 Task: Research Airbnb accommodation in Mvomero, Tanzania from 28th December, 2023 to 30th December, 2023 for 8 adults. Place can be shared room with 5 bedrooms having 8 beds and 5 bathrooms. Property type can be flat. Amenities needed are: wifi, TV, free parkinig on premises, gym, breakfast.
Action: Mouse moved to (545, 141)
Screenshot: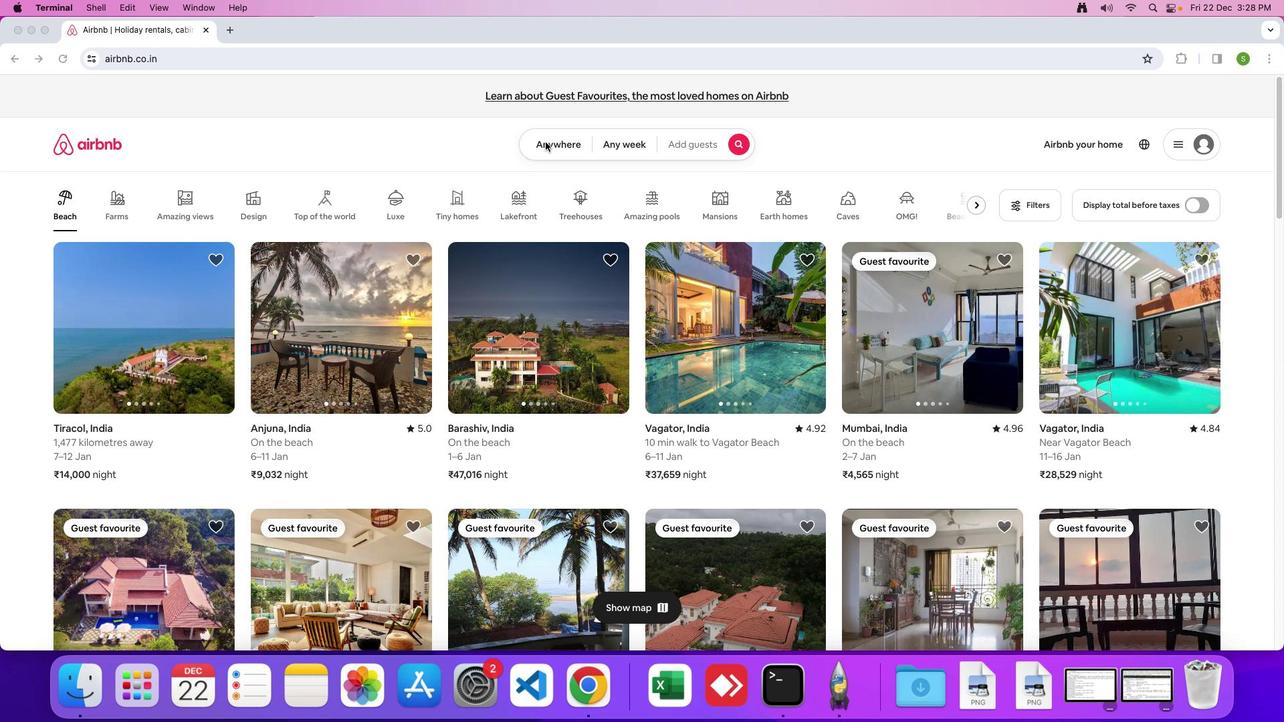 
Action: Mouse pressed left at (545, 141)
Screenshot: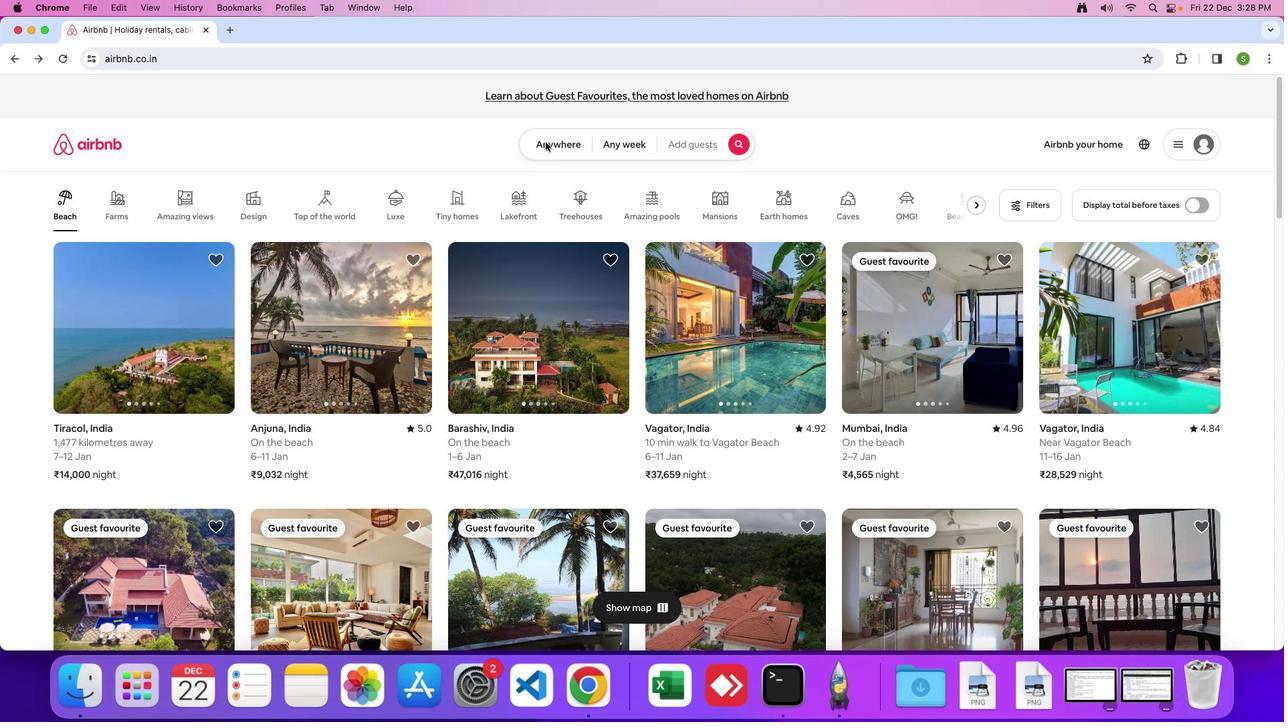 
Action: Mouse moved to (547, 149)
Screenshot: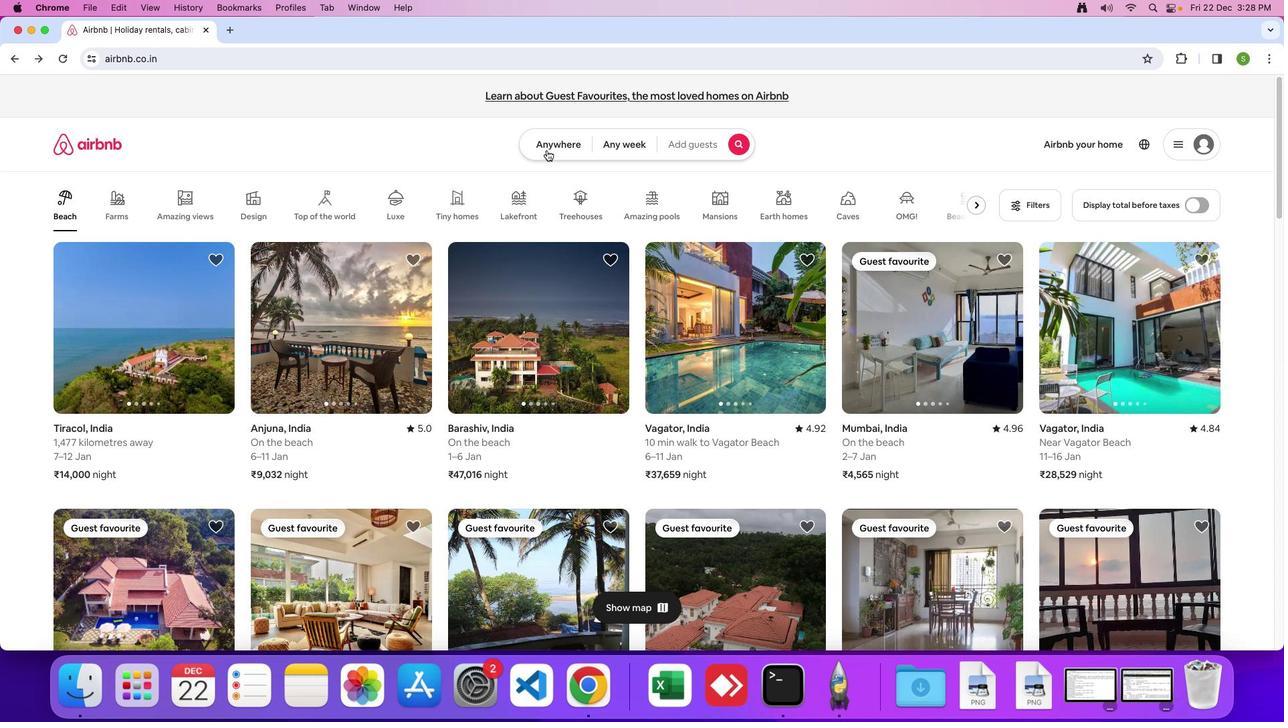 
Action: Mouse pressed left at (547, 149)
Screenshot: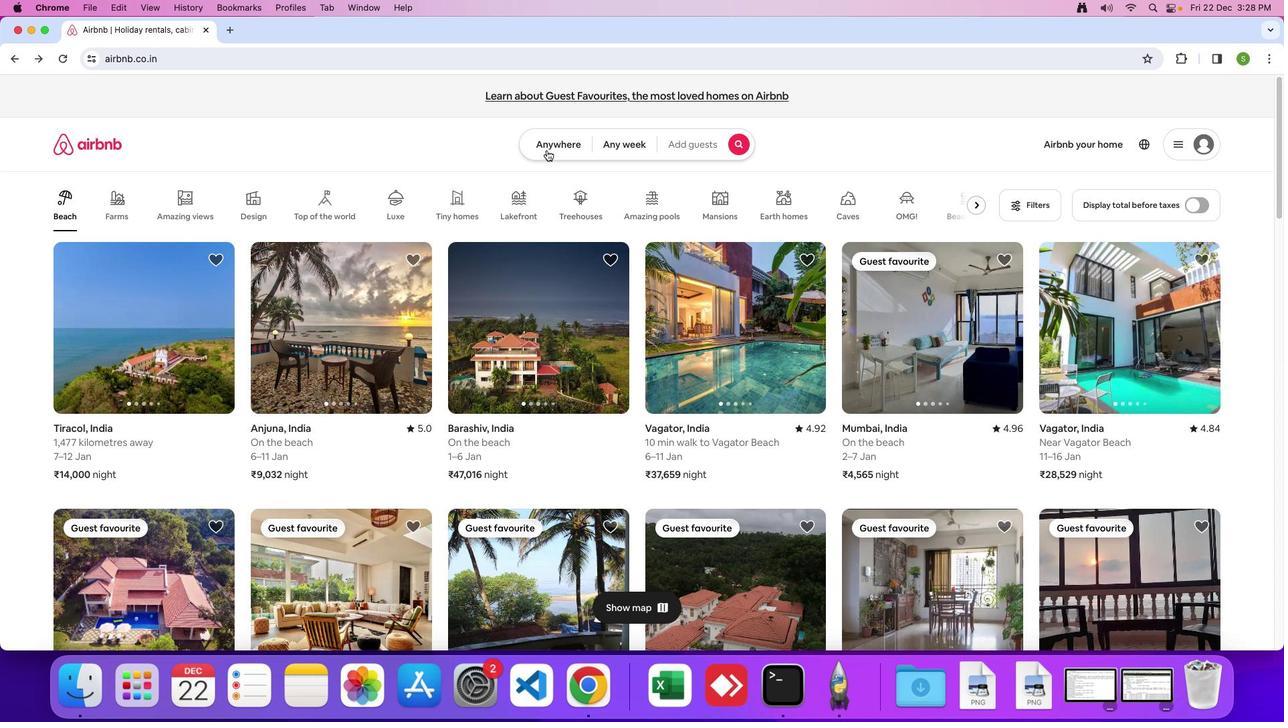 
Action: Mouse moved to (402, 197)
Screenshot: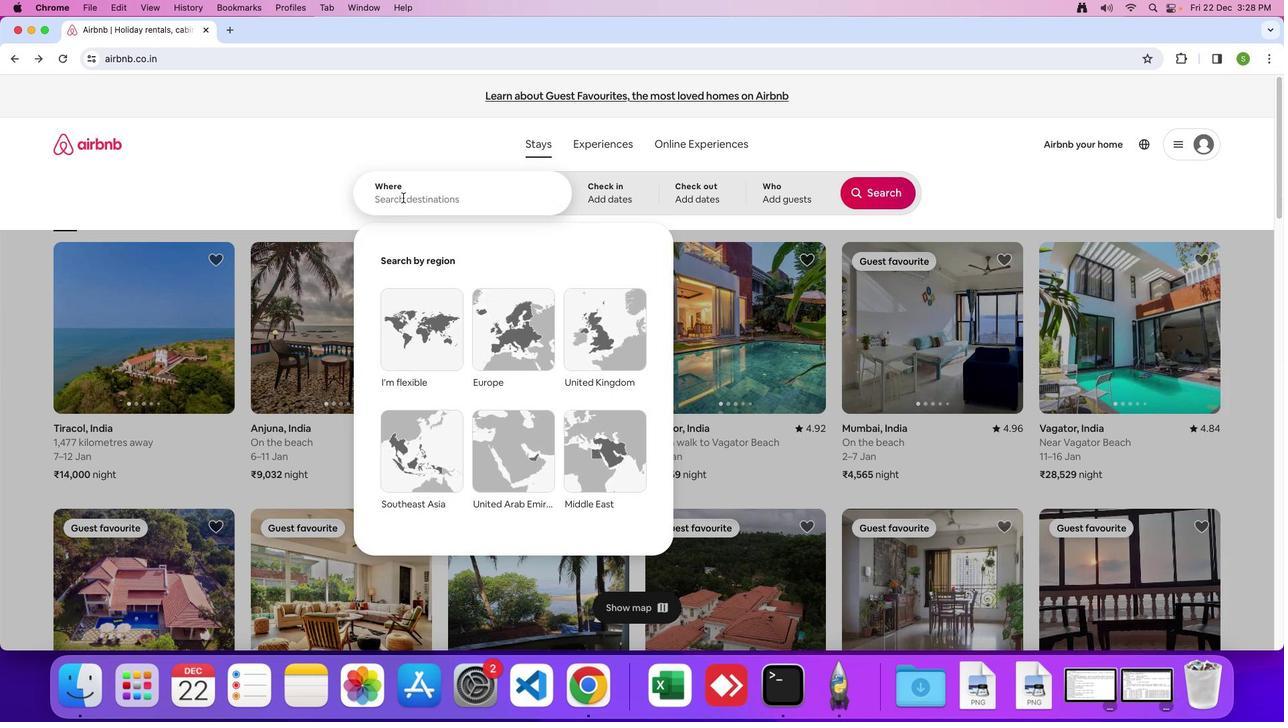 
Action: Mouse pressed left at (402, 197)
Screenshot: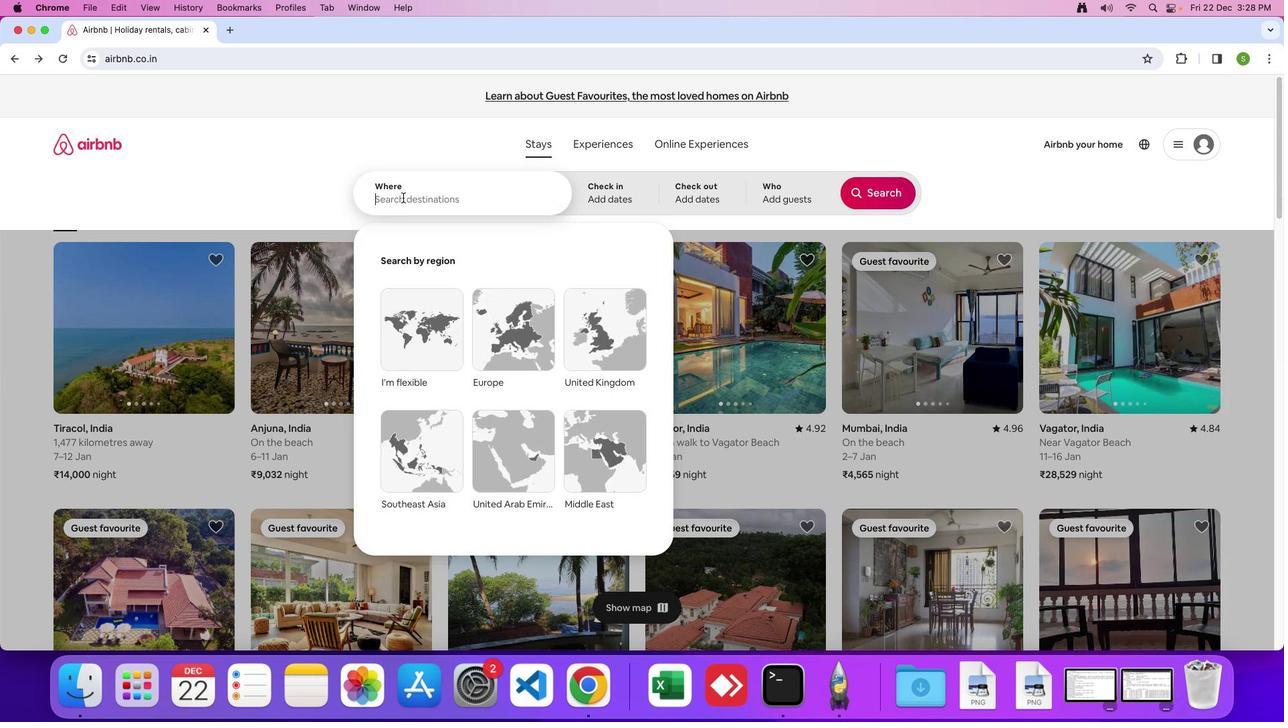 
Action: Mouse moved to (406, 199)
Screenshot: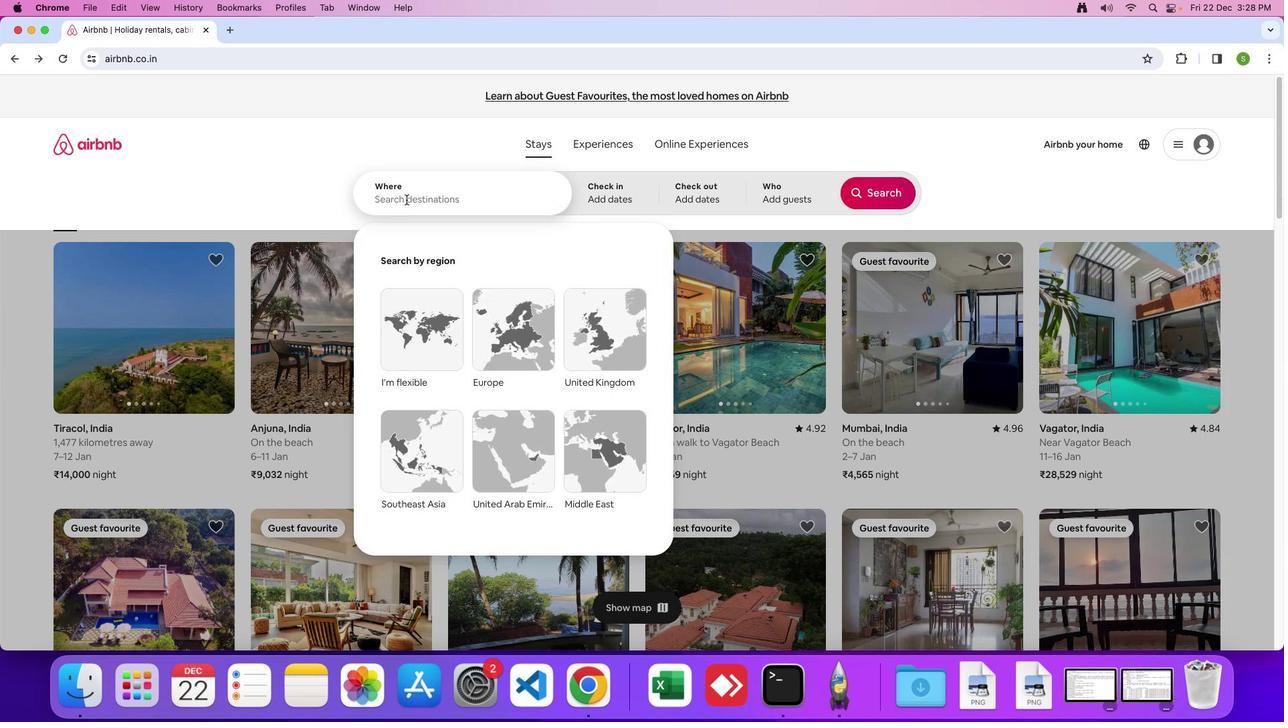 
Action: Key pressed 'M'Key.caps_lock'v''o''m''e''r''o'','Key.spaceKey.shift'T''a''n''z''a''n''i''a'Key.enter
Screenshot: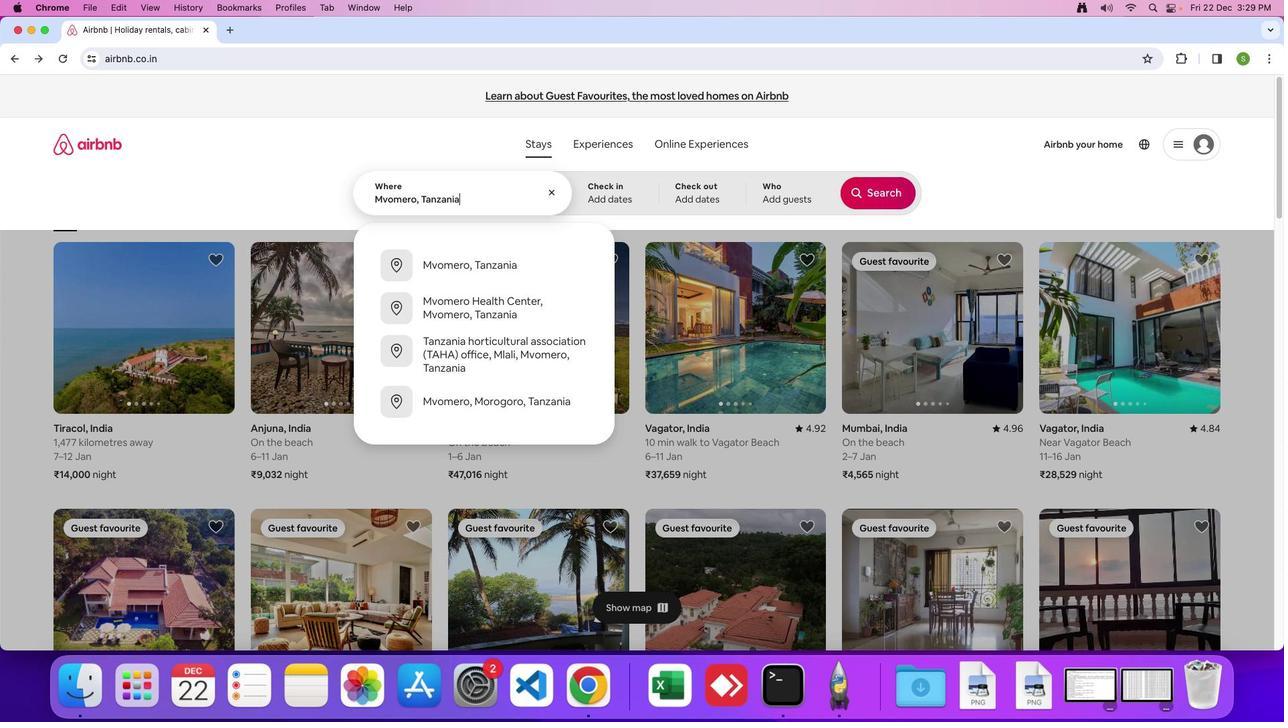 
Action: Mouse moved to (533, 492)
Screenshot: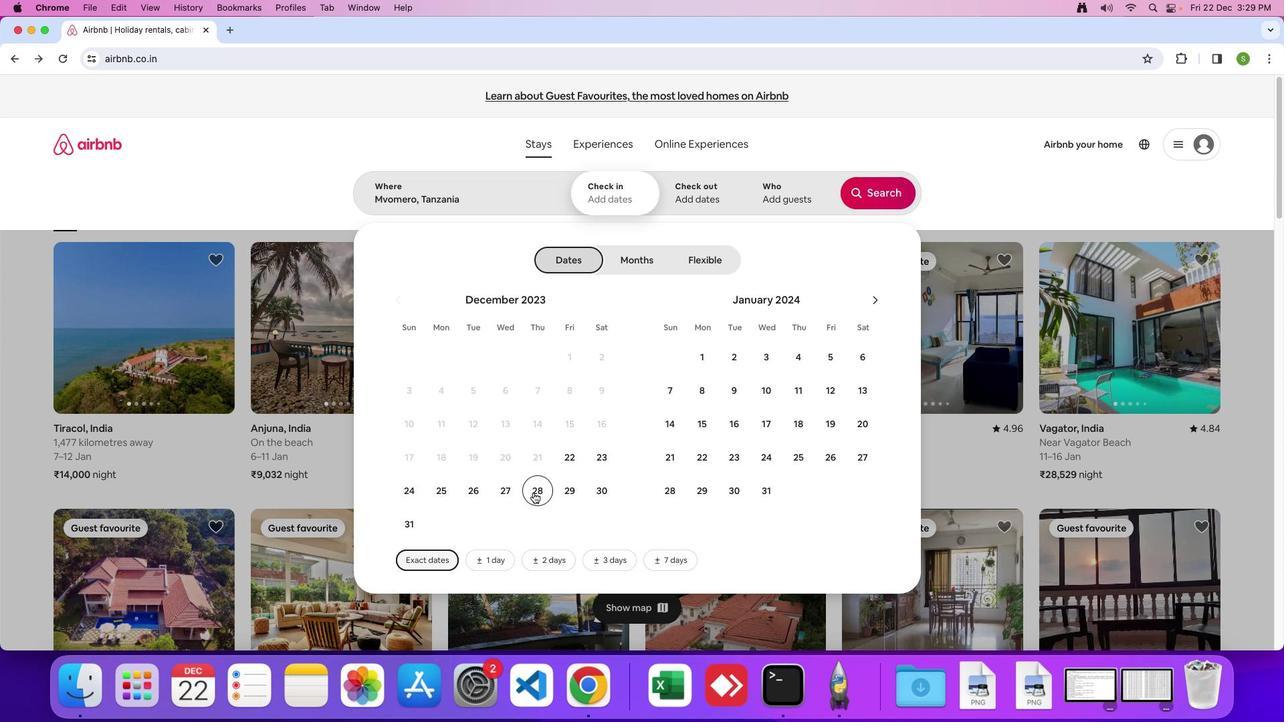 
Action: Mouse pressed left at (533, 492)
Screenshot: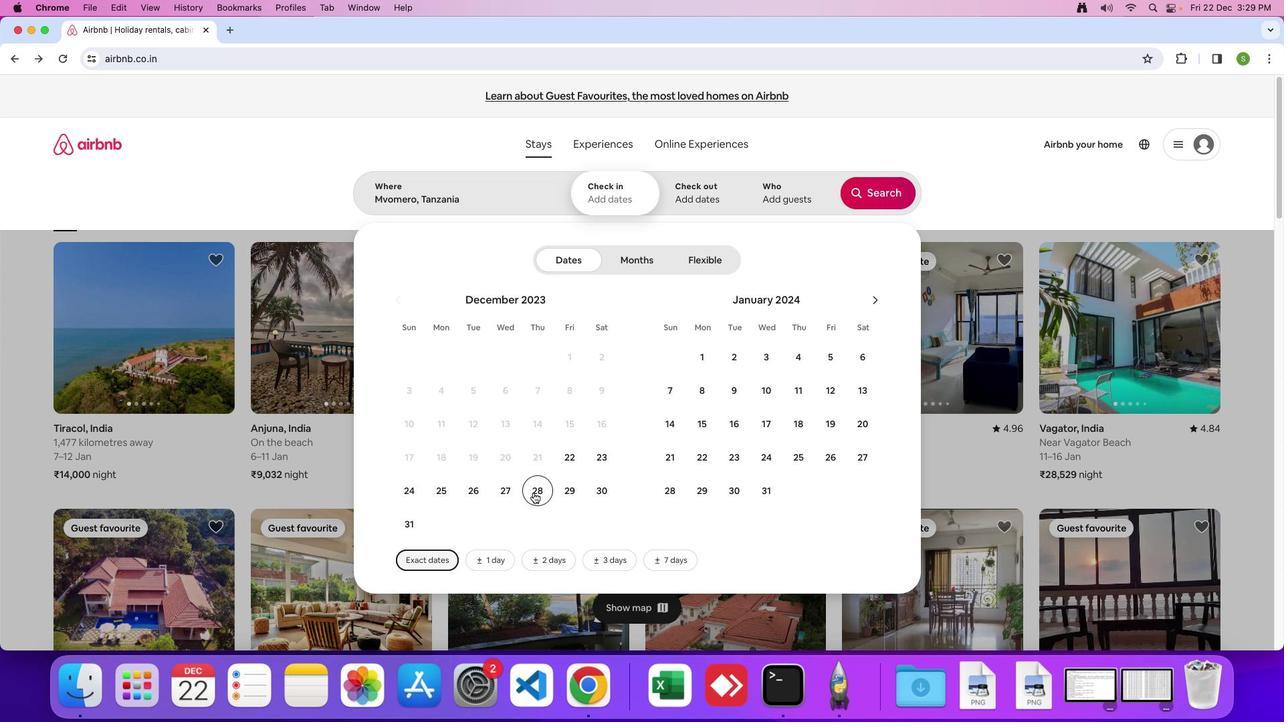 
Action: Mouse moved to (606, 495)
Screenshot: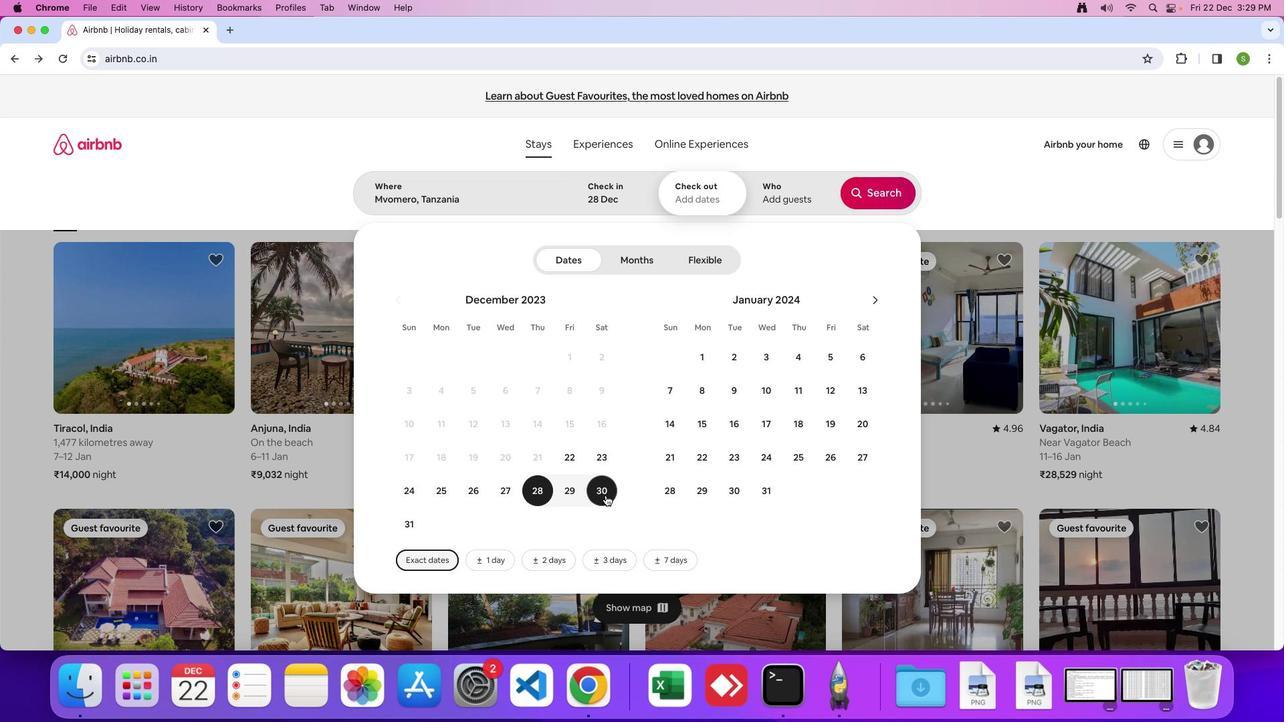 
Action: Mouse pressed left at (606, 495)
Screenshot: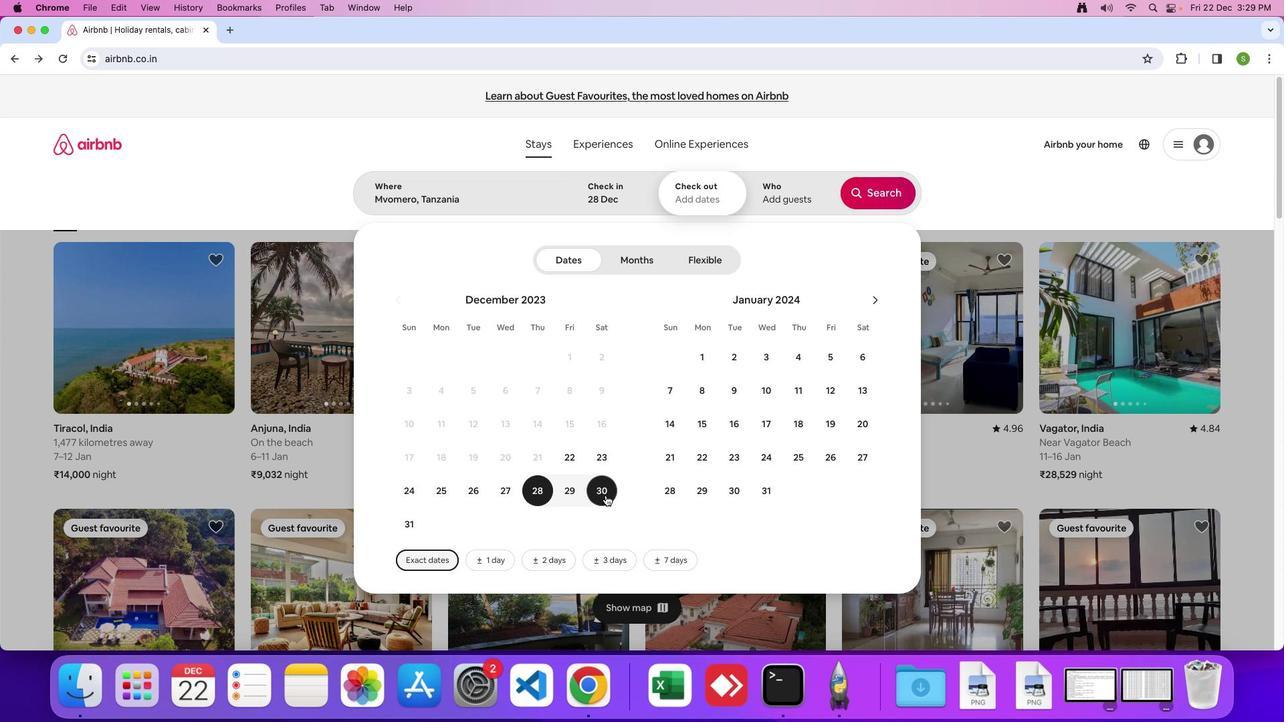 
Action: Mouse moved to (789, 198)
Screenshot: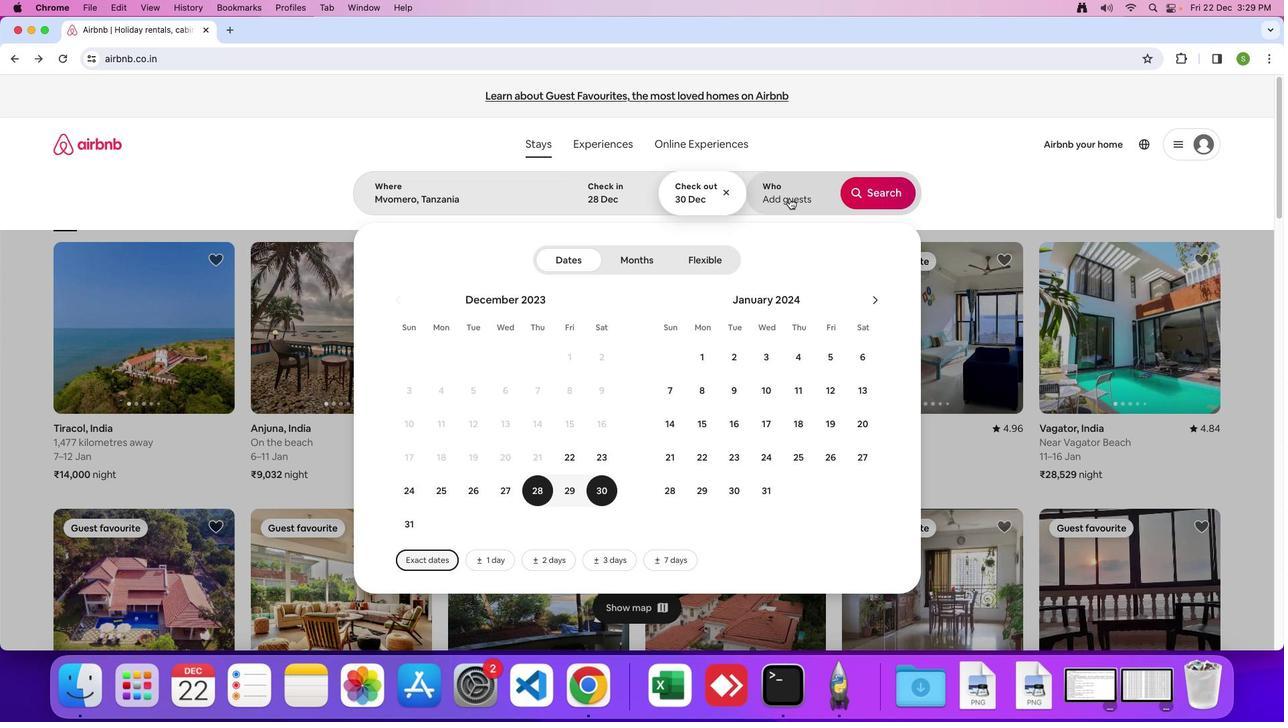 
Action: Mouse pressed left at (789, 198)
Screenshot: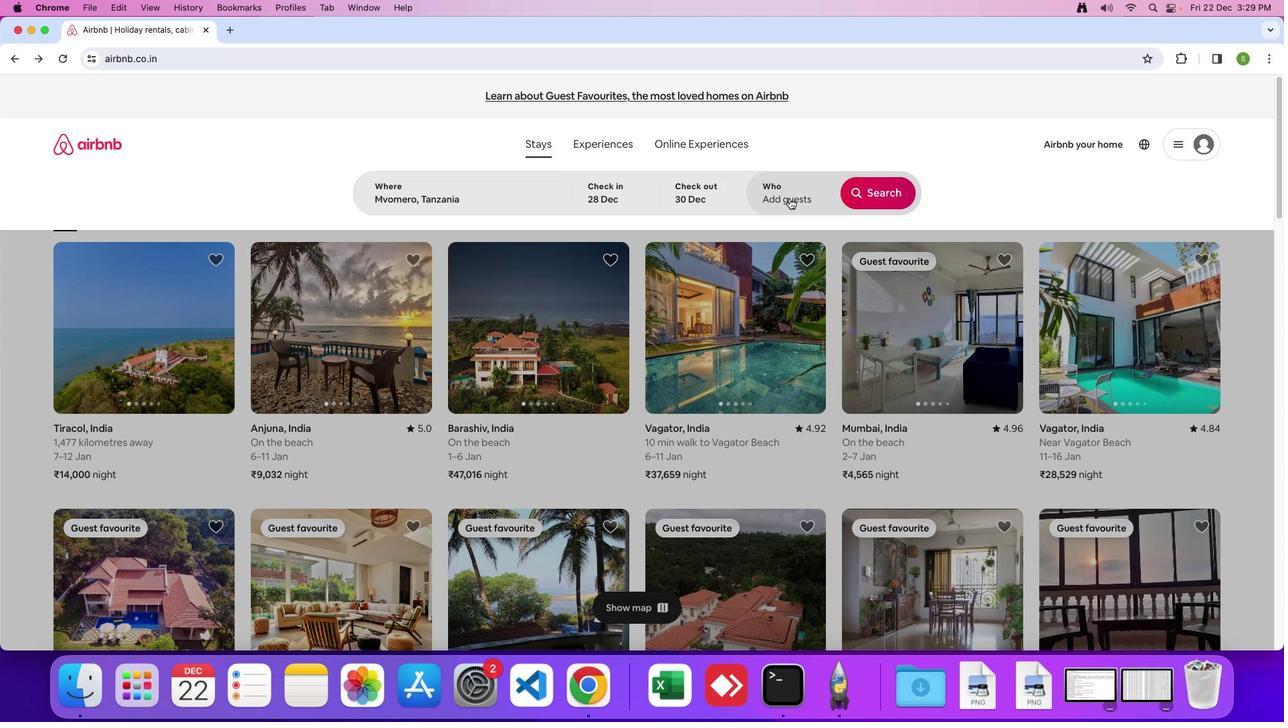 
Action: Mouse moved to (876, 260)
Screenshot: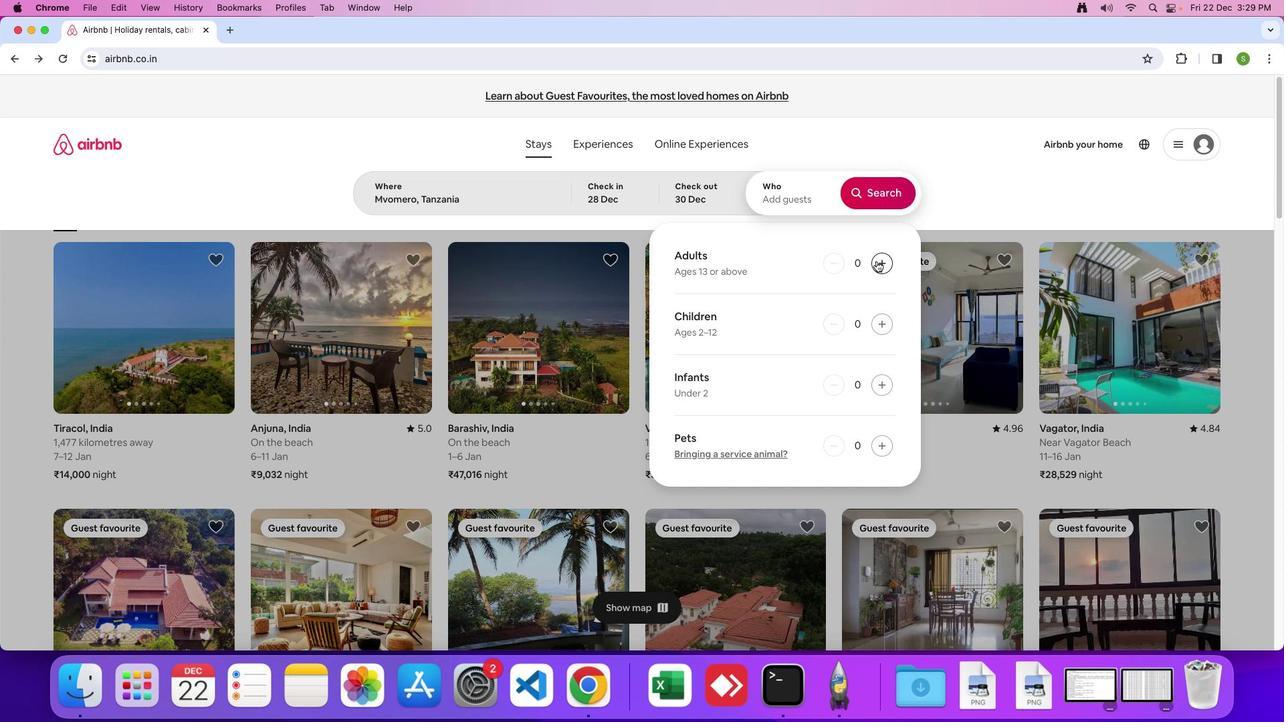 
Action: Mouse pressed left at (876, 260)
Screenshot: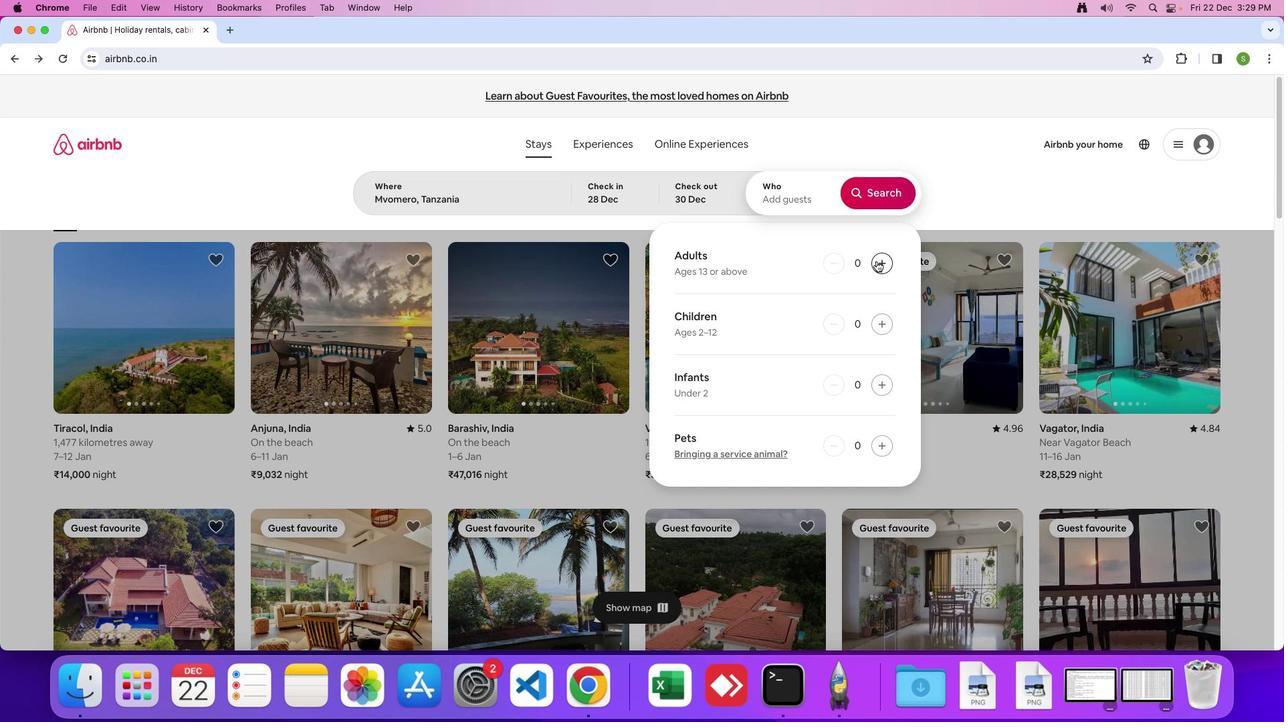 
Action: Mouse pressed left at (876, 260)
Screenshot: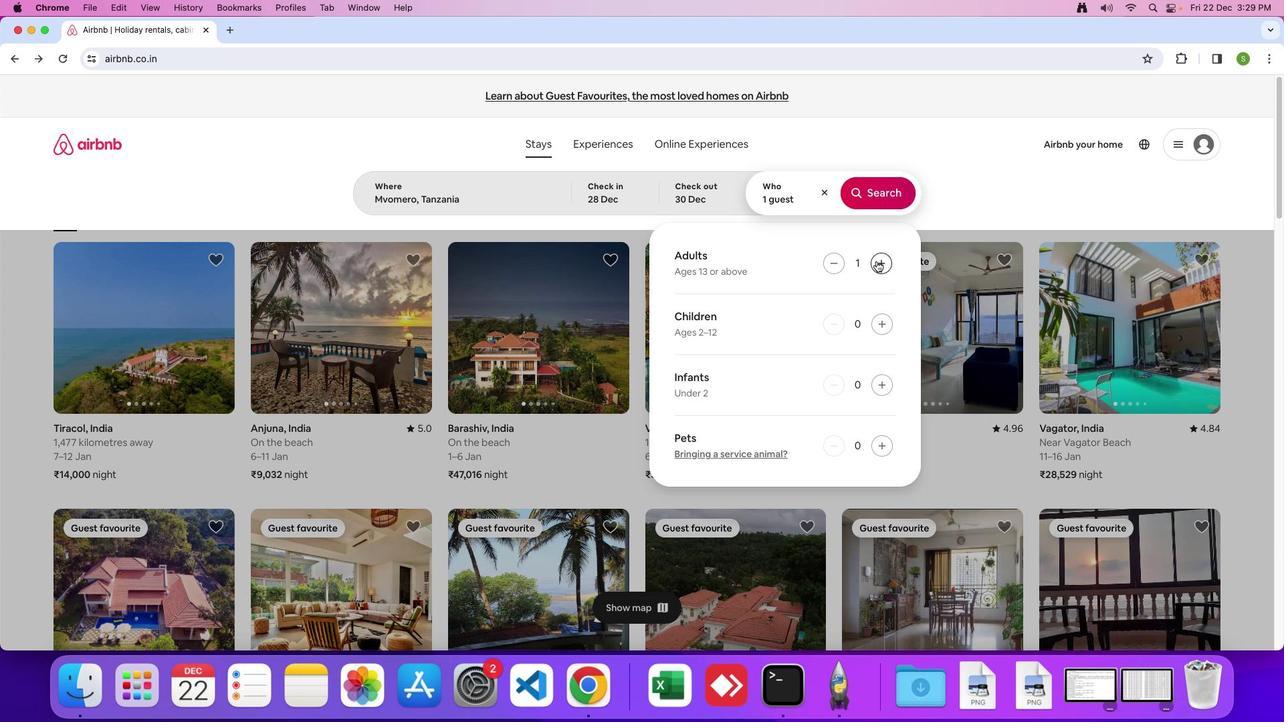 
Action: Mouse pressed left at (876, 260)
Screenshot: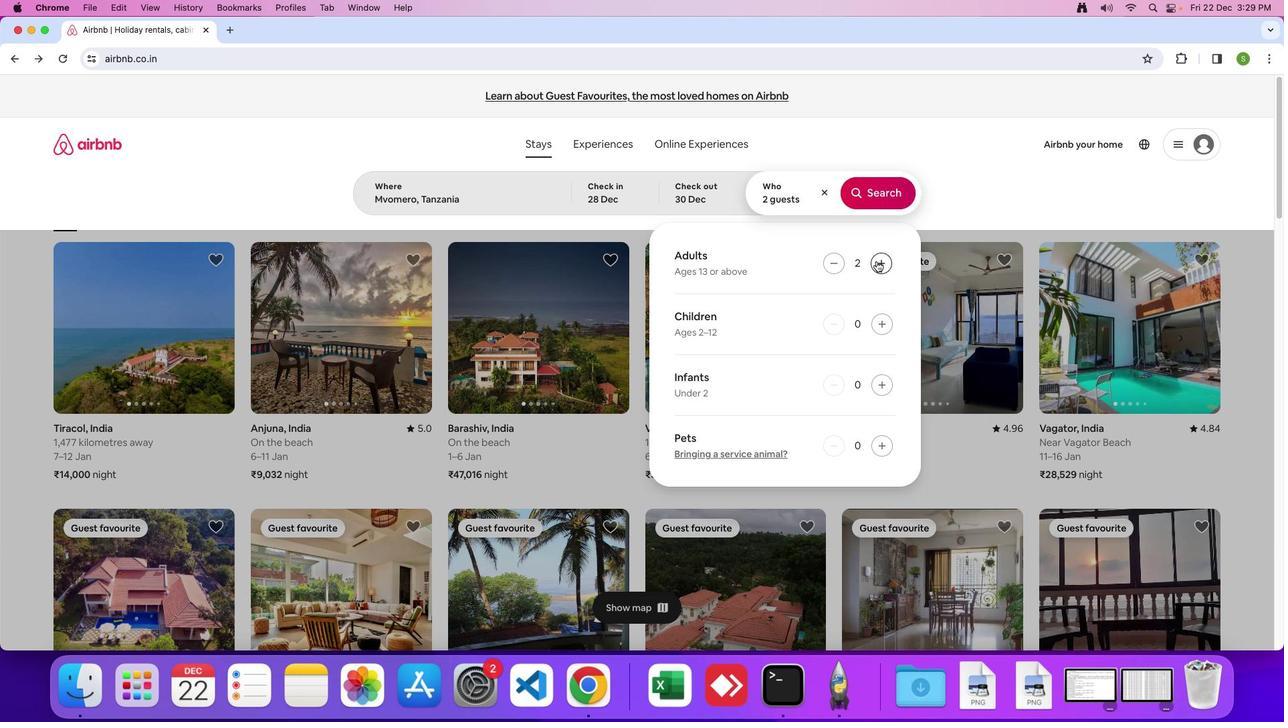 
Action: Mouse pressed left at (876, 260)
Screenshot: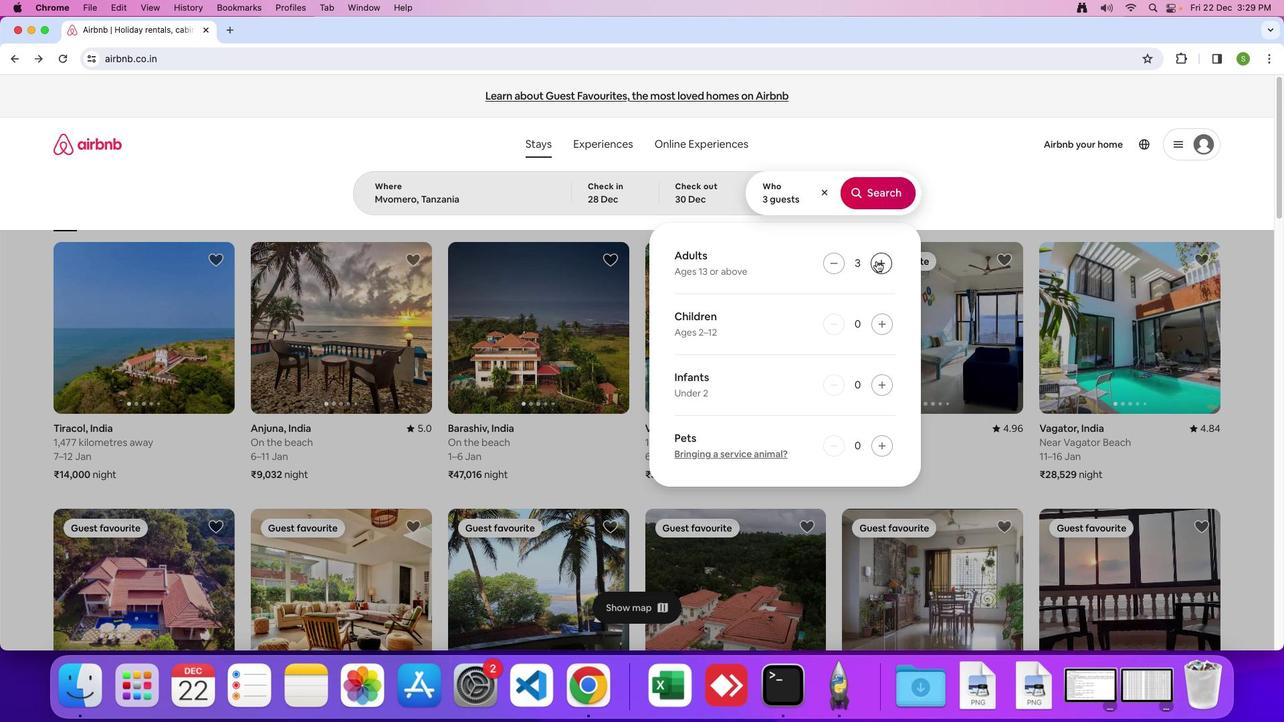 
Action: Mouse pressed left at (876, 260)
Screenshot: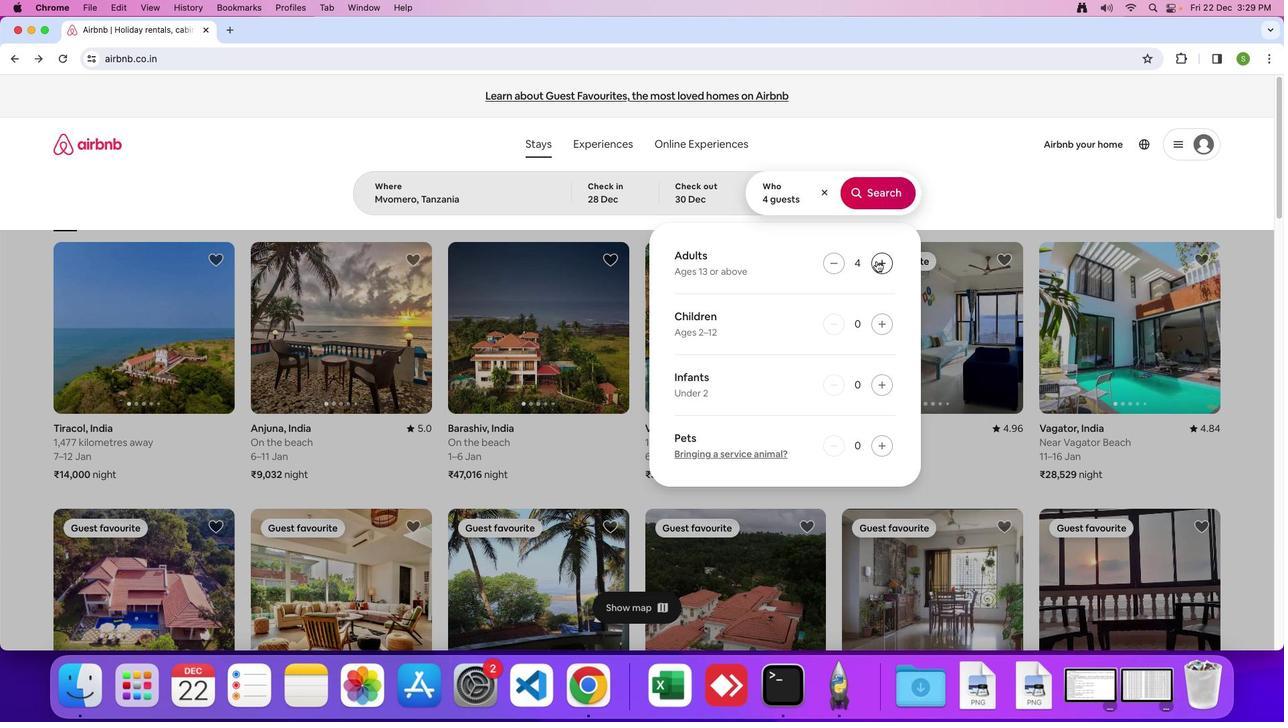 
Action: Mouse pressed left at (876, 260)
Screenshot: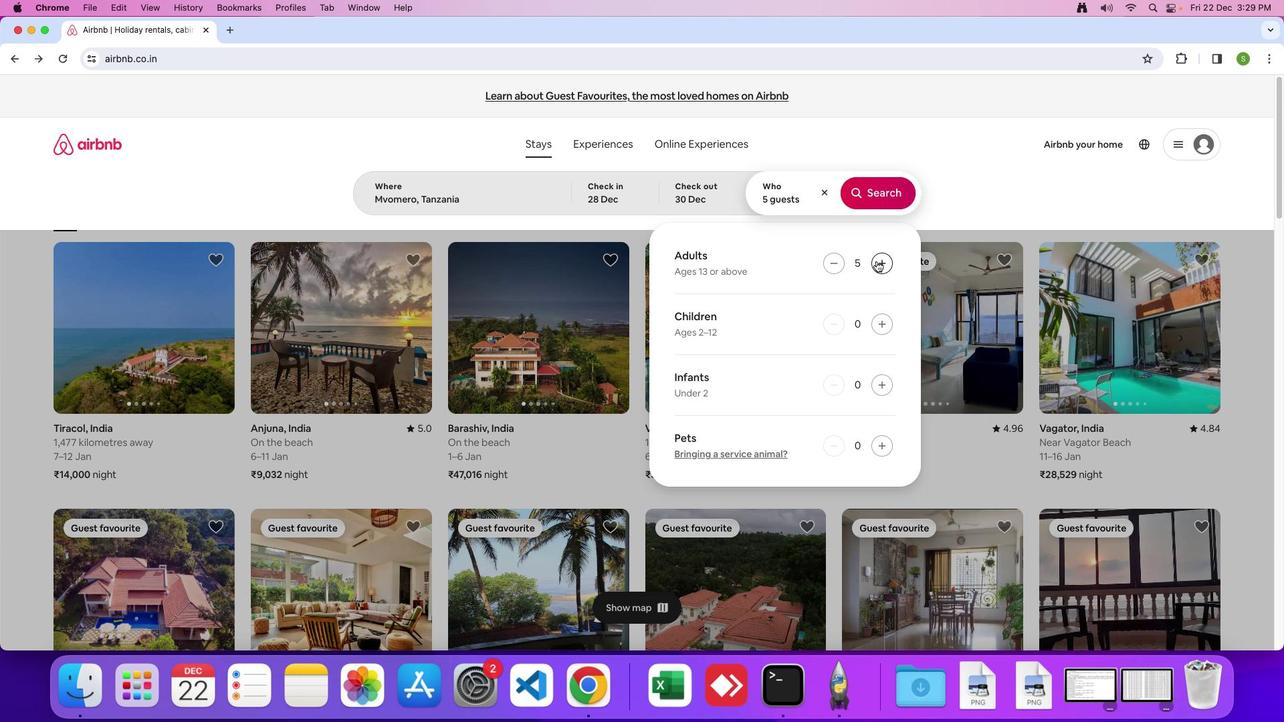 
Action: Mouse pressed left at (876, 260)
Screenshot: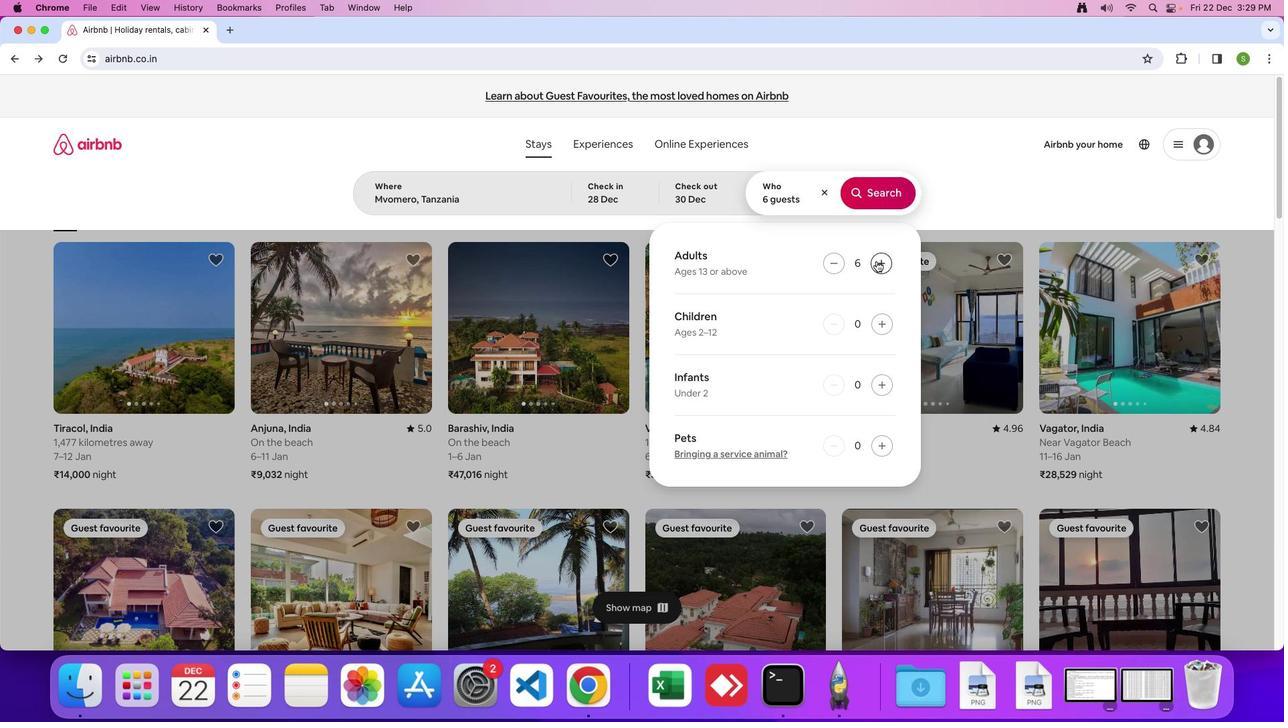 
Action: Mouse pressed left at (876, 260)
Screenshot: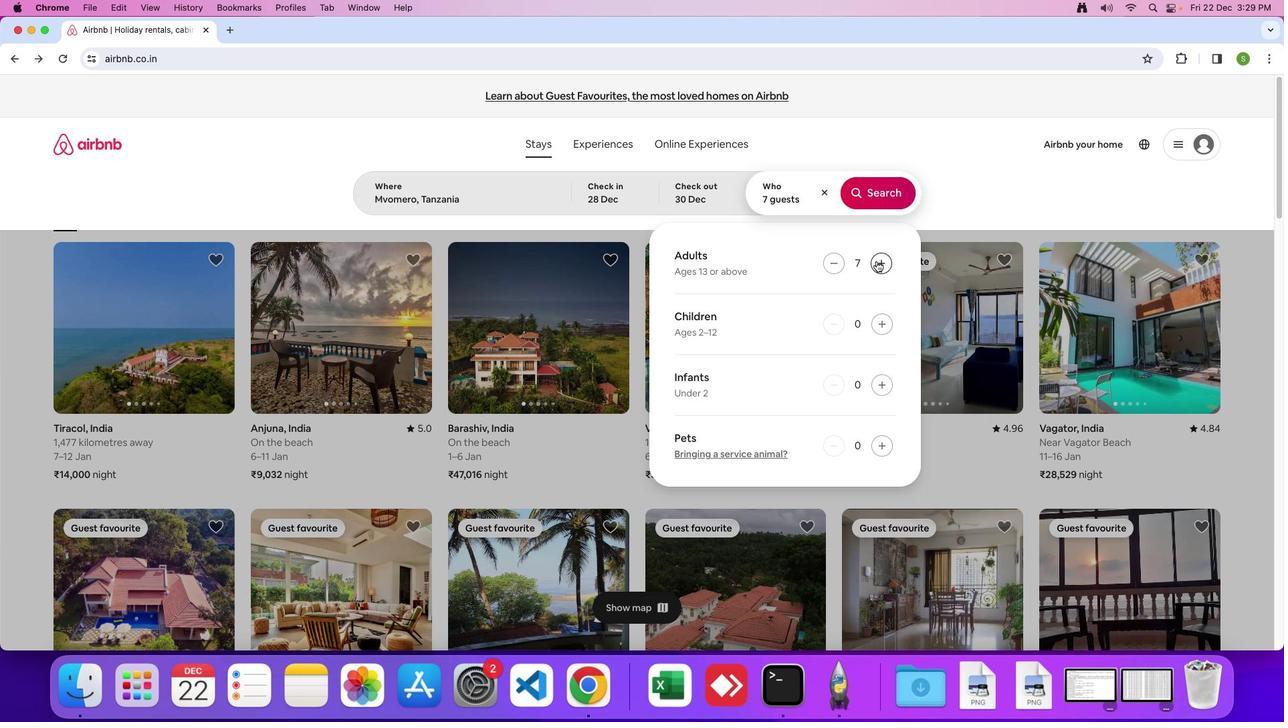 
Action: Mouse moved to (884, 191)
Screenshot: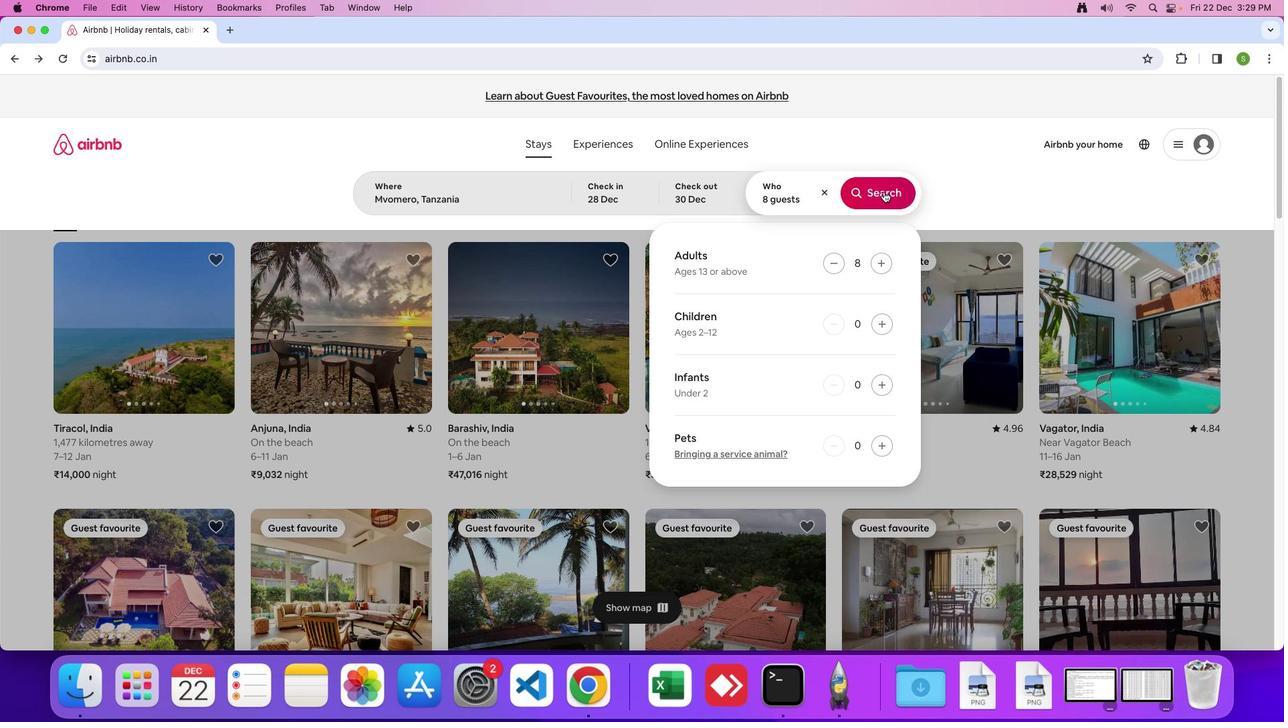 
Action: Mouse pressed left at (884, 191)
Screenshot: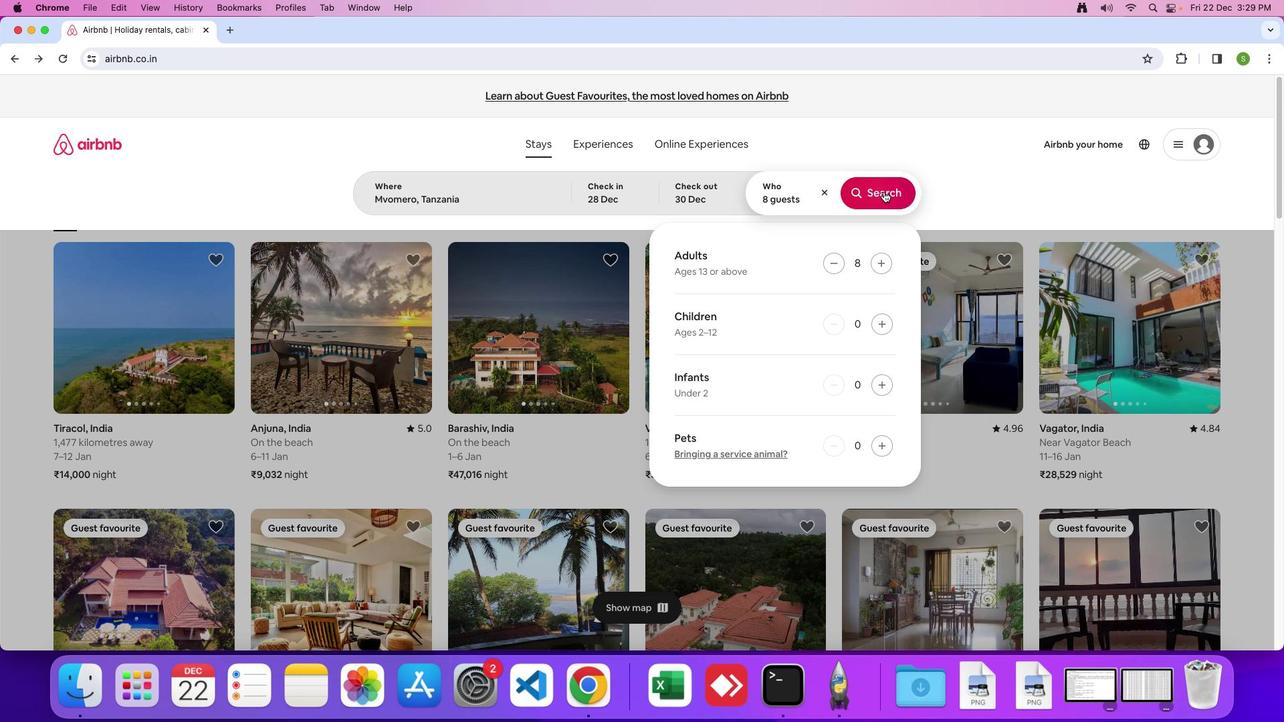 
Action: Mouse moved to (1062, 163)
Screenshot: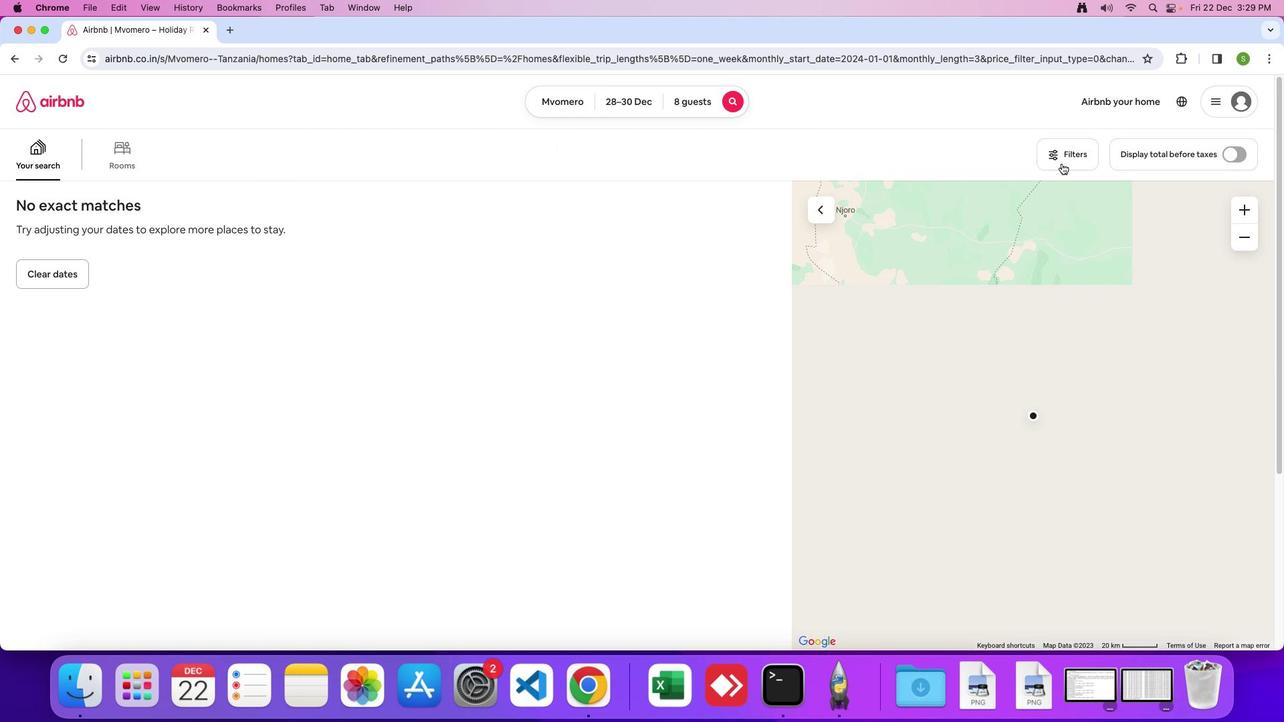 
Action: Mouse pressed left at (1062, 163)
Screenshot: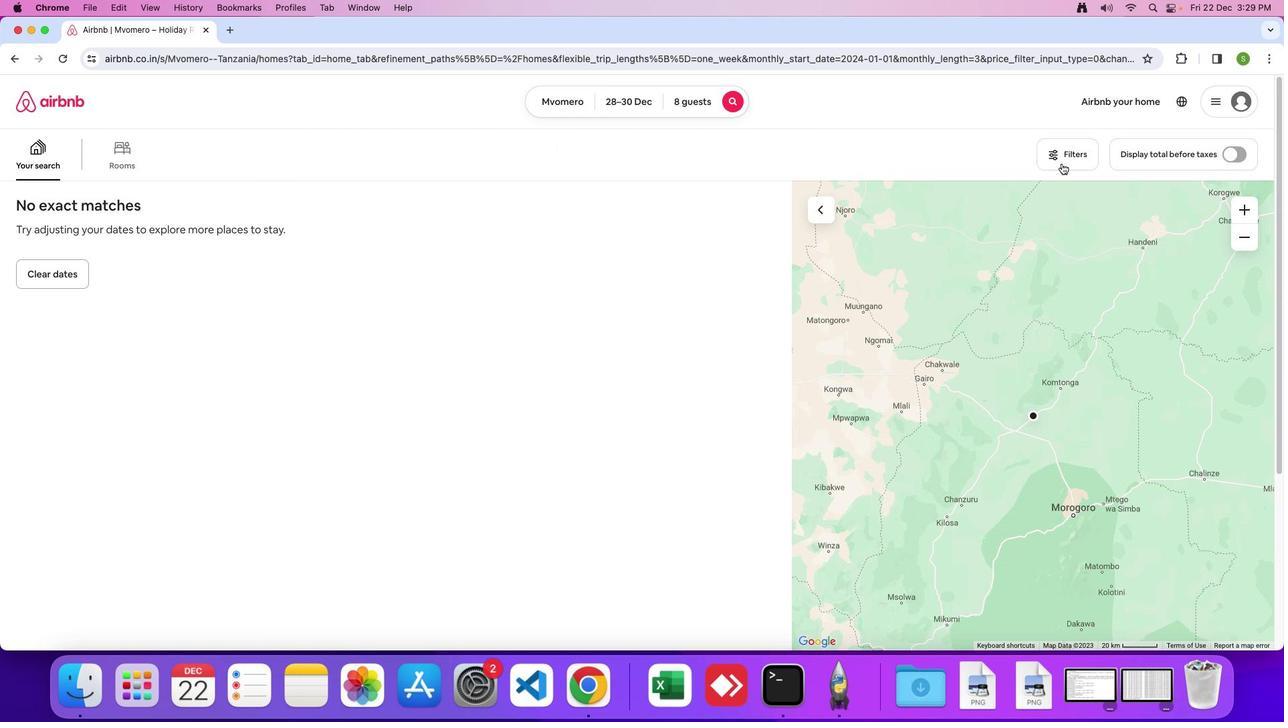 
Action: Mouse moved to (652, 319)
Screenshot: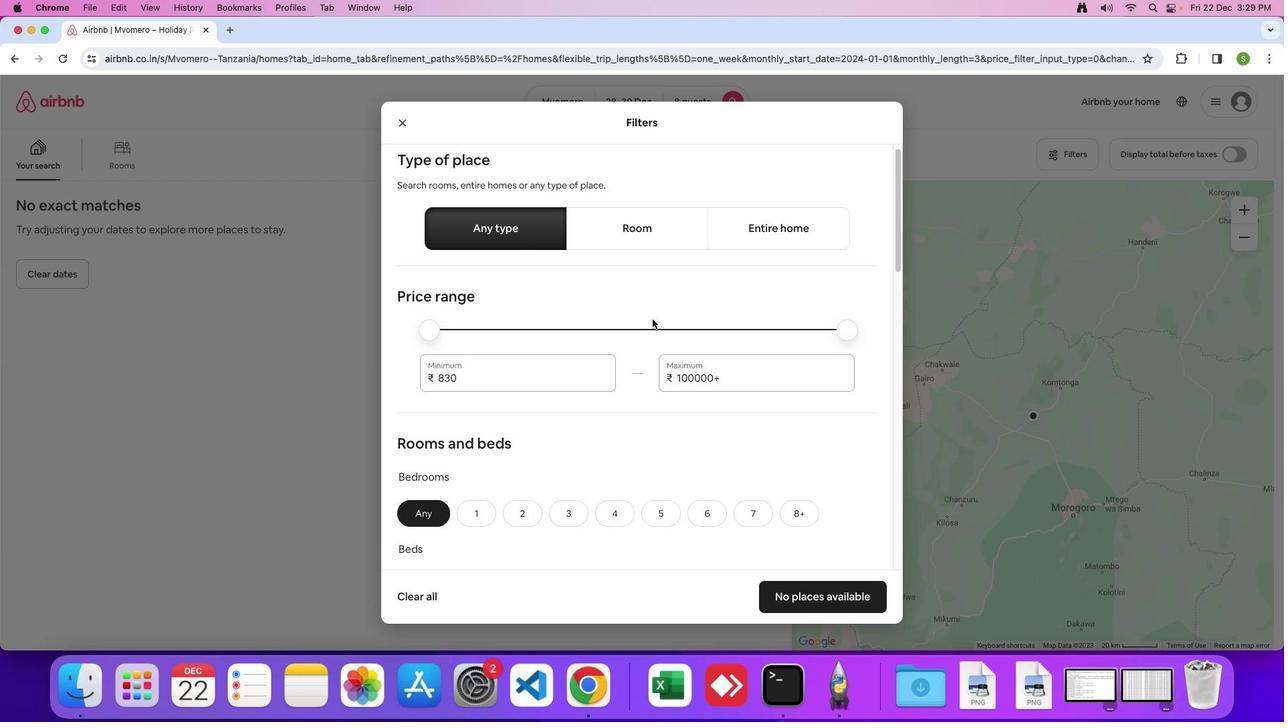 
Action: Mouse scrolled (652, 319) with delta (0, 0)
Screenshot: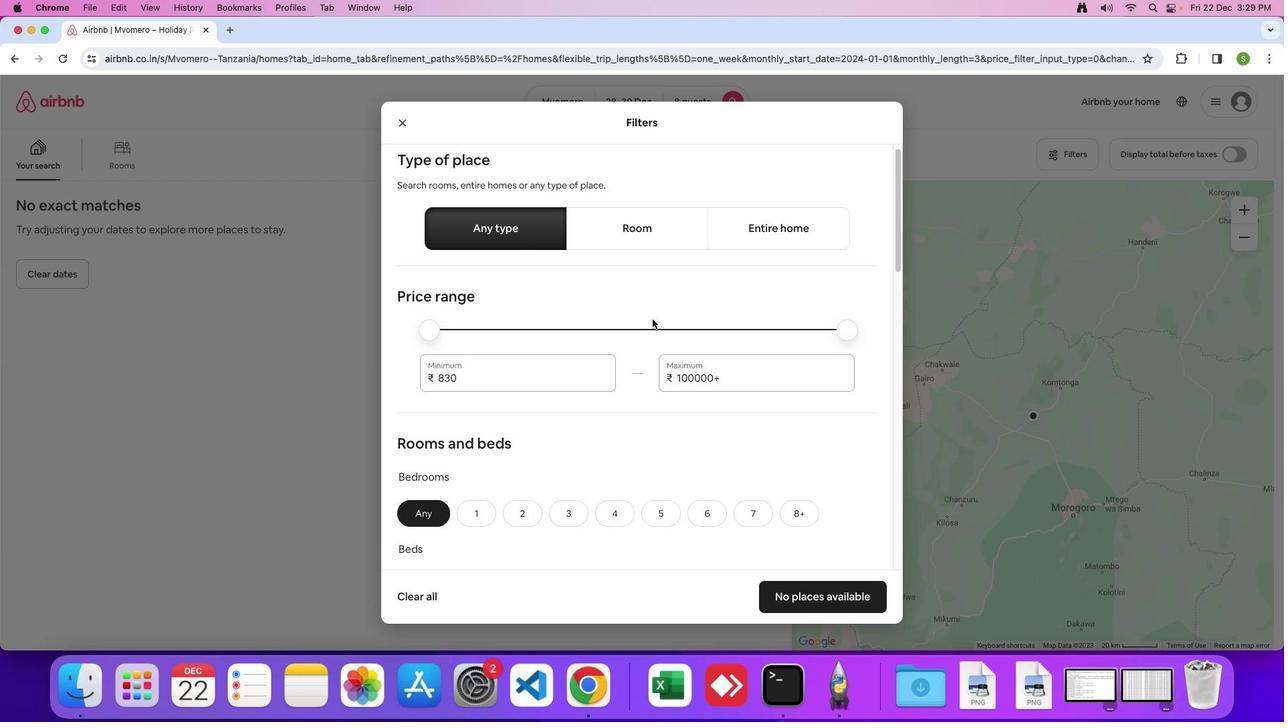 
Action: Mouse scrolled (652, 319) with delta (0, 0)
Screenshot: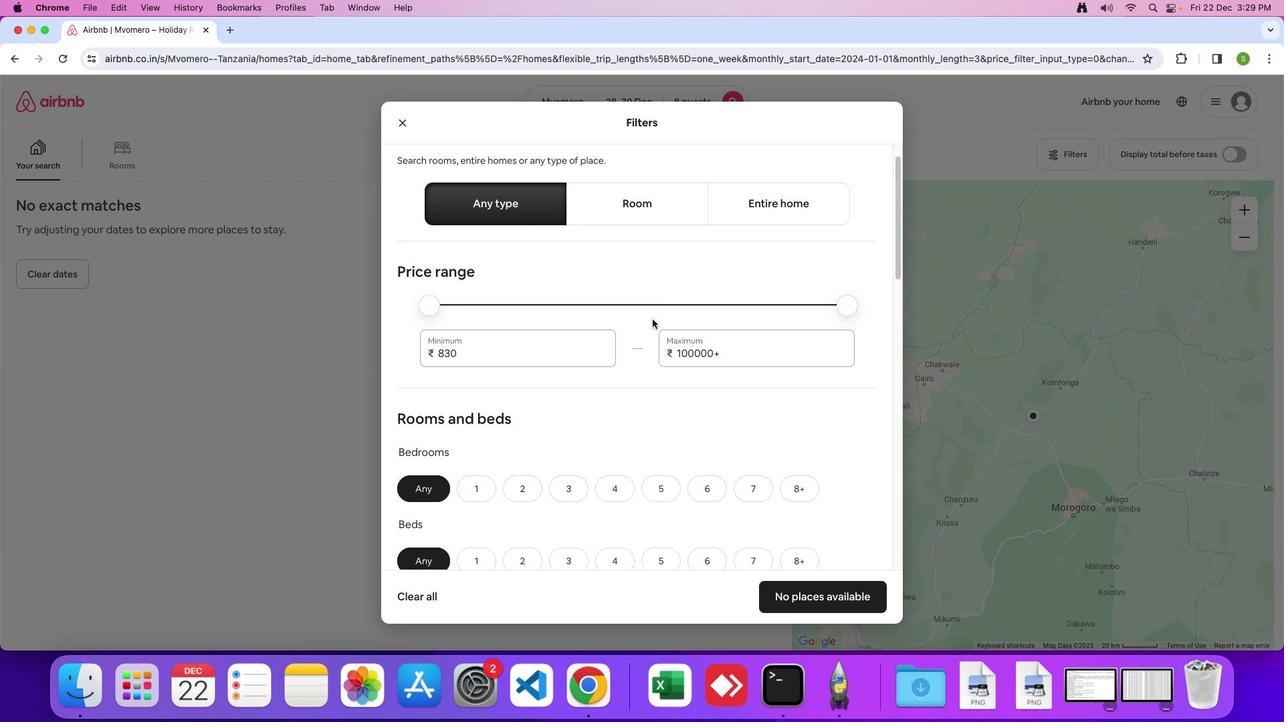 
Action: Mouse scrolled (652, 319) with delta (0, -2)
Screenshot: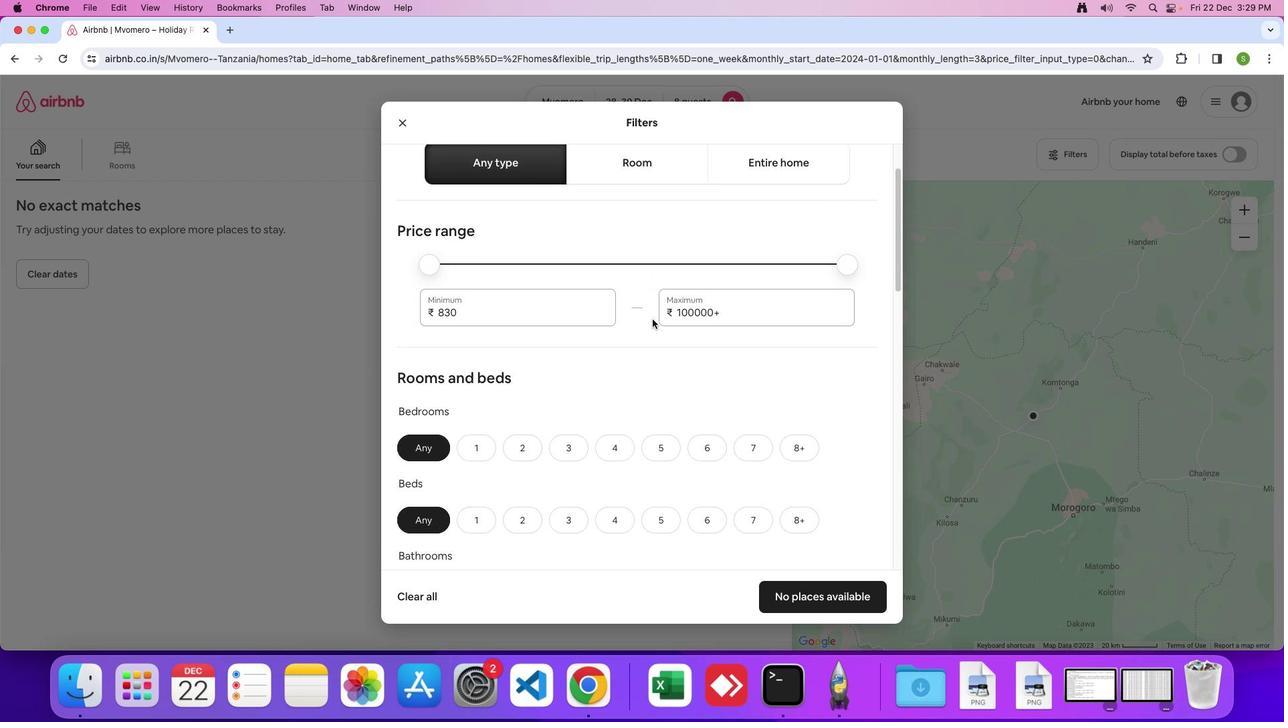 
Action: Mouse scrolled (652, 319) with delta (0, 0)
Screenshot: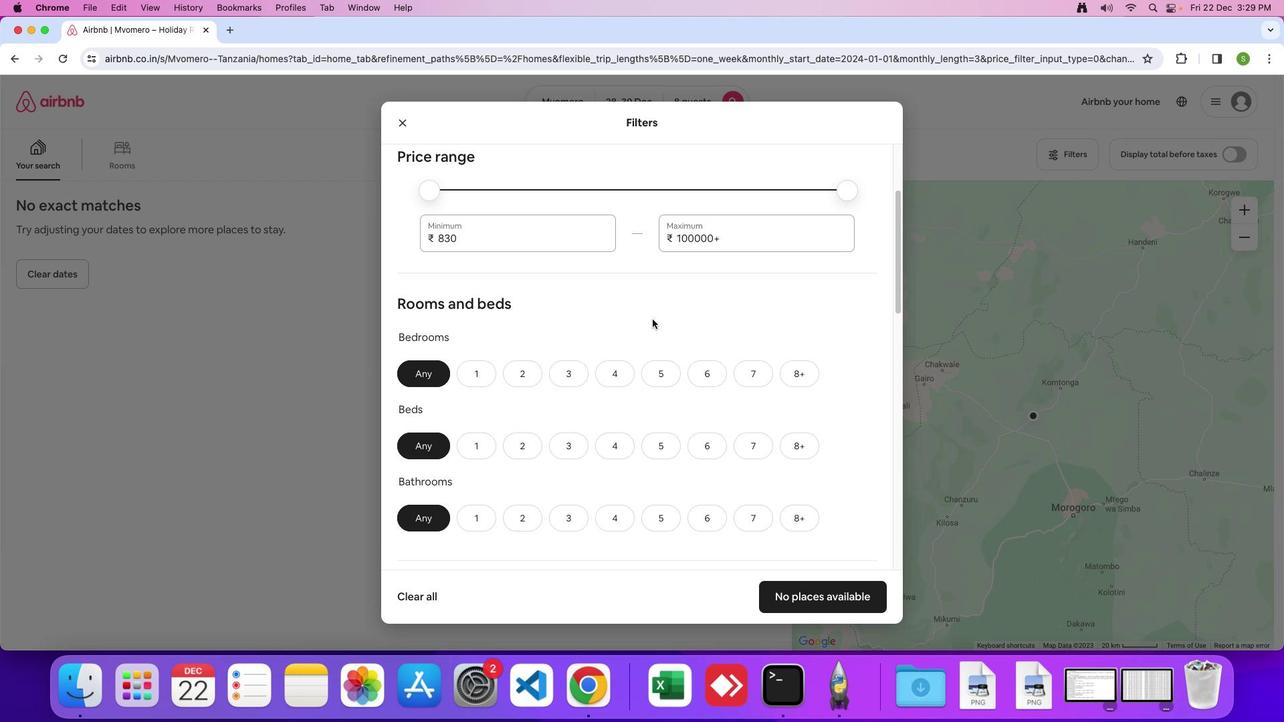 
Action: Mouse scrolled (652, 319) with delta (0, 0)
Screenshot: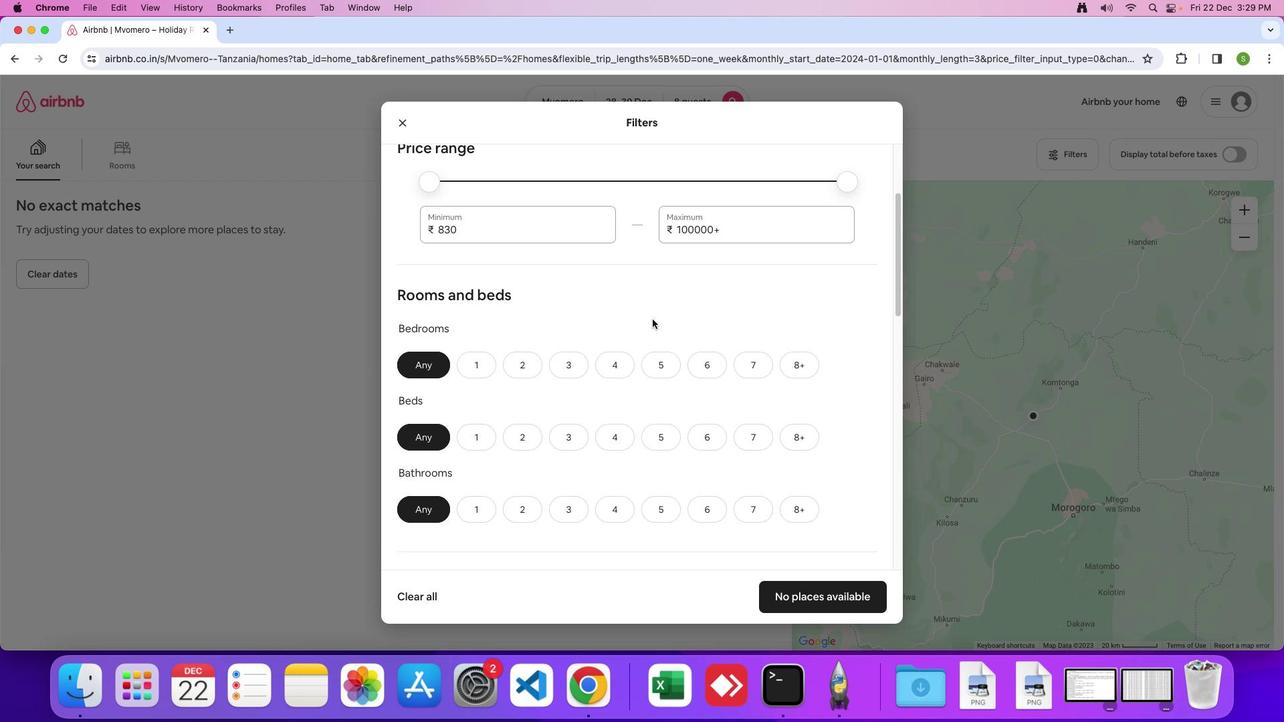 
Action: Mouse scrolled (652, 319) with delta (0, 0)
Screenshot: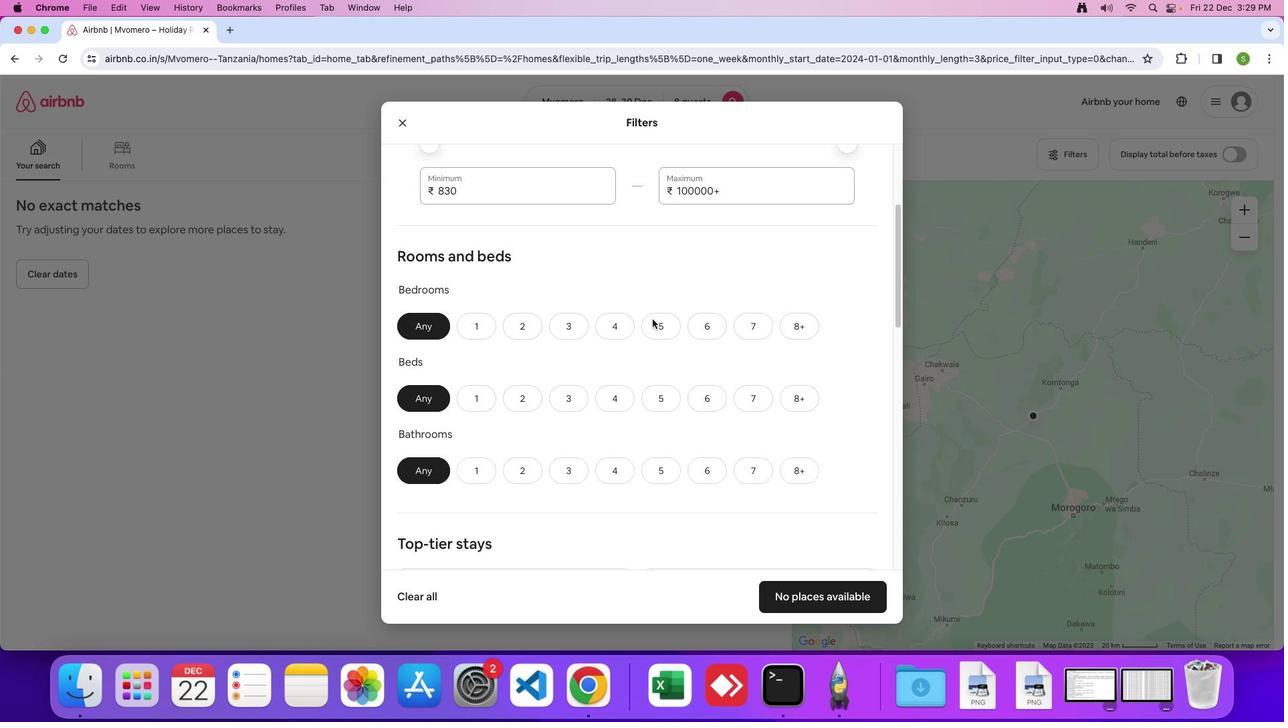 
Action: Mouse moved to (655, 283)
Screenshot: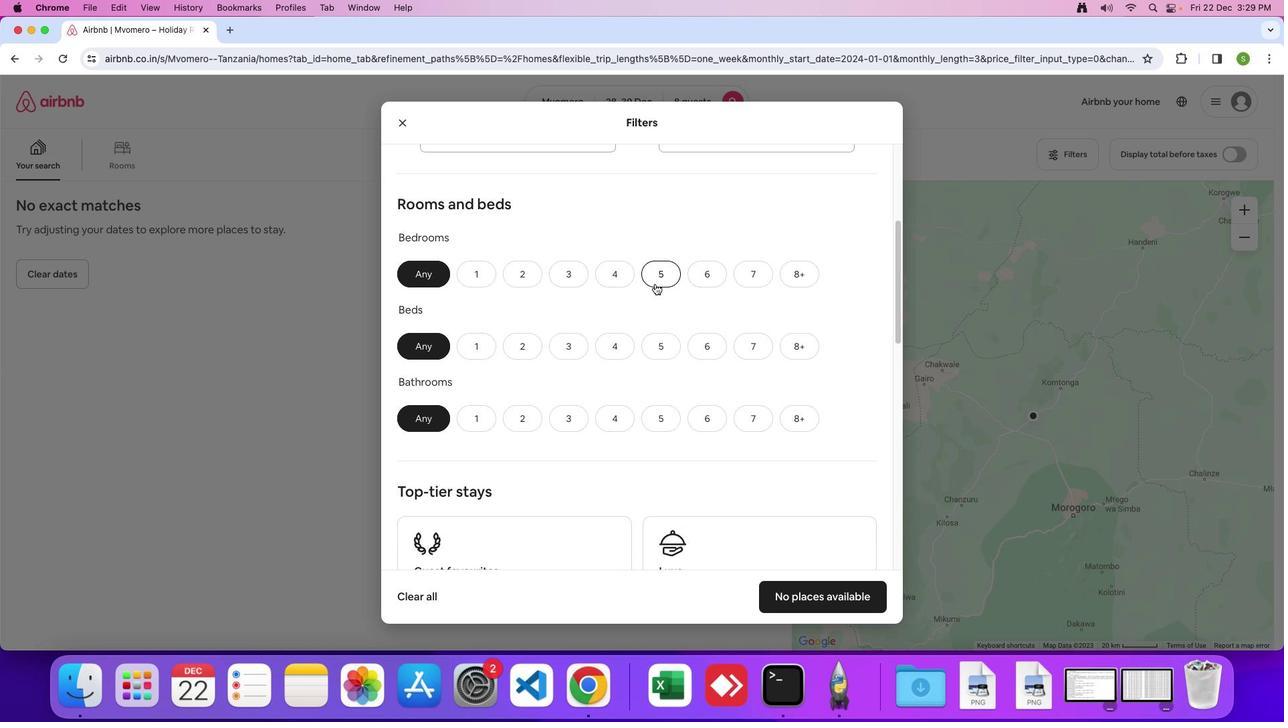 
Action: Mouse pressed left at (655, 283)
Screenshot: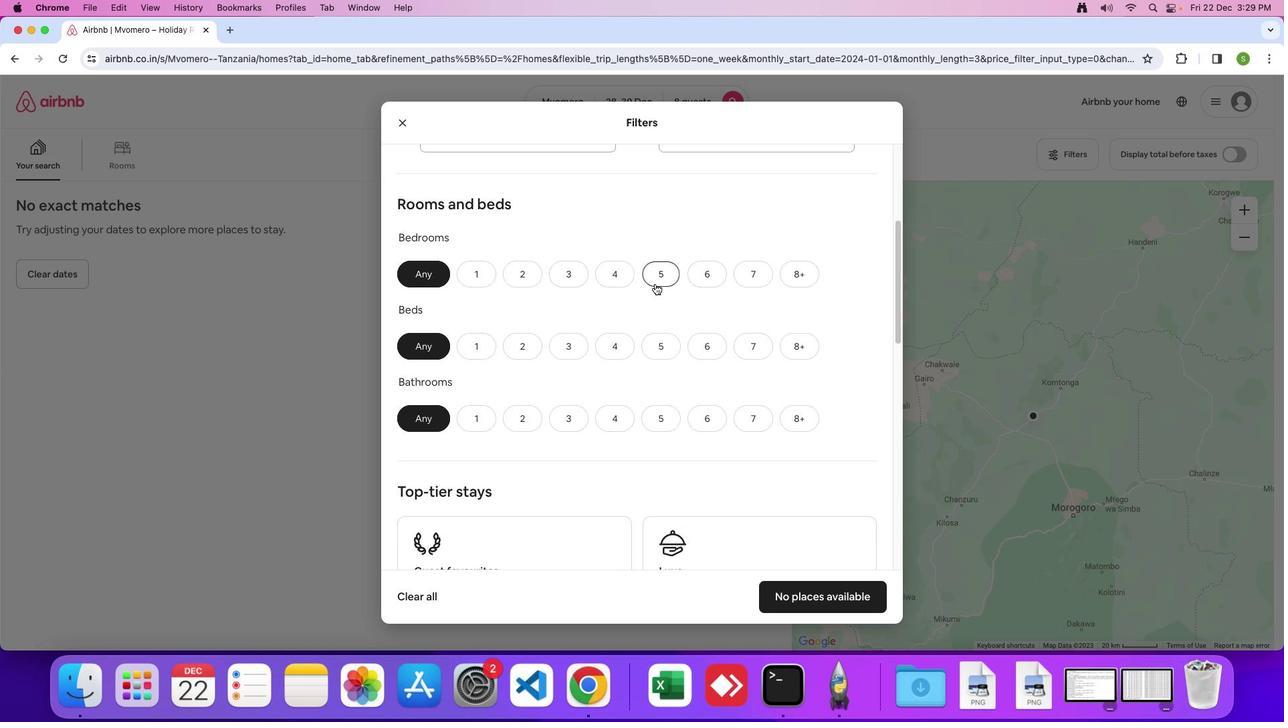 
Action: Mouse moved to (788, 347)
Screenshot: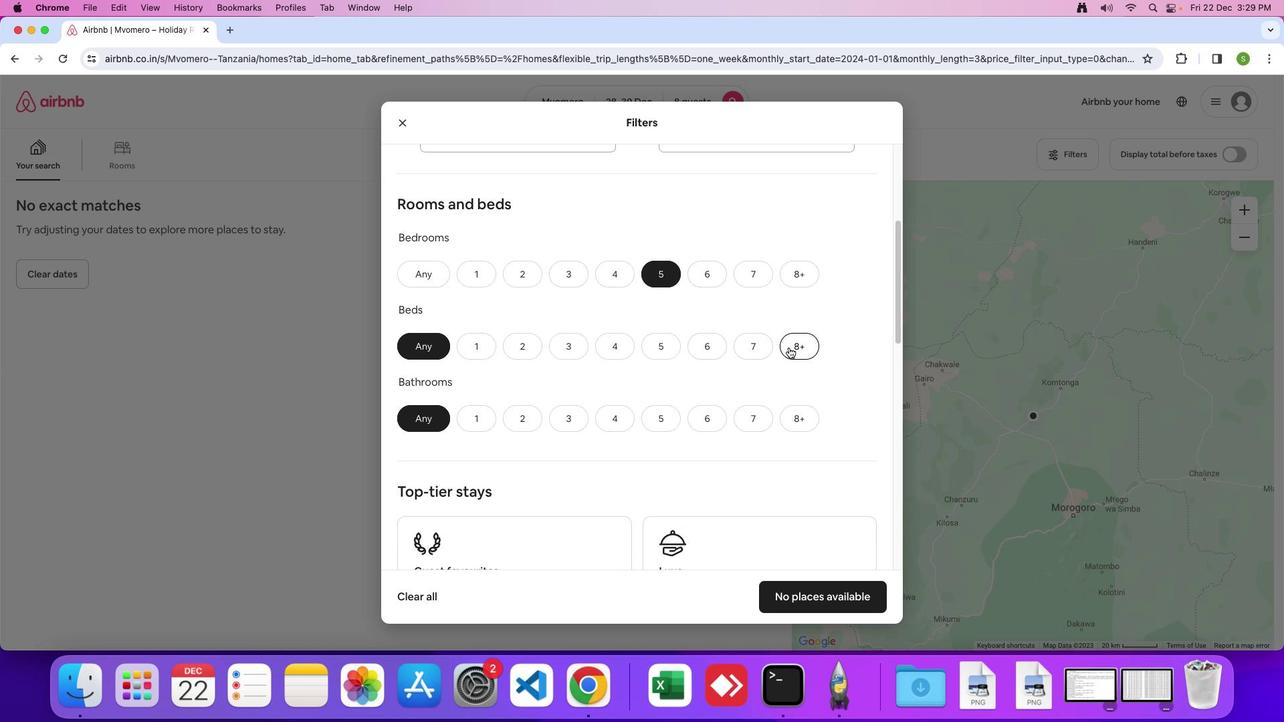
Action: Mouse pressed left at (788, 347)
Screenshot: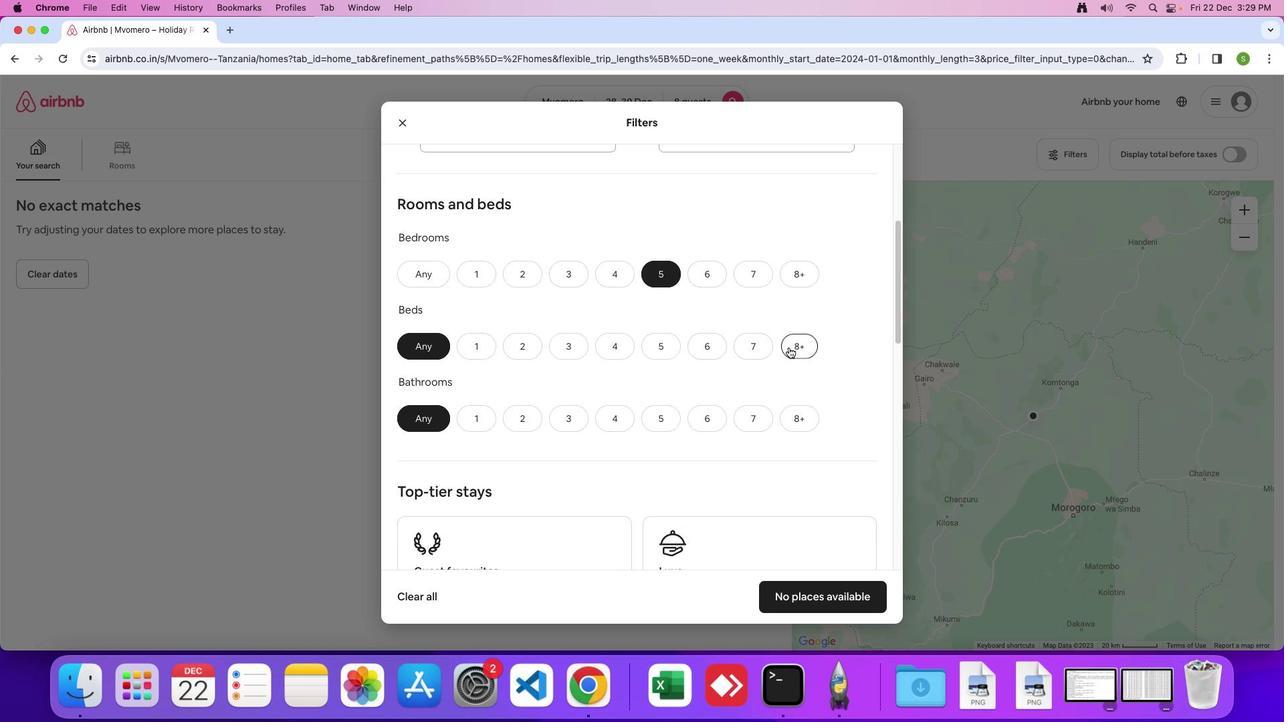 
Action: Mouse moved to (670, 421)
Screenshot: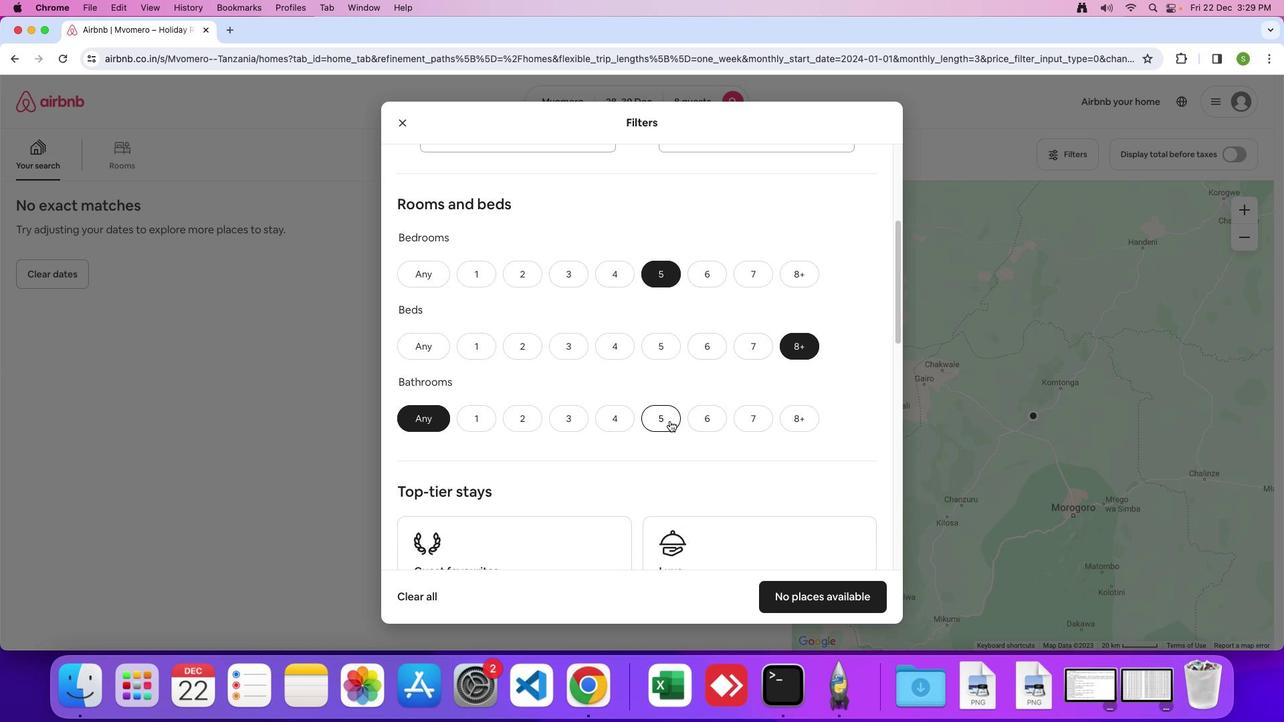 
Action: Mouse pressed left at (670, 421)
Screenshot: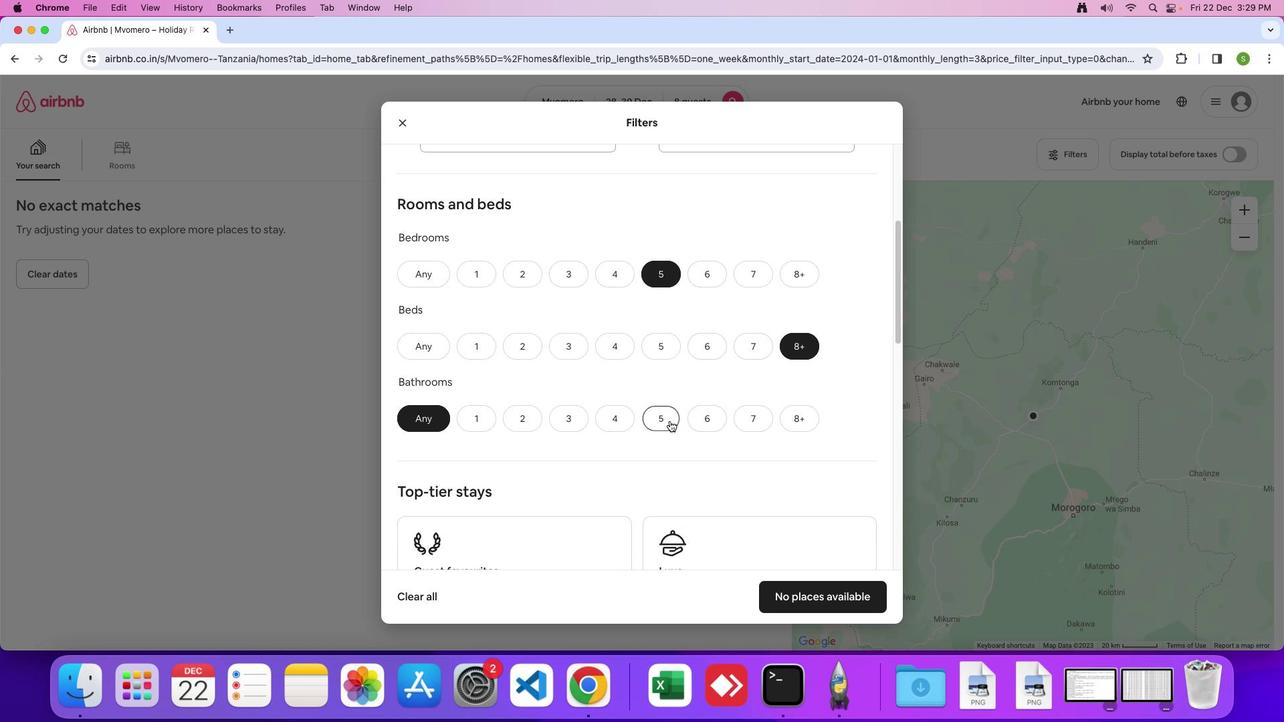 
Action: Mouse moved to (602, 345)
Screenshot: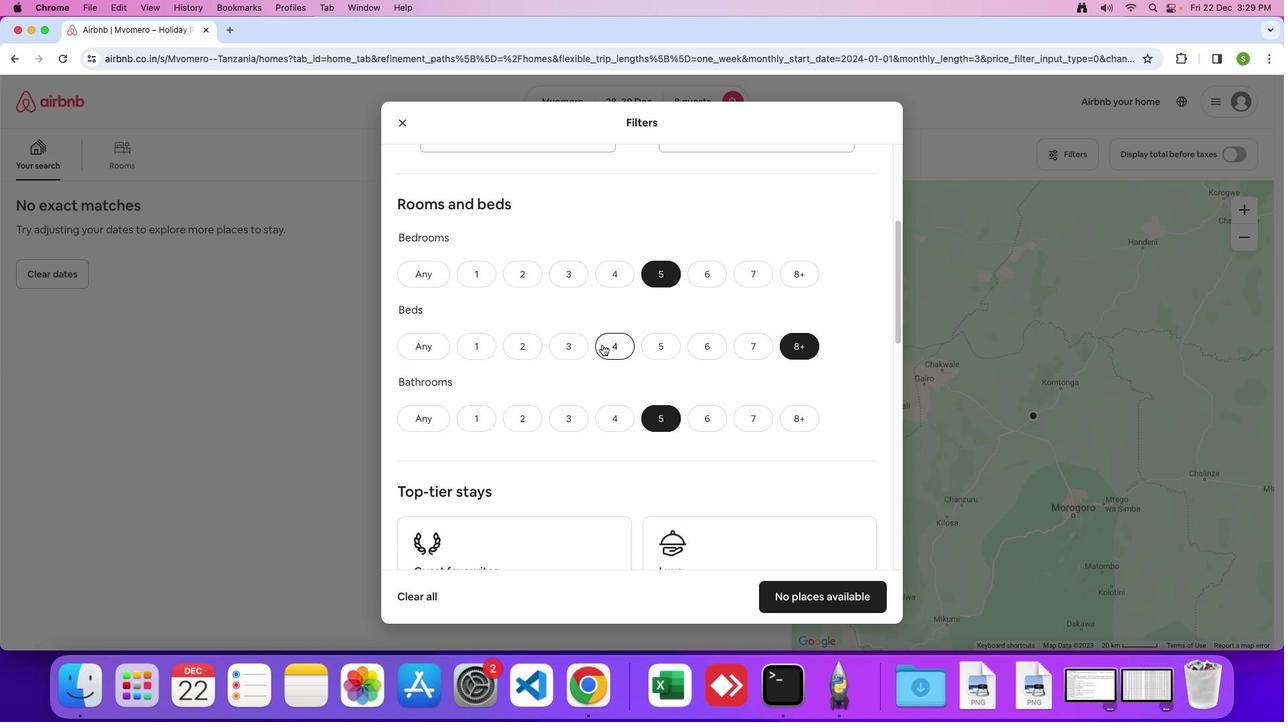 
Action: Mouse scrolled (602, 345) with delta (0, 0)
Screenshot: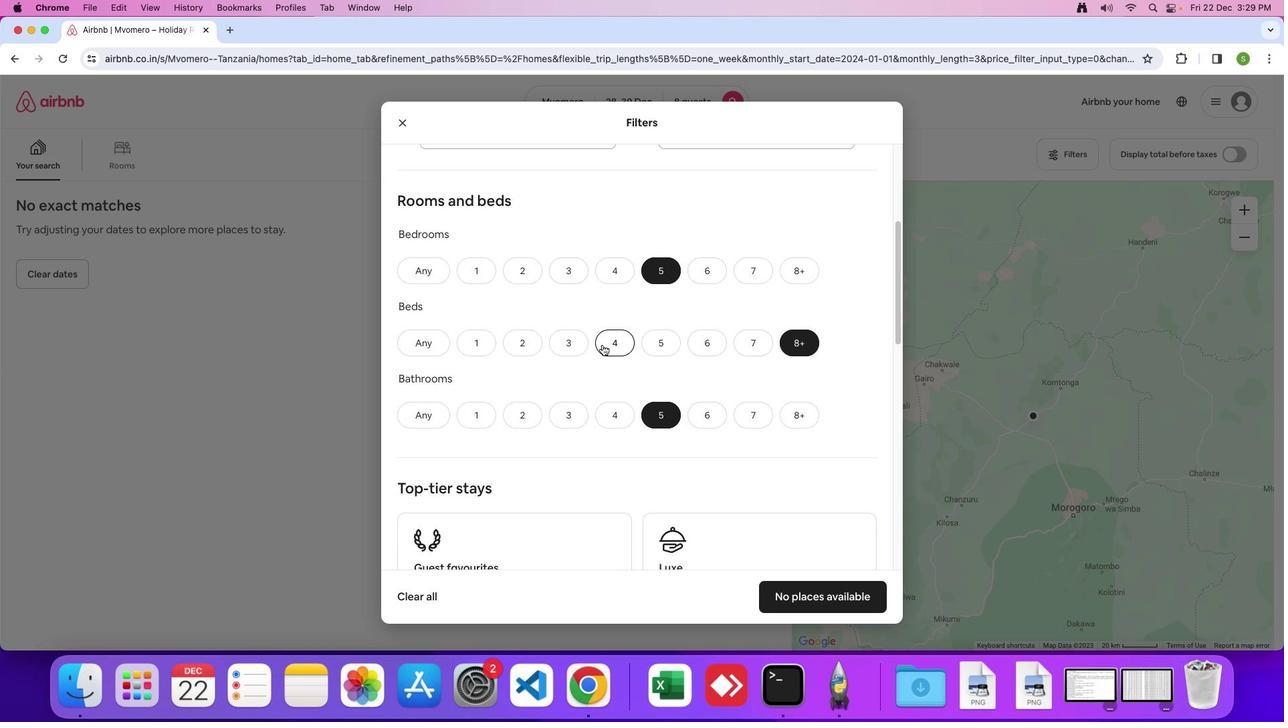 
Action: Mouse moved to (602, 344)
Screenshot: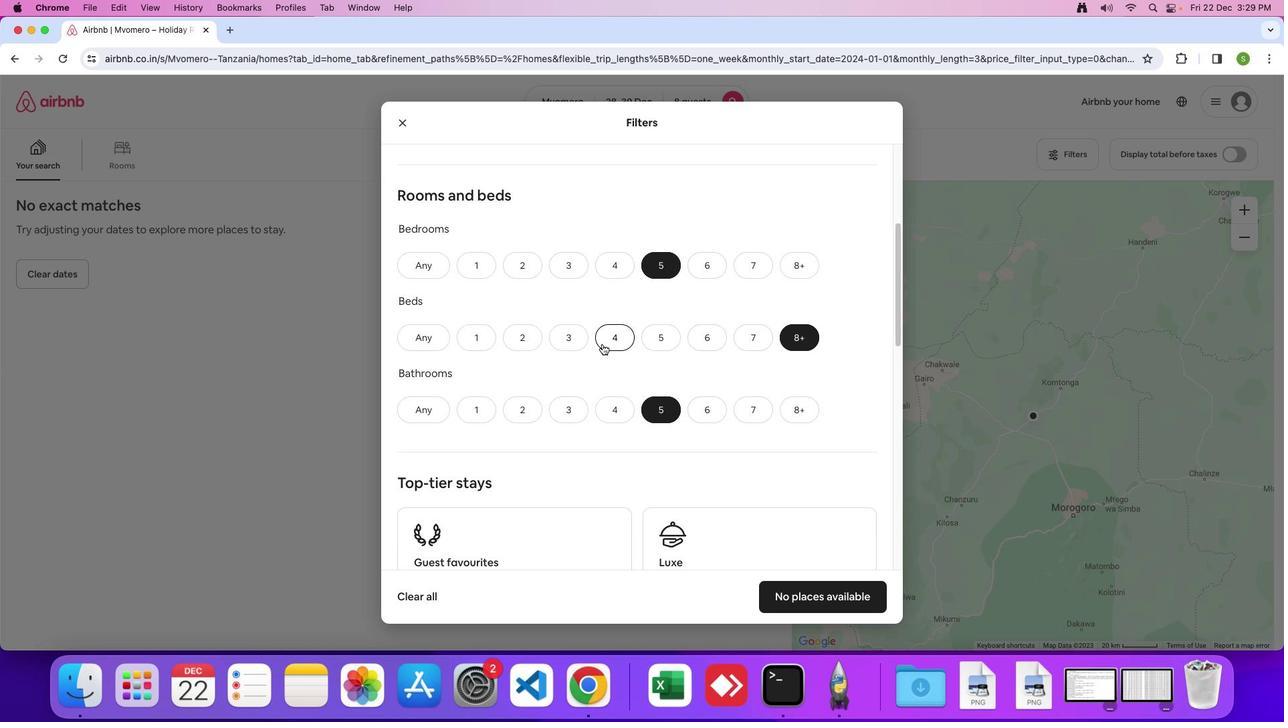 
Action: Mouse scrolled (602, 344) with delta (0, 0)
Screenshot: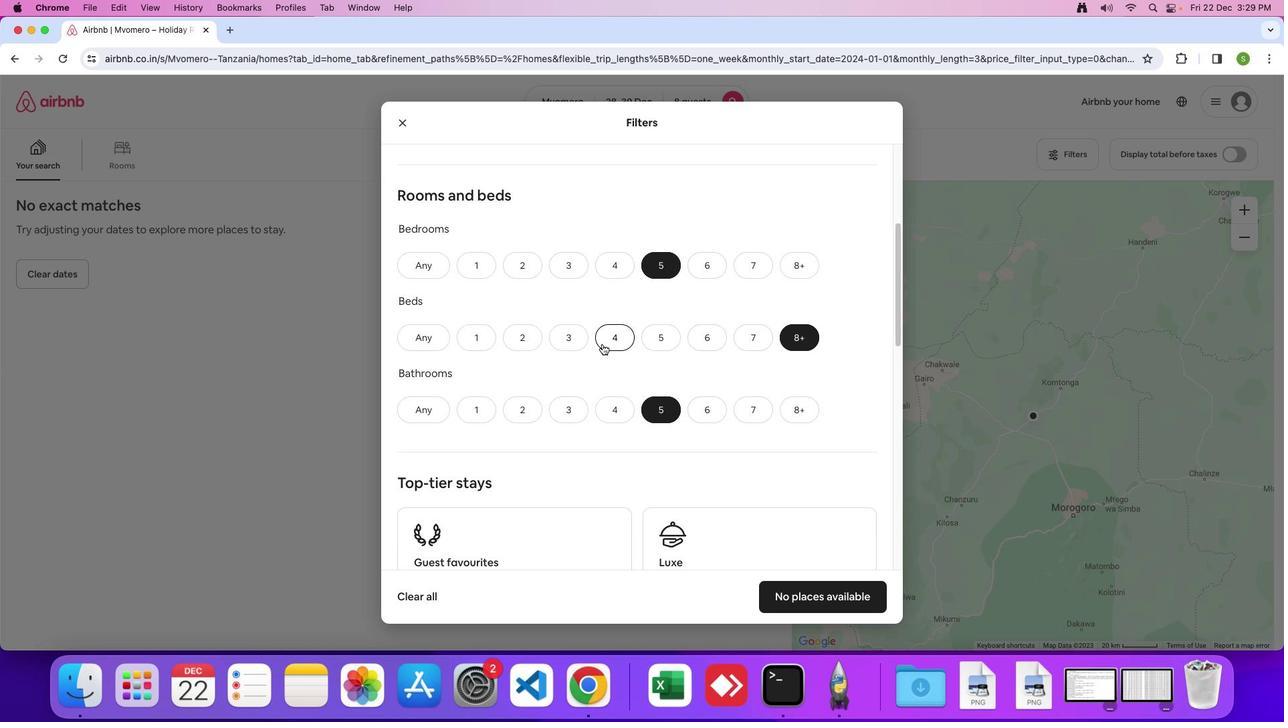 
Action: Mouse moved to (602, 344)
Screenshot: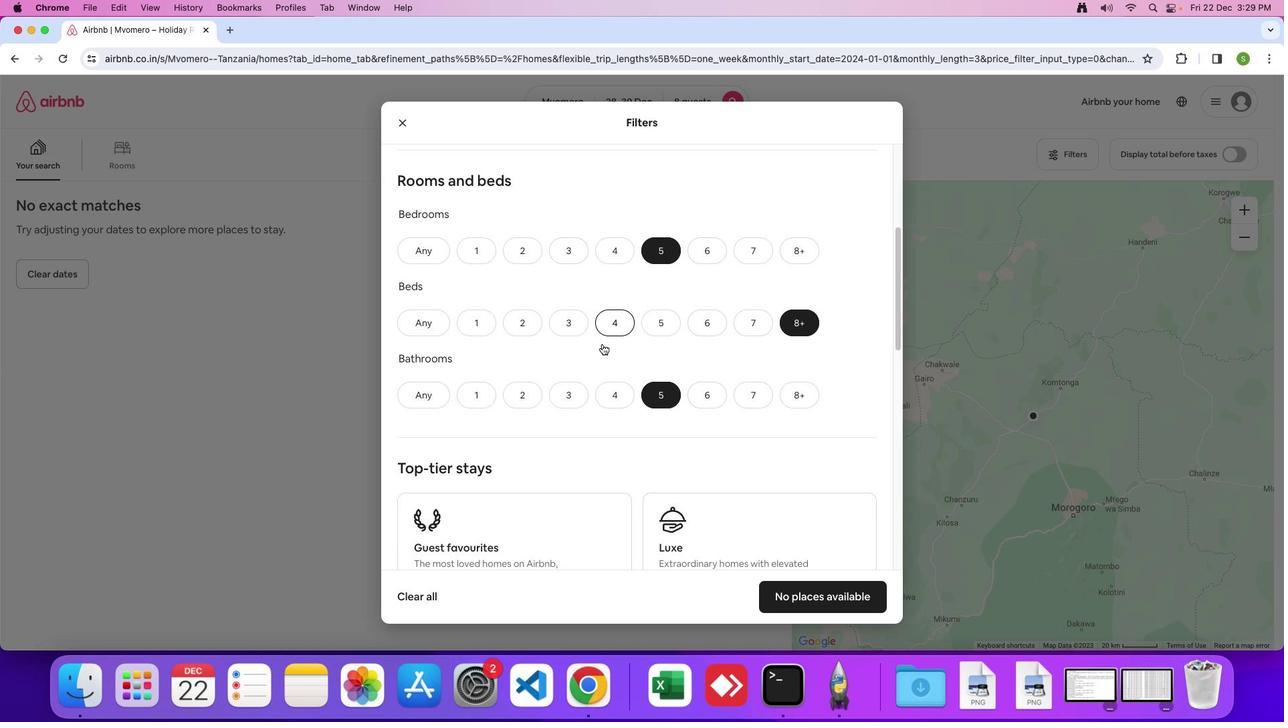 
Action: Mouse scrolled (602, 344) with delta (0, 0)
Screenshot: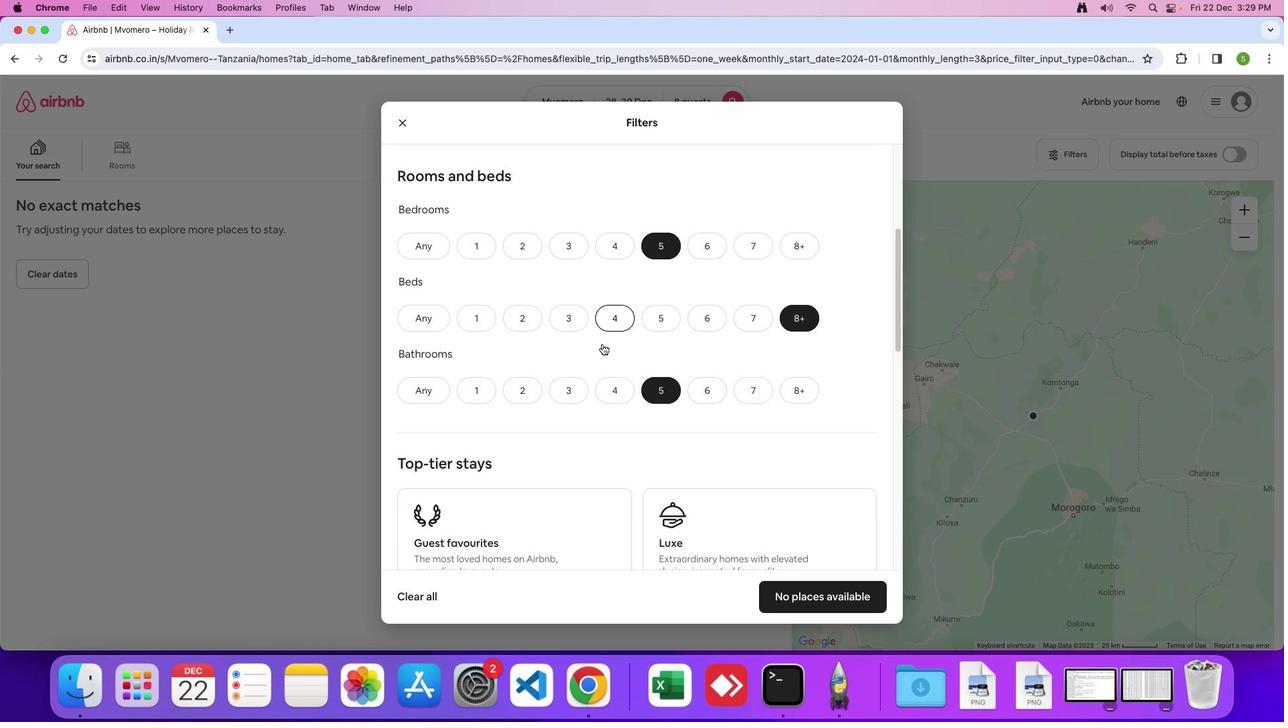 
Action: Mouse scrolled (602, 344) with delta (0, 0)
Screenshot: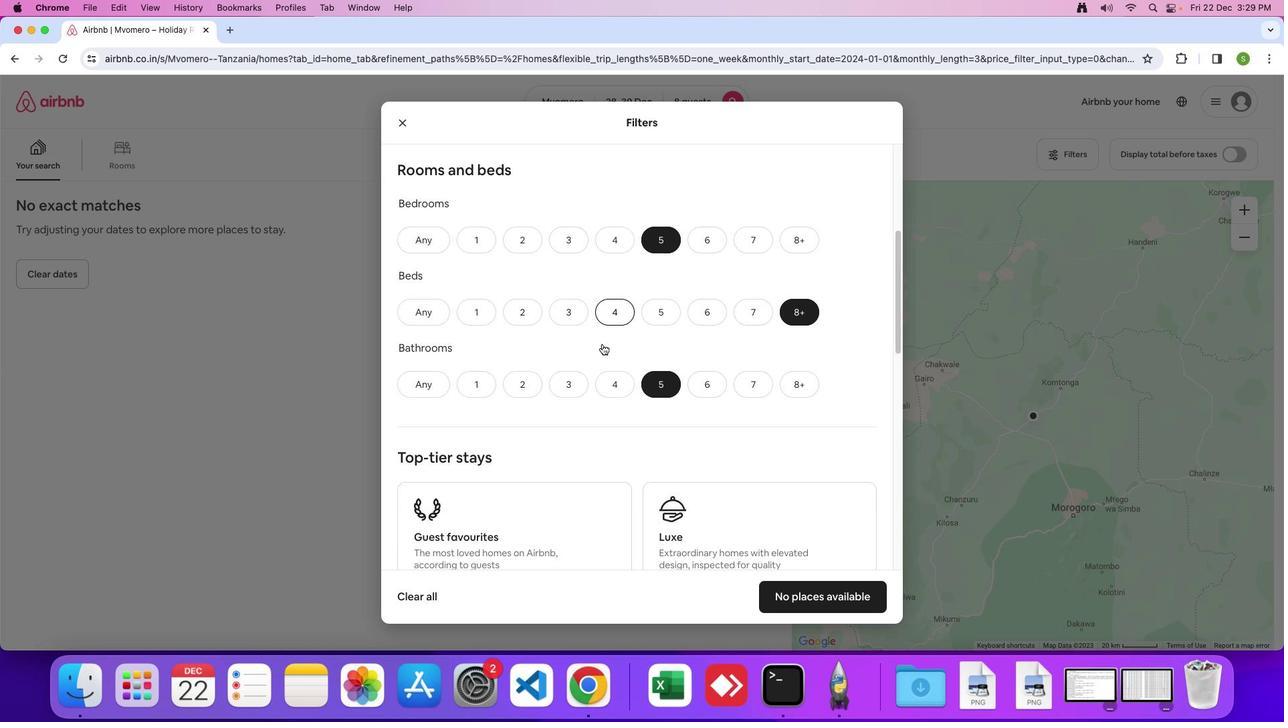 
Action: Mouse scrolled (602, 344) with delta (0, 0)
Screenshot: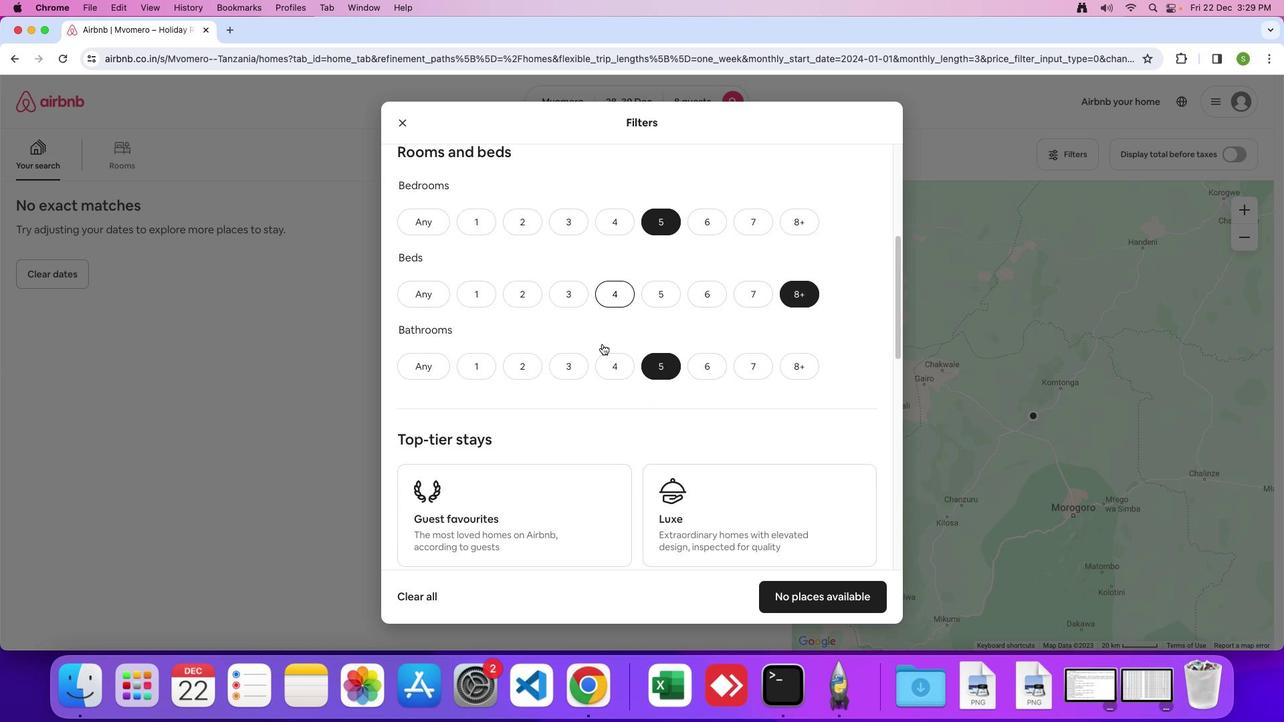 
Action: Mouse scrolled (602, 344) with delta (0, 0)
Screenshot: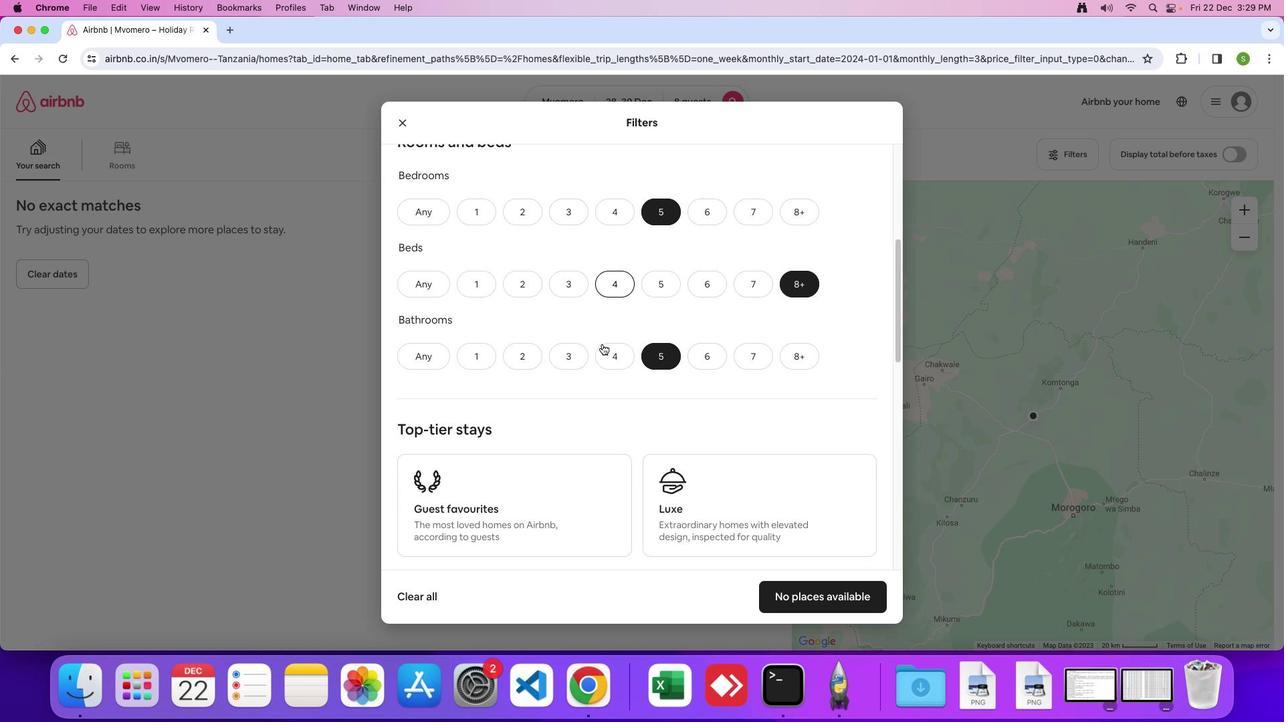 
Action: Mouse scrolled (602, 344) with delta (0, 0)
Screenshot: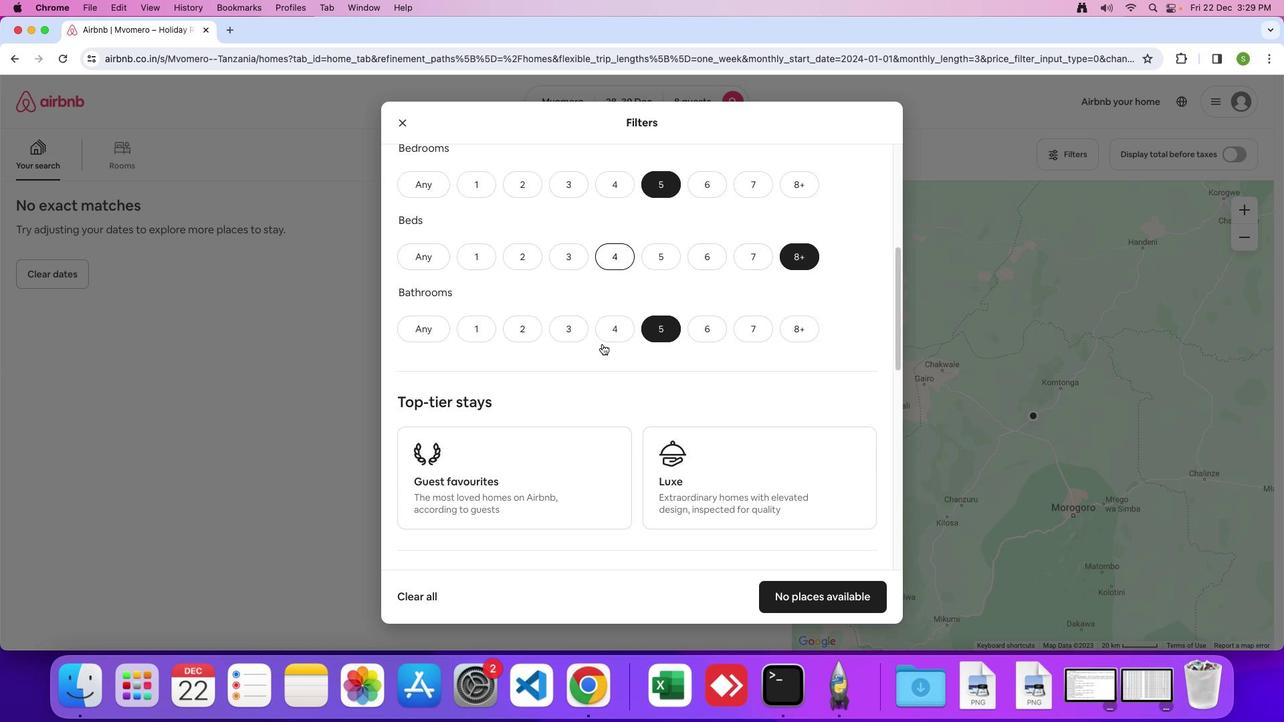 
Action: Mouse scrolled (602, 344) with delta (0, 0)
Screenshot: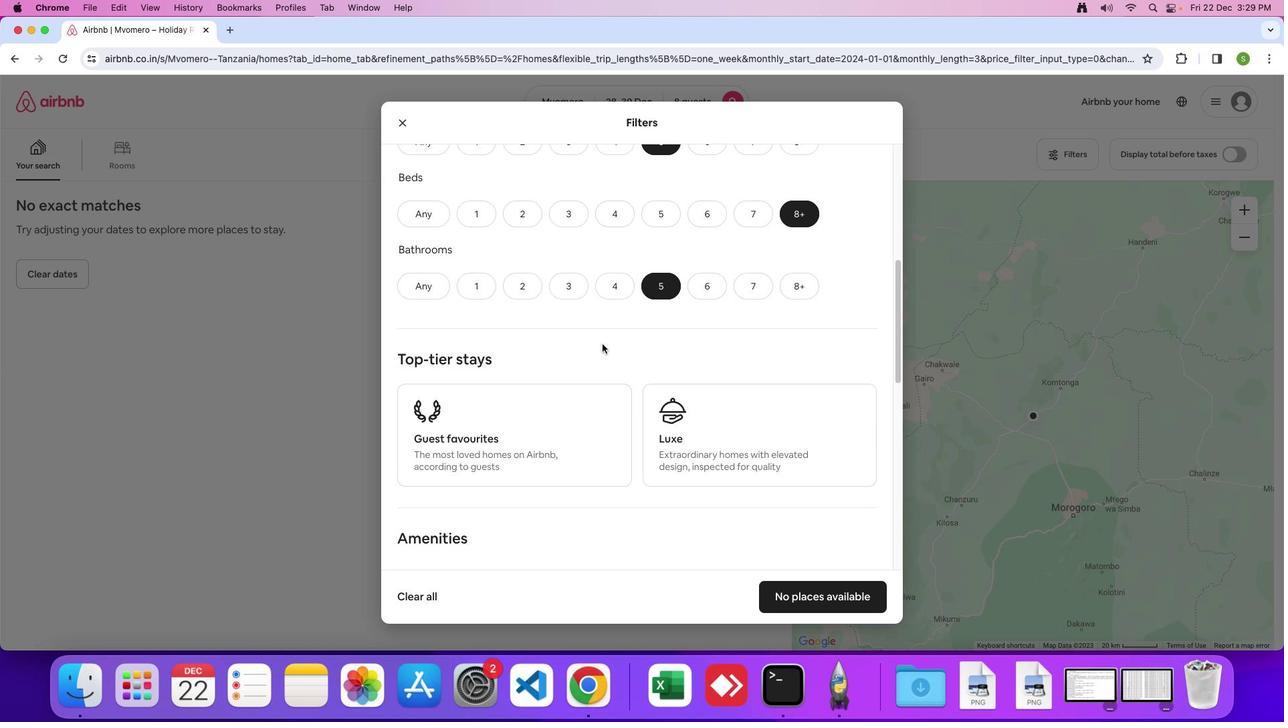 
Action: Mouse scrolled (602, 344) with delta (0, 0)
Screenshot: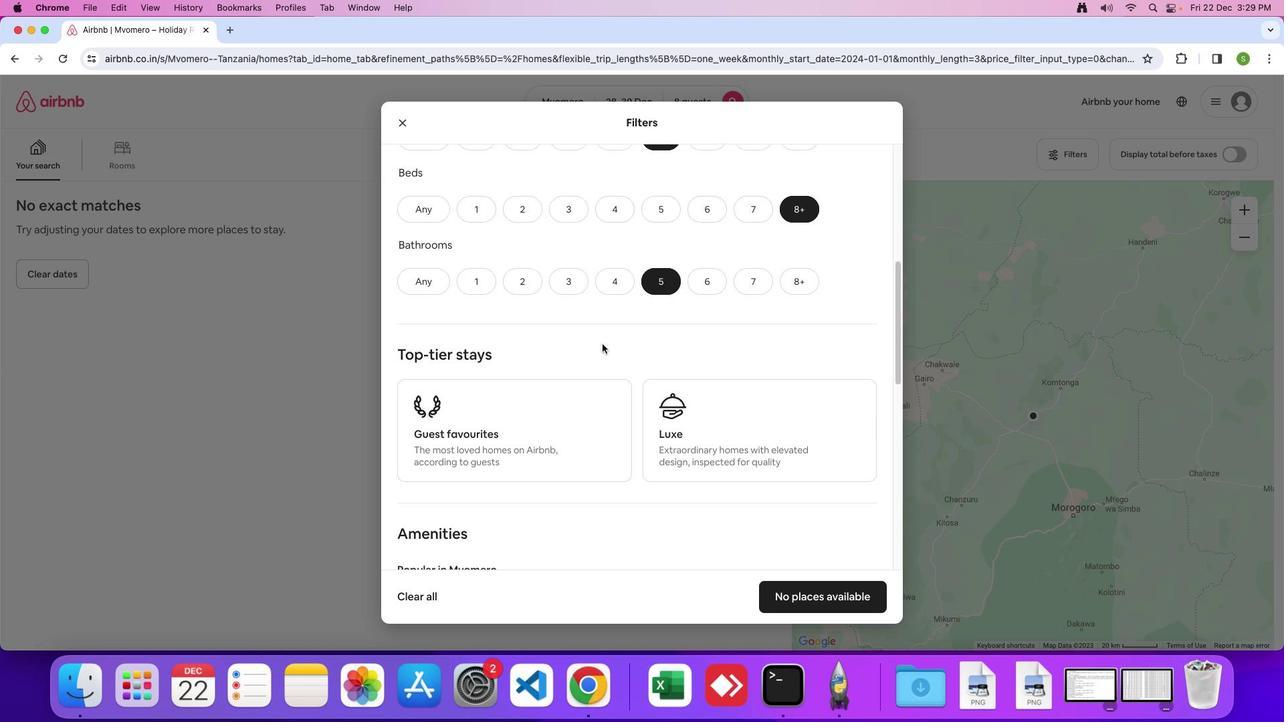 
Action: Mouse scrolled (602, 344) with delta (0, 0)
Screenshot: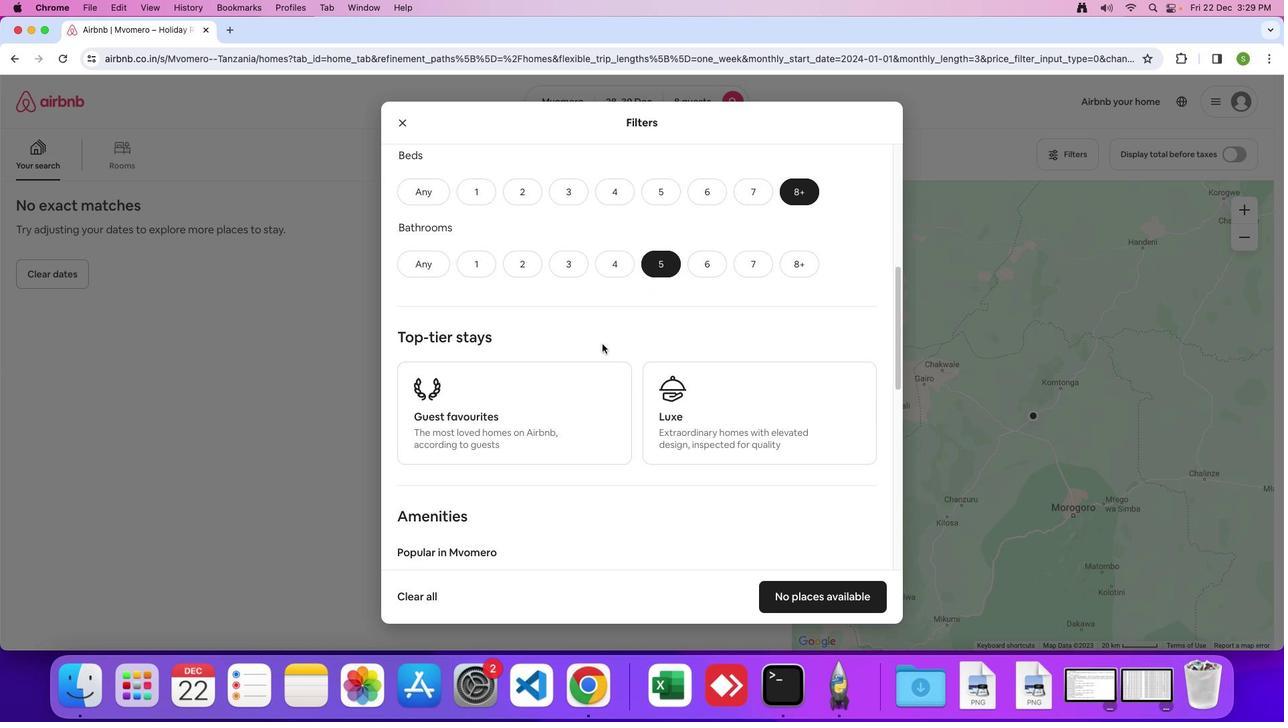 
Action: Mouse scrolled (602, 344) with delta (0, 0)
Screenshot: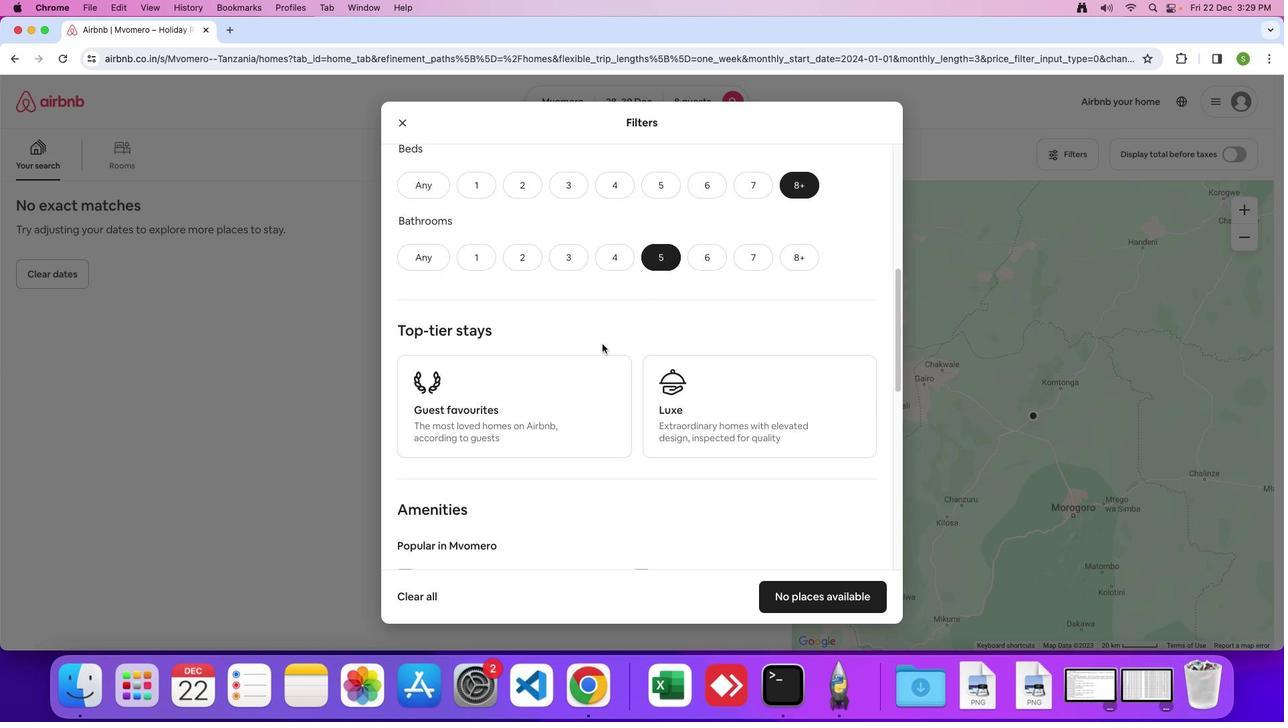 
Action: Mouse scrolled (602, 344) with delta (0, 0)
Screenshot: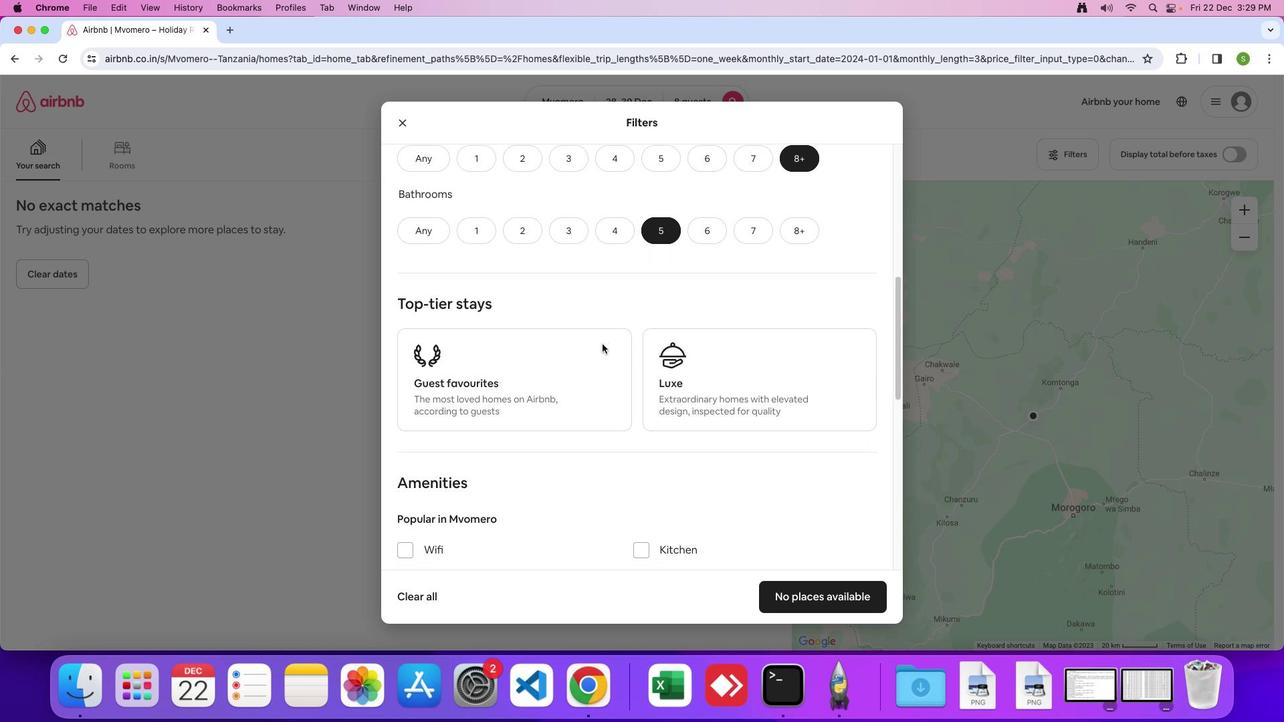 
Action: Mouse scrolled (602, 344) with delta (0, 0)
Screenshot: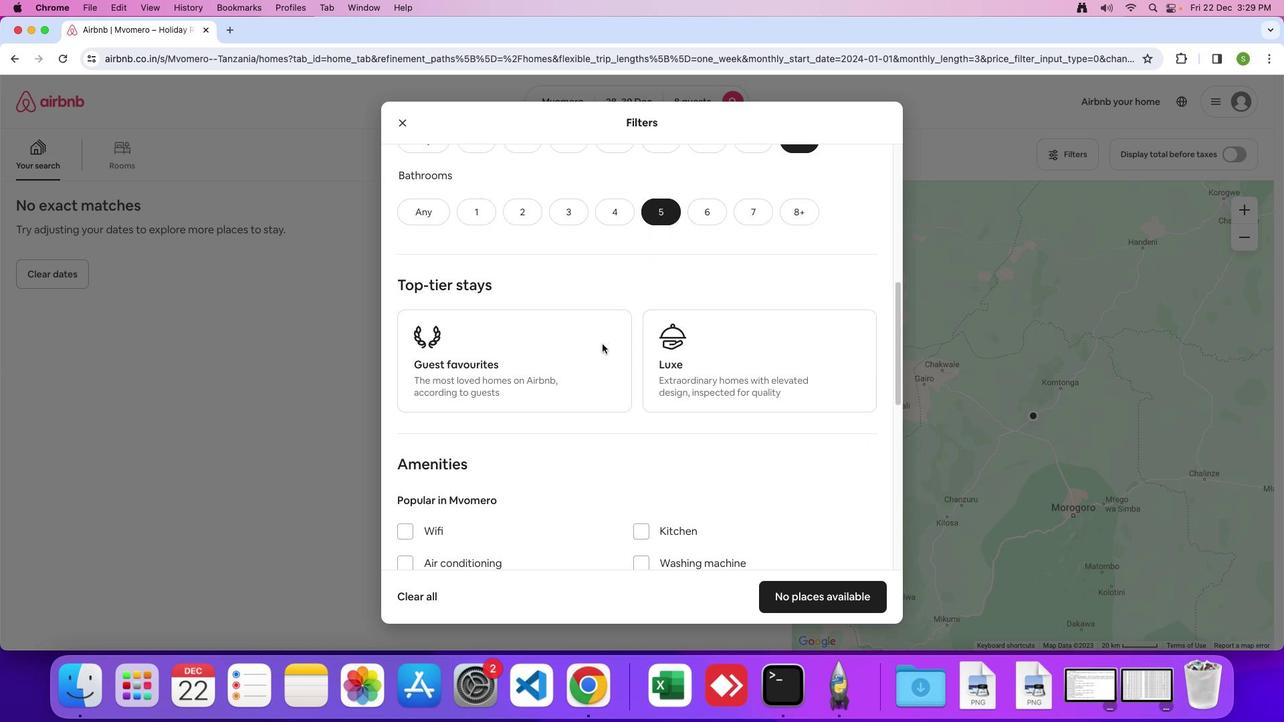 
Action: Mouse scrolled (602, 344) with delta (0, -1)
Screenshot: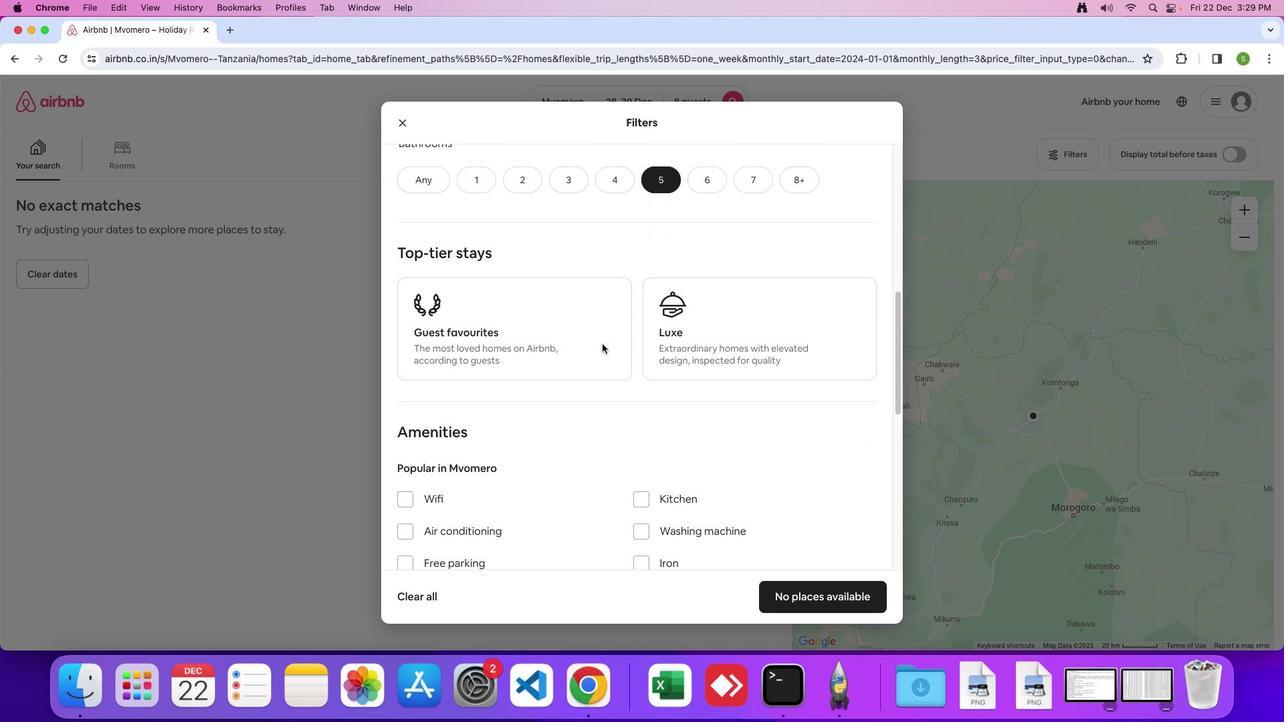 
Action: Mouse scrolled (602, 344) with delta (0, 0)
Screenshot: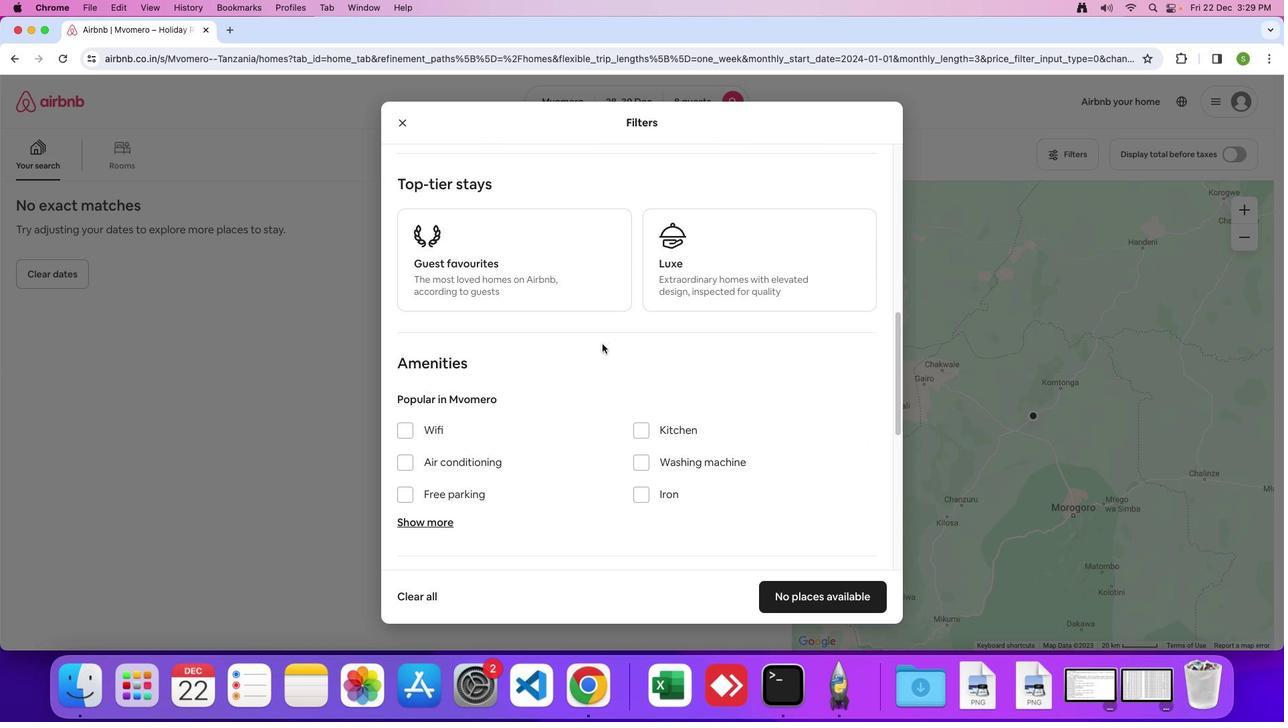 
Action: Mouse scrolled (602, 344) with delta (0, 0)
Screenshot: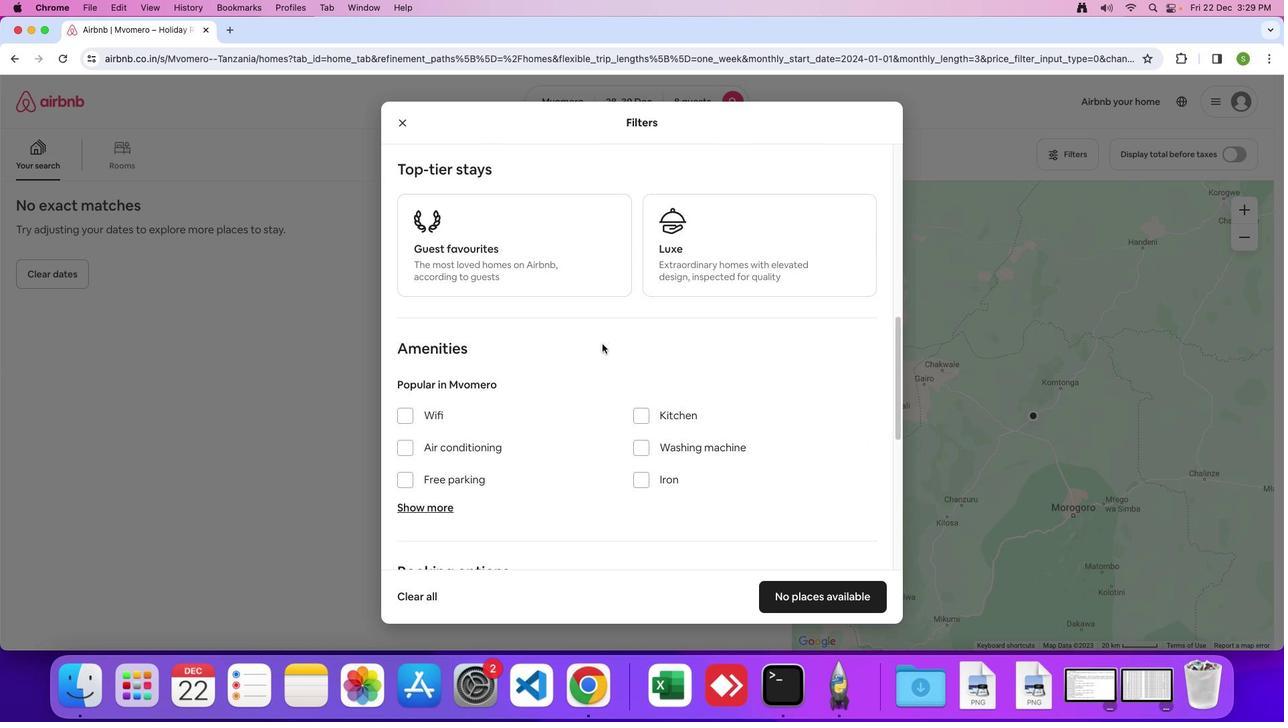 
Action: Mouse scrolled (602, 344) with delta (0, -1)
Screenshot: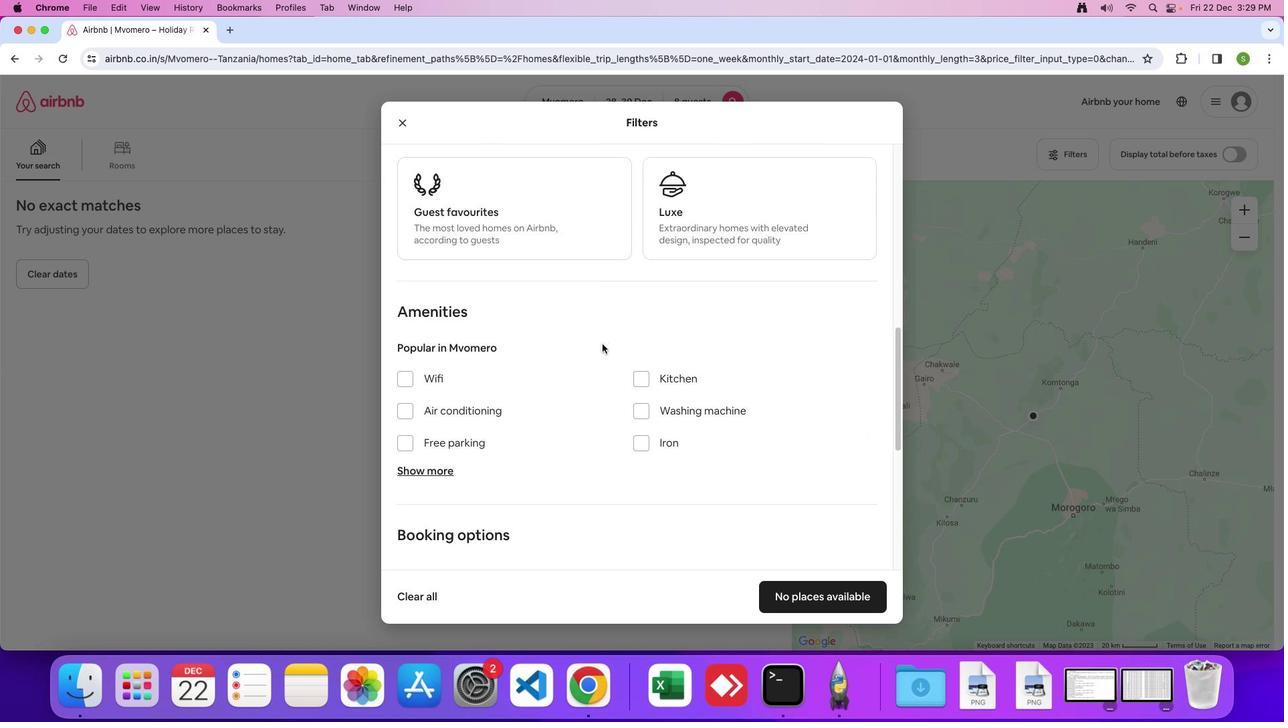 
Action: Mouse moved to (515, 260)
Screenshot: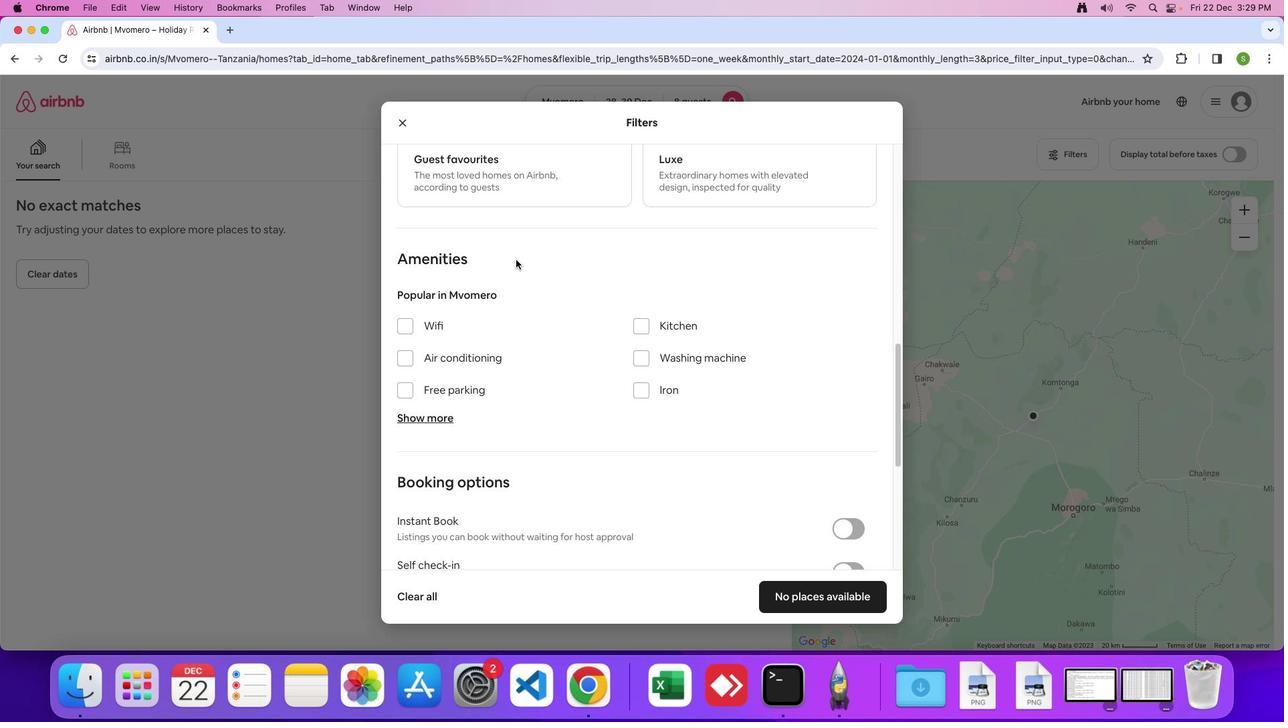 
Action: Mouse scrolled (515, 260) with delta (0, 0)
Screenshot: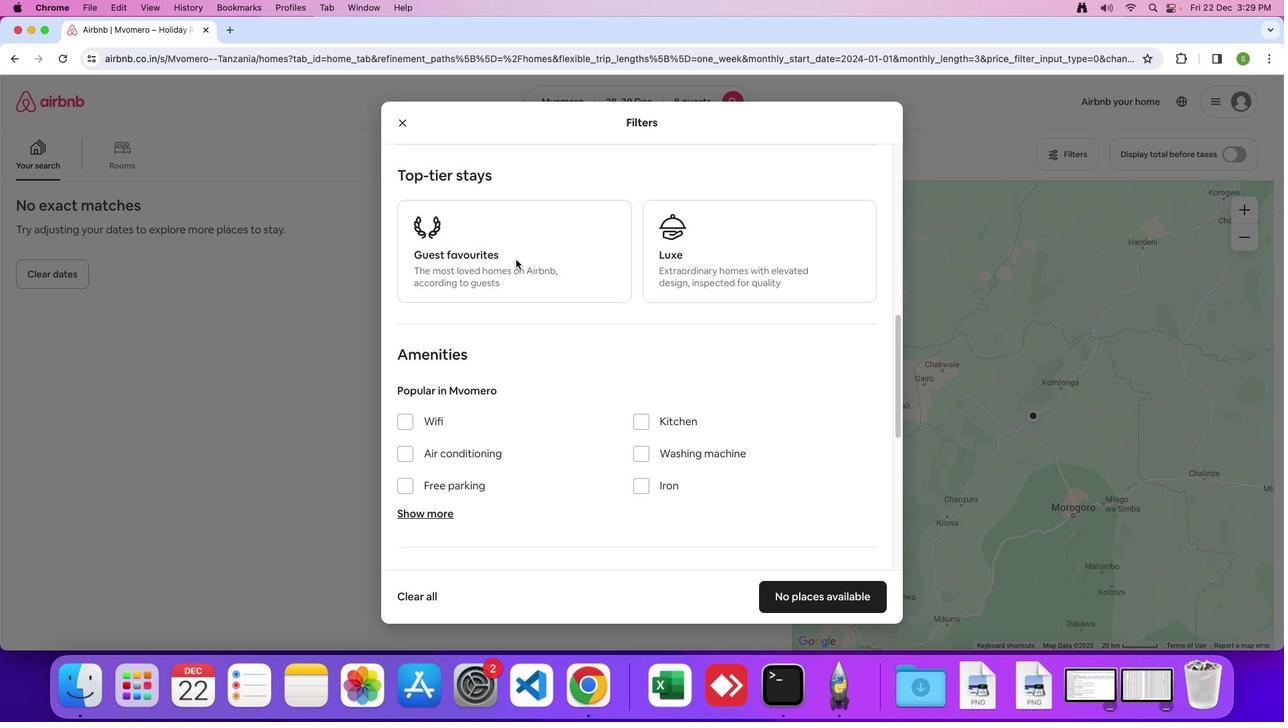 
Action: Mouse scrolled (515, 260) with delta (0, 0)
Screenshot: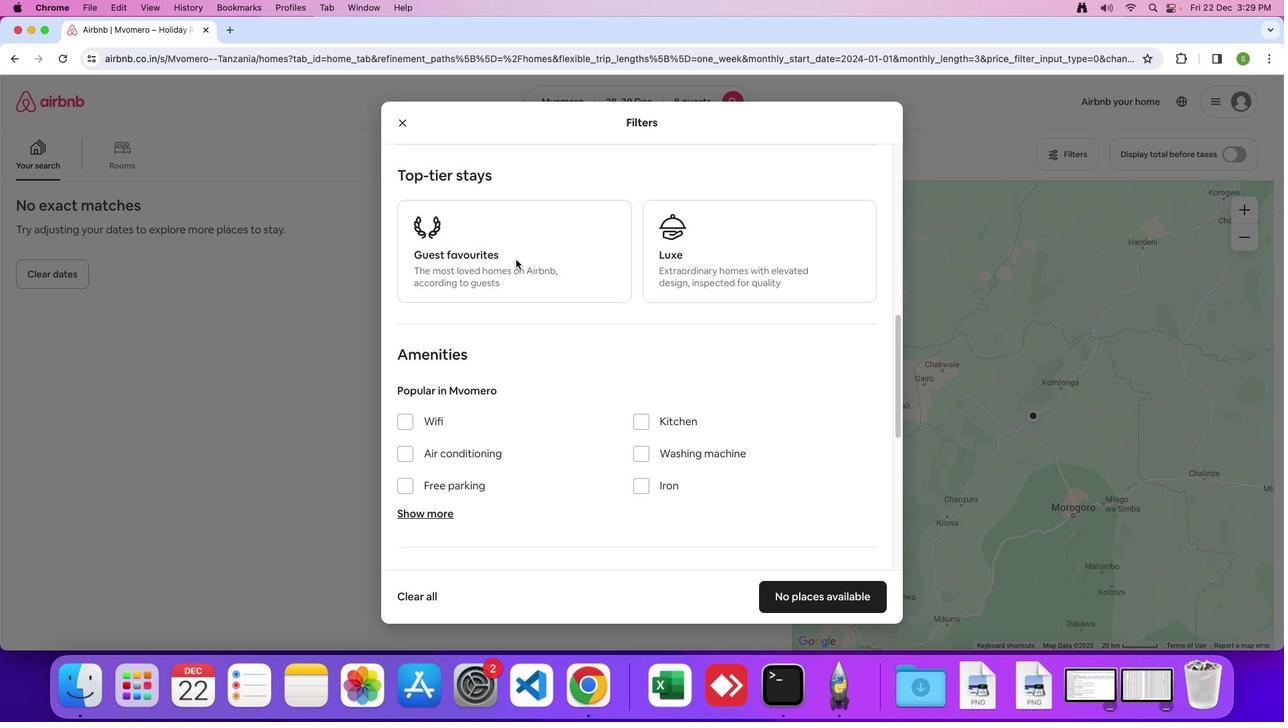 
Action: Mouse scrolled (515, 260) with delta (0, 3)
Screenshot: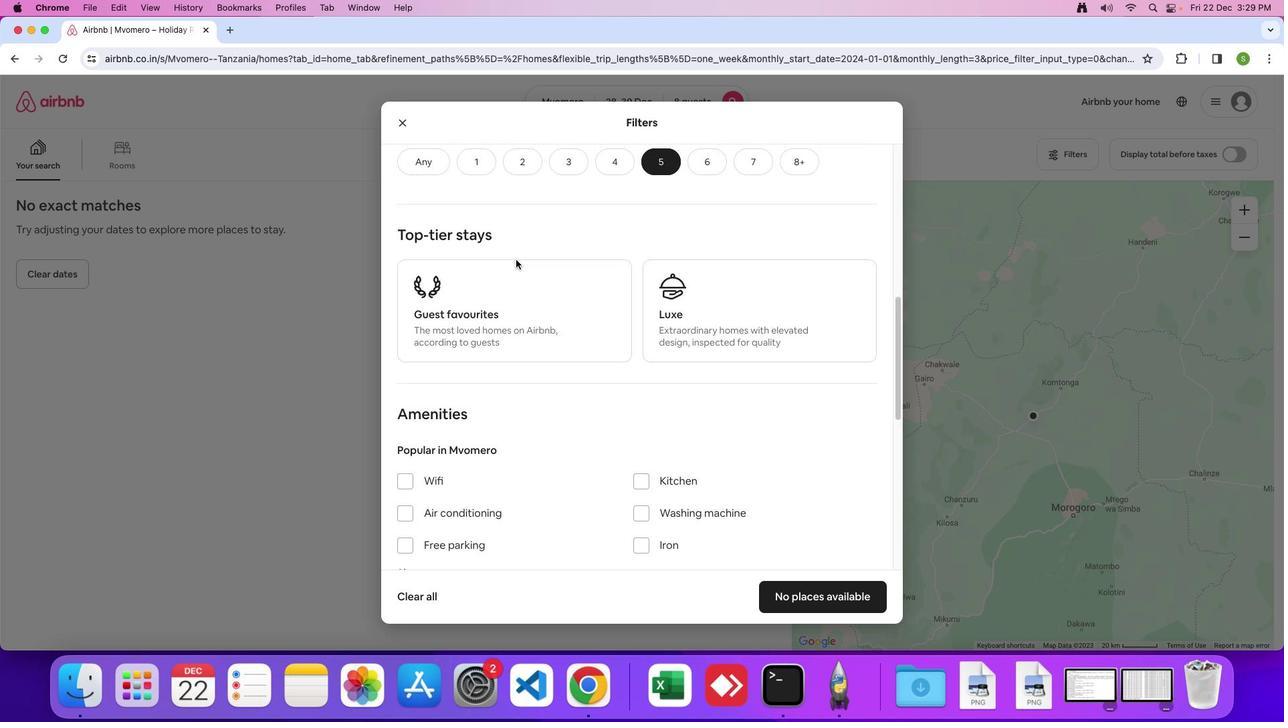 
Action: Mouse moved to (571, 328)
Screenshot: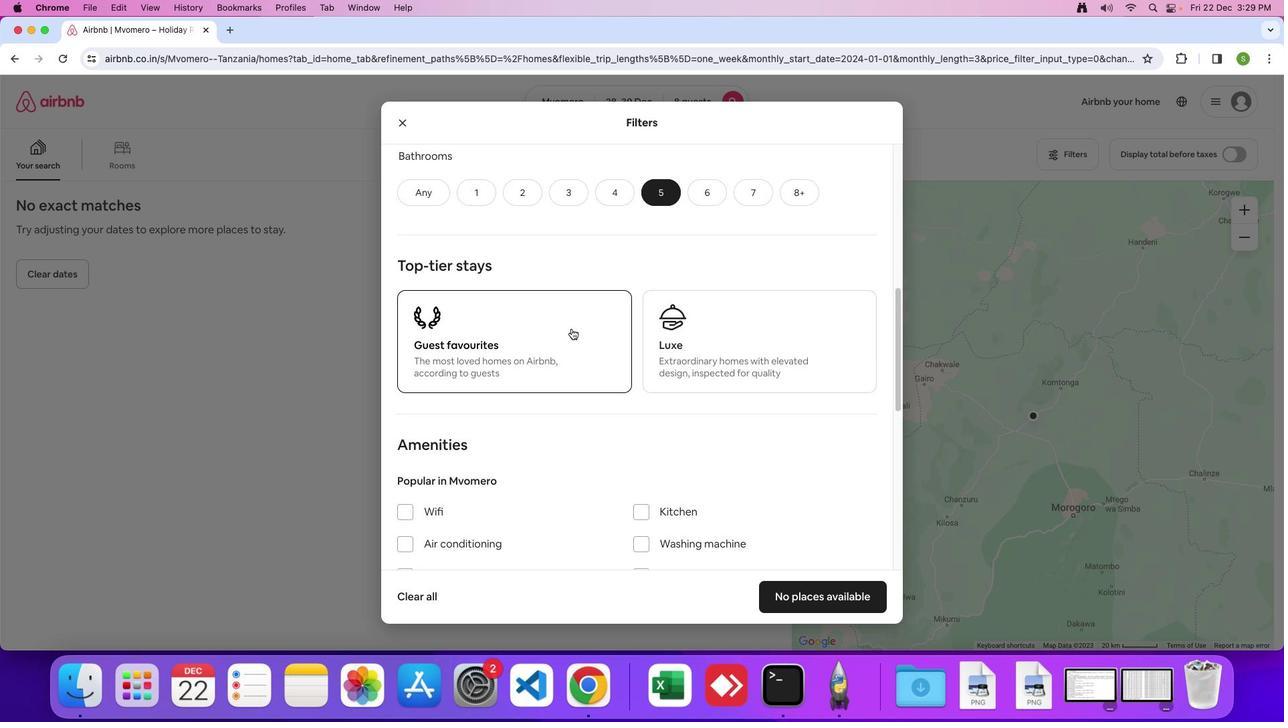 
Action: Mouse scrolled (571, 328) with delta (0, 0)
Screenshot: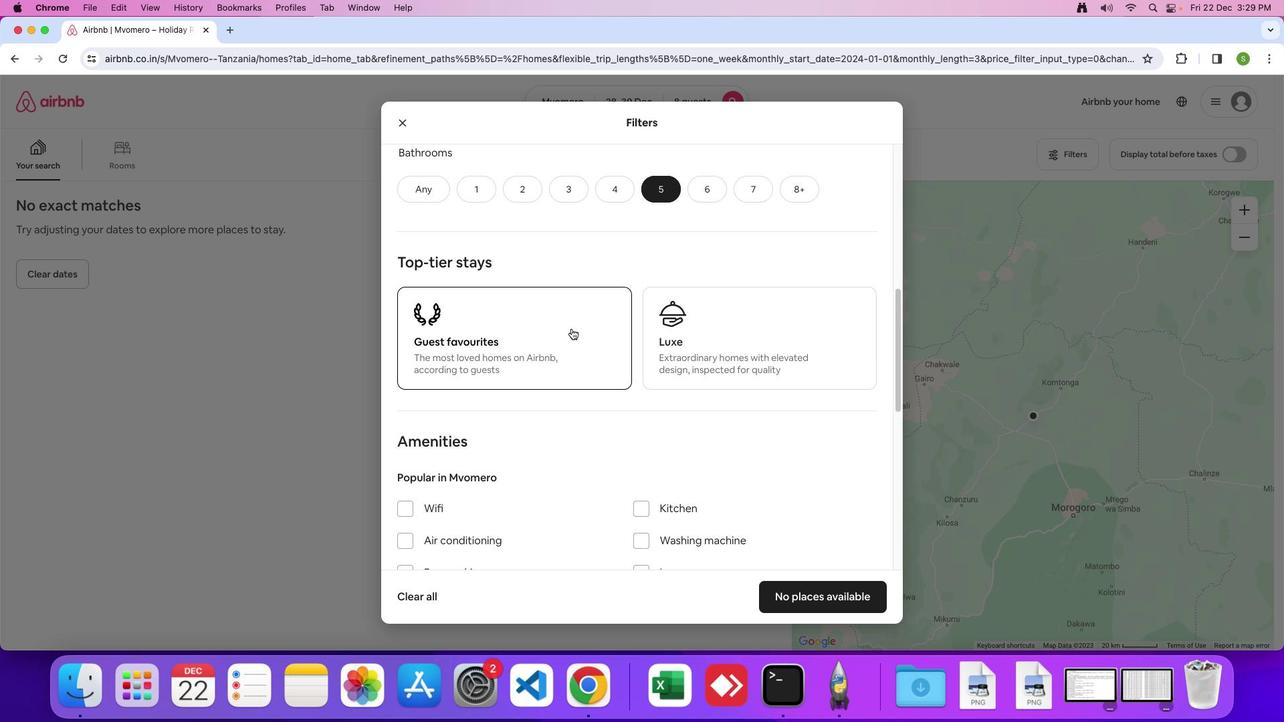 
Action: Mouse scrolled (571, 328) with delta (0, 0)
Screenshot: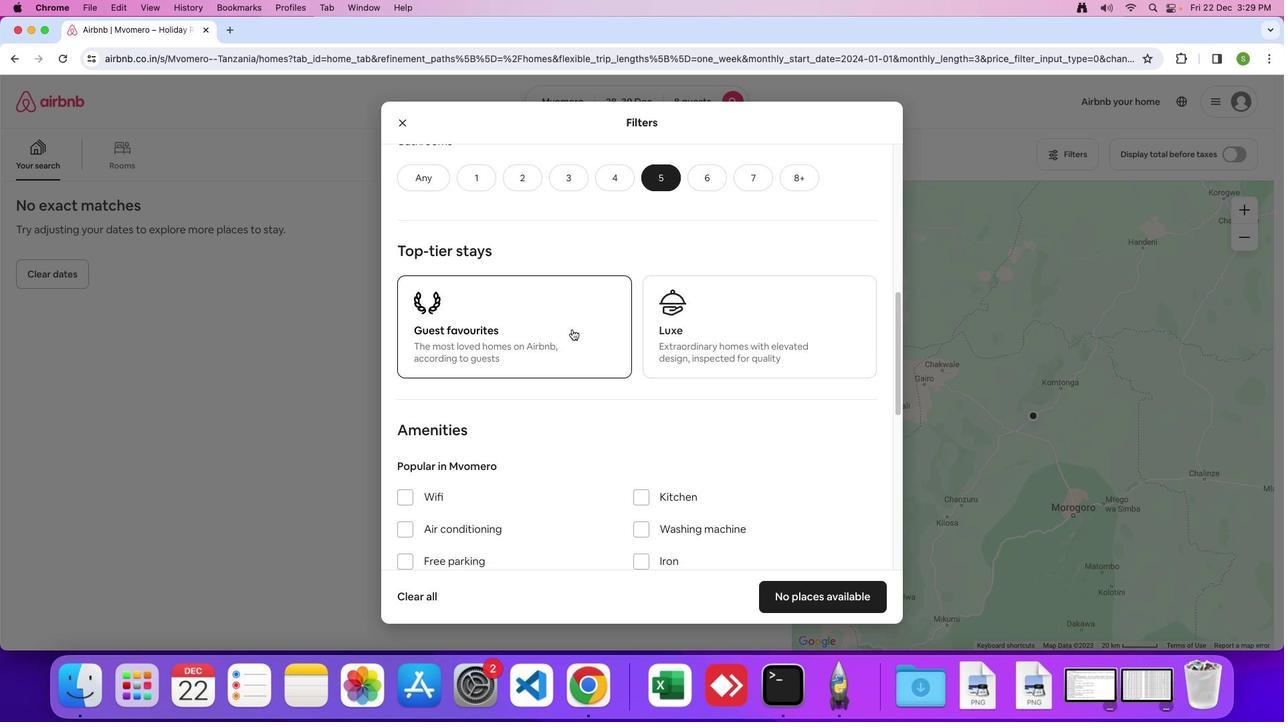 
Action: Mouse moved to (611, 367)
Screenshot: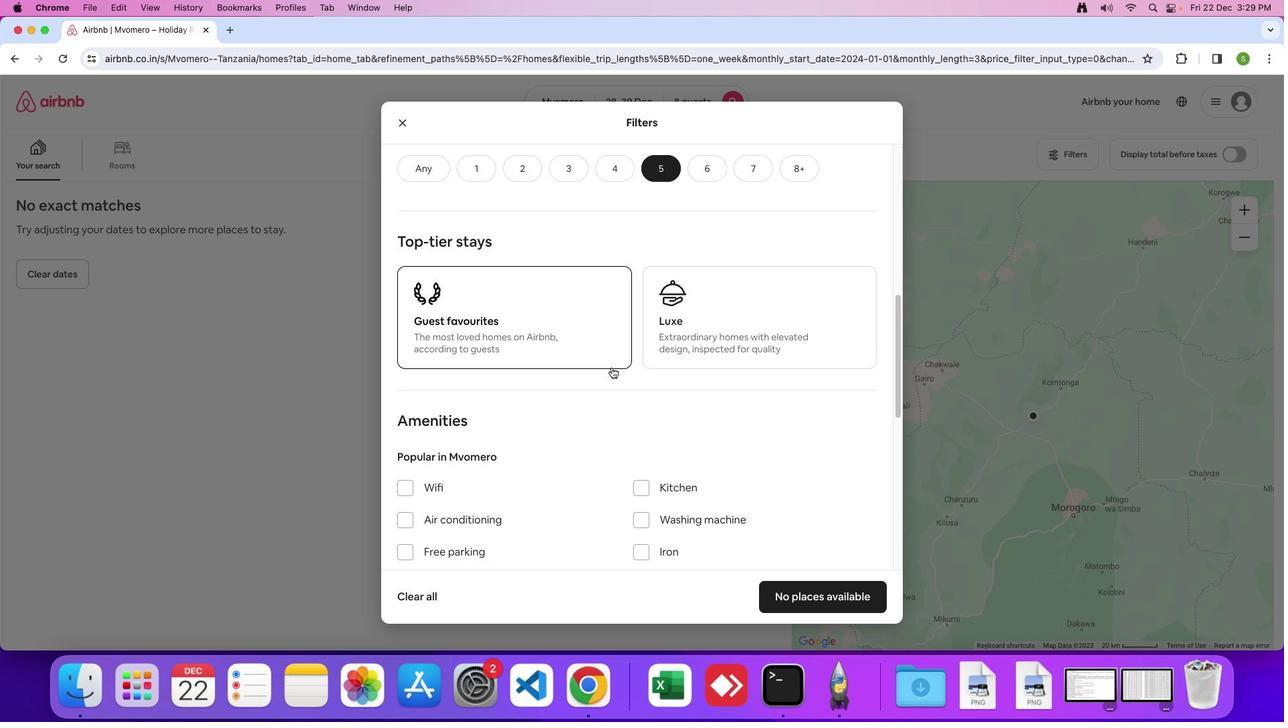
Action: Mouse scrolled (611, 367) with delta (0, 0)
Screenshot: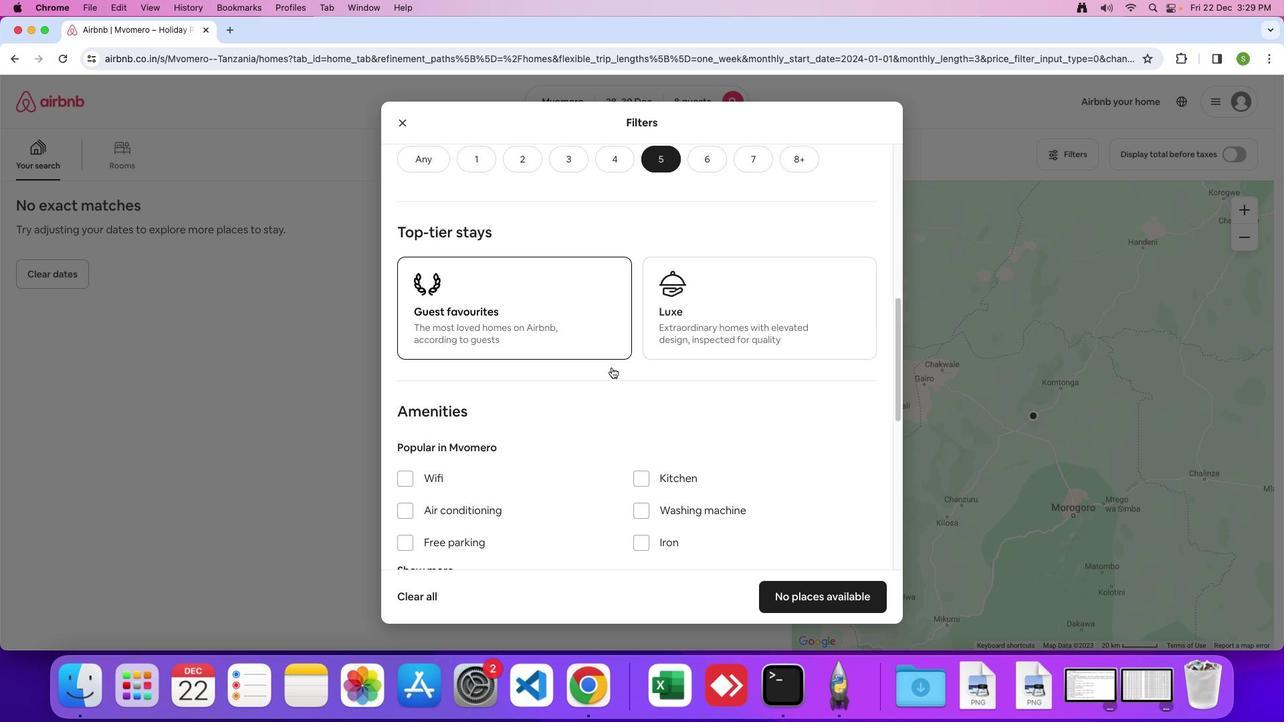 
Action: Mouse scrolled (611, 367) with delta (0, 0)
Screenshot: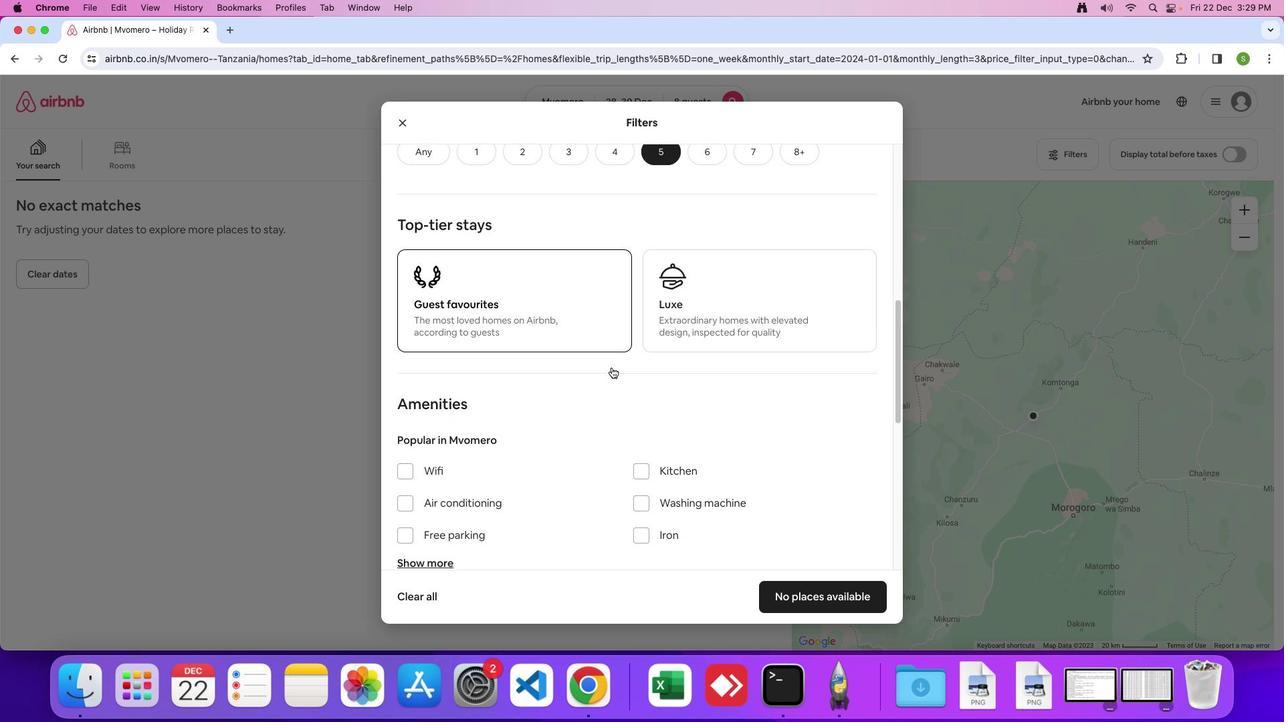 
Action: Mouse scrolled (611, 367) with delta (0, 0)
Screenshot: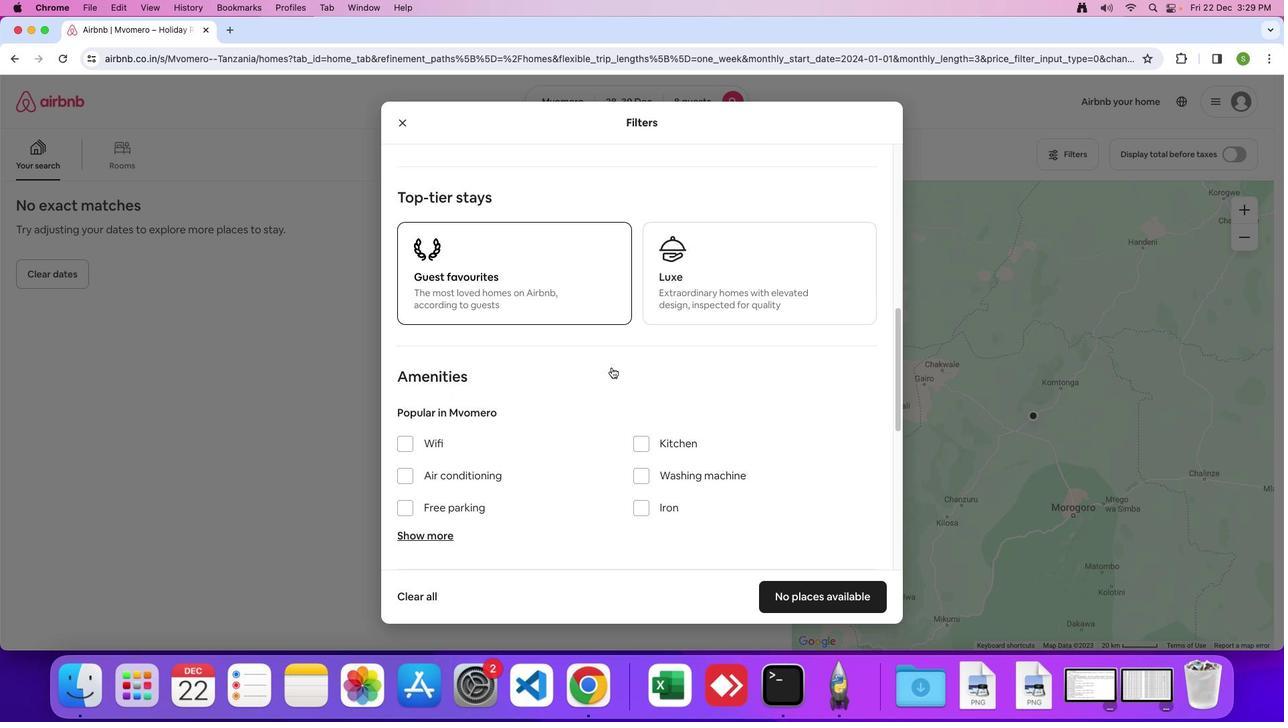 
Action: Mouse scrolled (611, 367) with delta (0, 0)
Screenshot: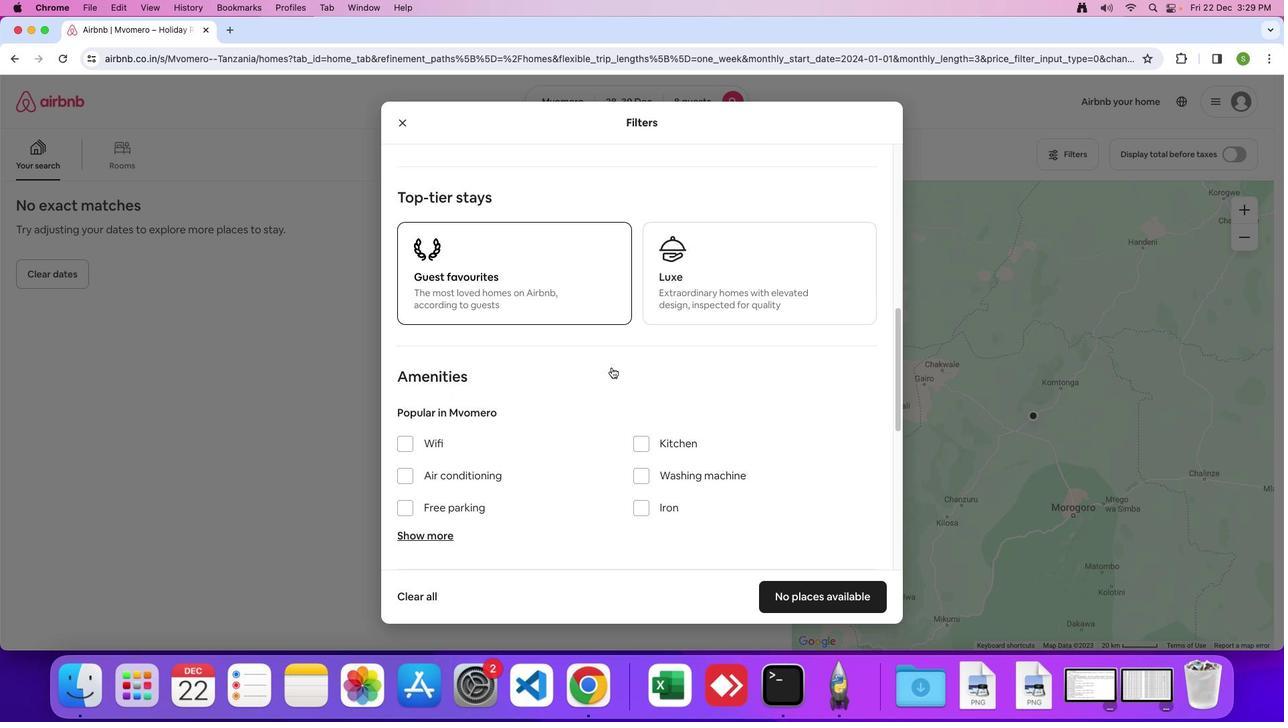 
Action: Mouse scrolled (611, 367) with delta (0, 0)
Screenshot: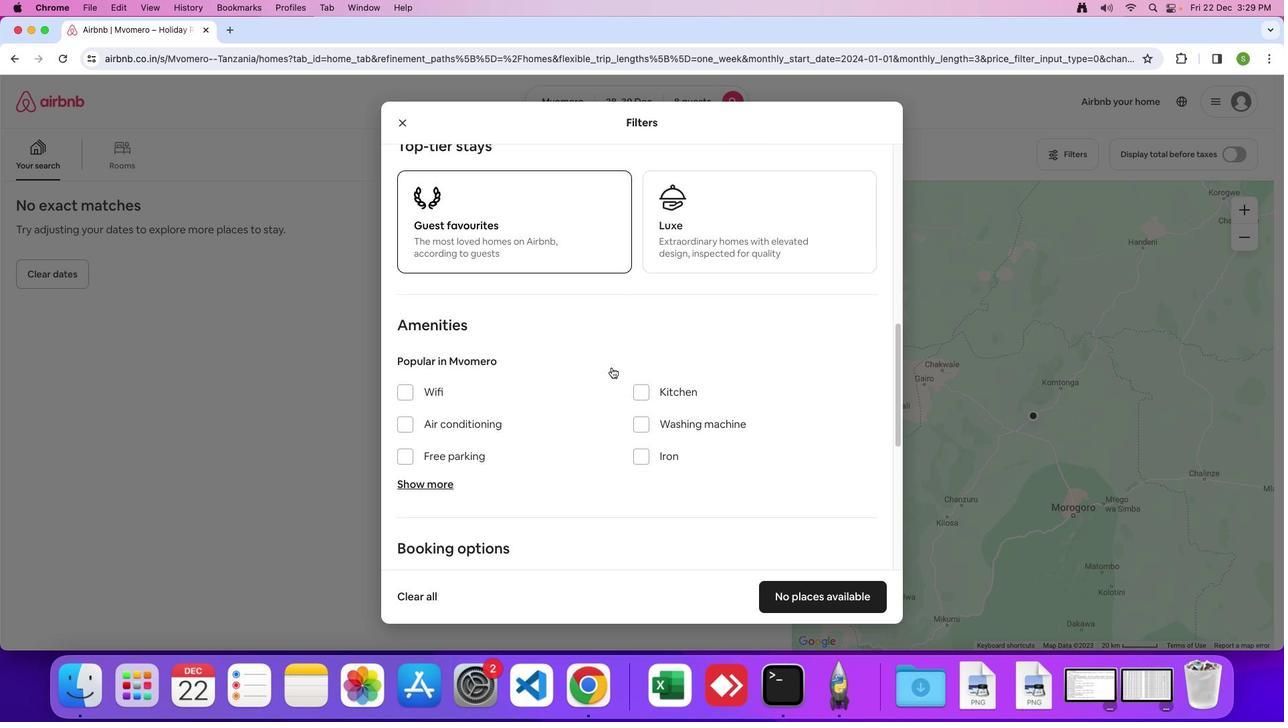 
Action: Mouse scrolled (611, 367) with delta (0, 0)
Screenshot: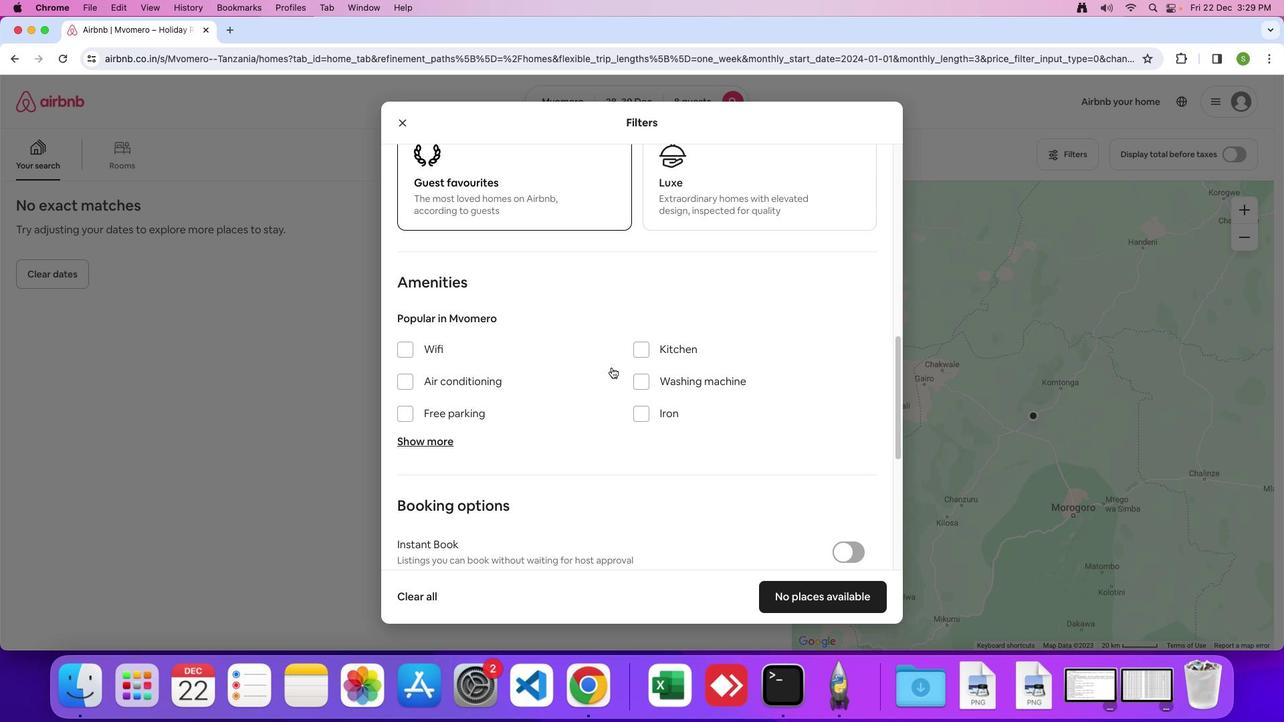 
Action: Mouse scrolled (611, 367) with delta (0, 0)
Screenshot: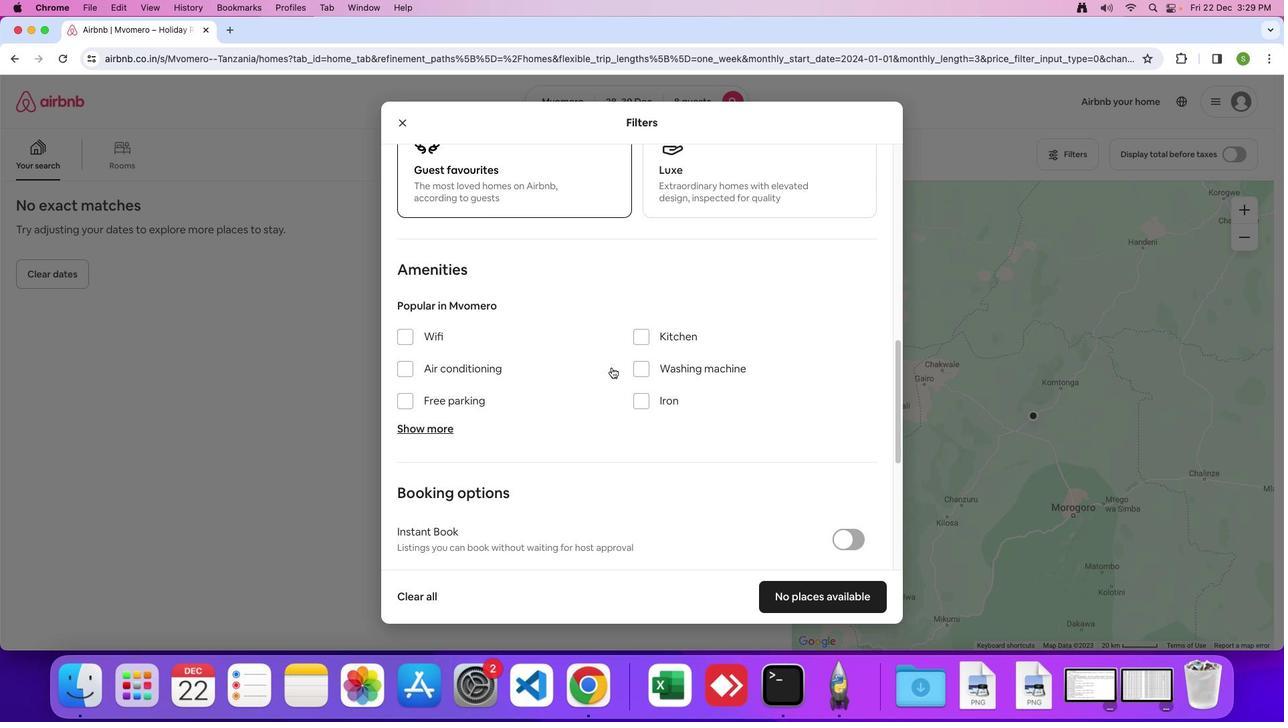 
Action: Mouse scrolled (611, 367) with delta (0, 0)
Screenshot: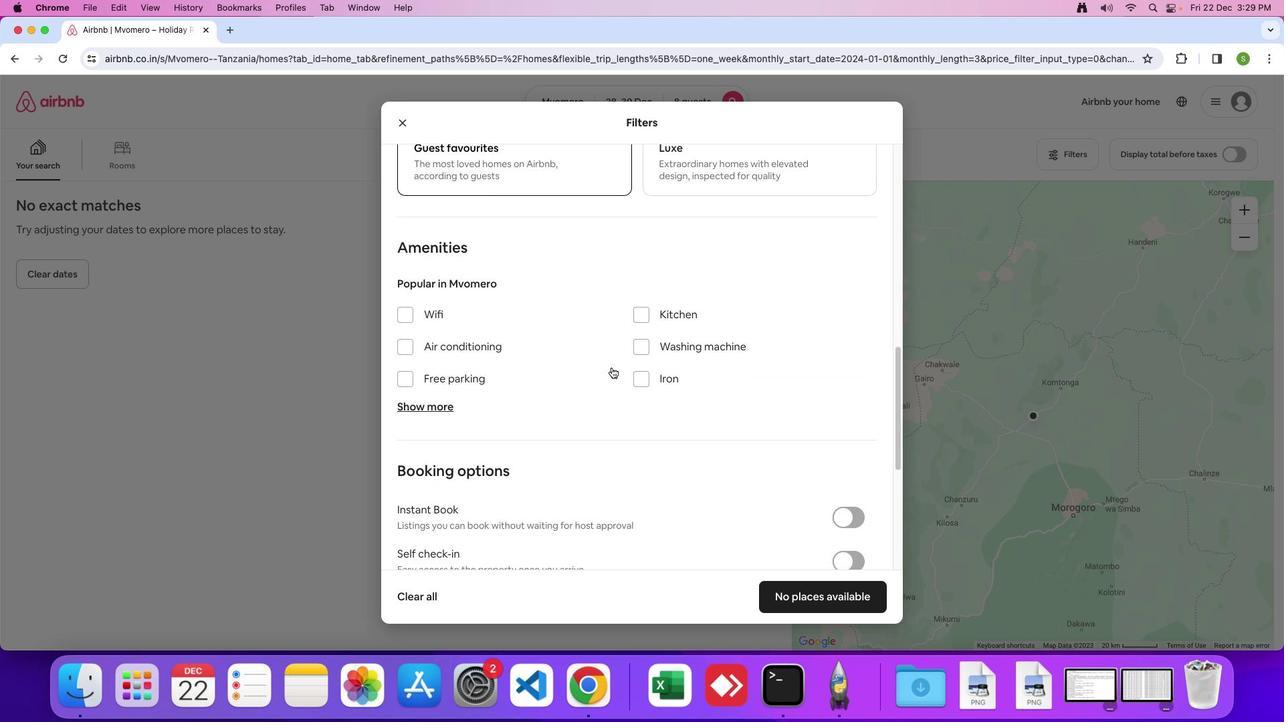 
Action: Mouse scrolled (611, 367) with delta (0, 0)
Screenshot: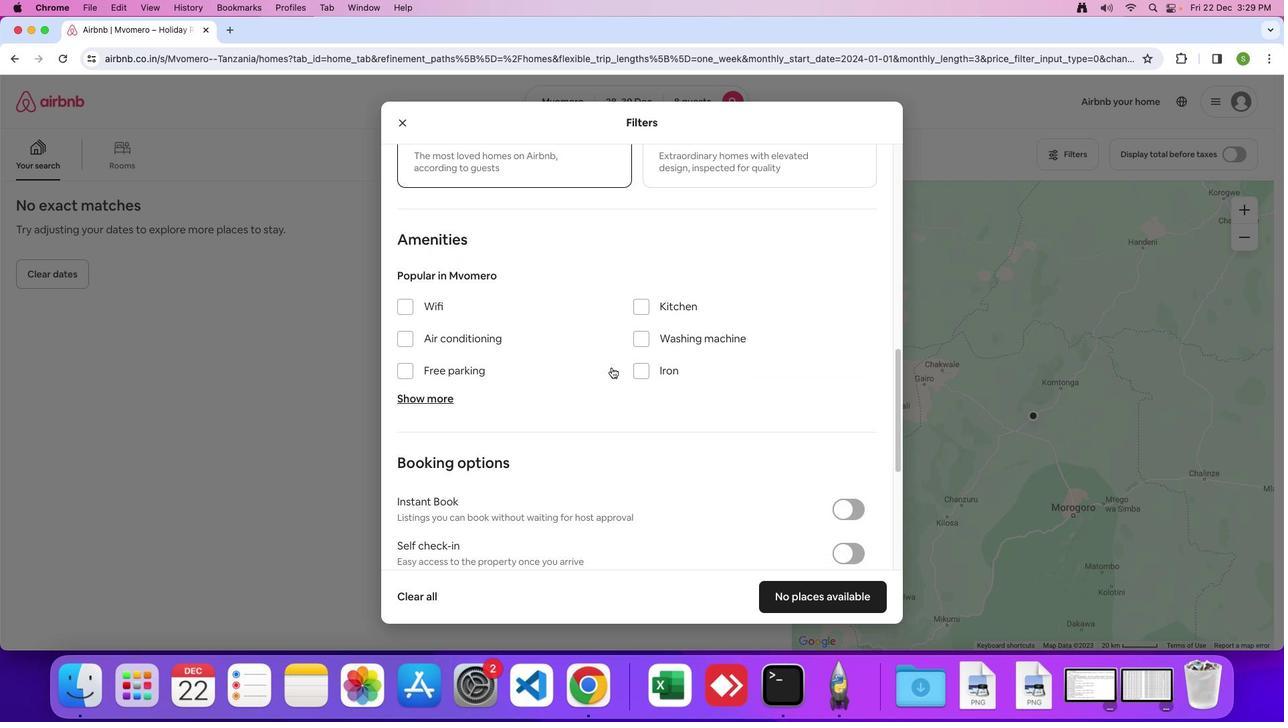 
Action: Mouse moved to (409, 301)
Screenshot: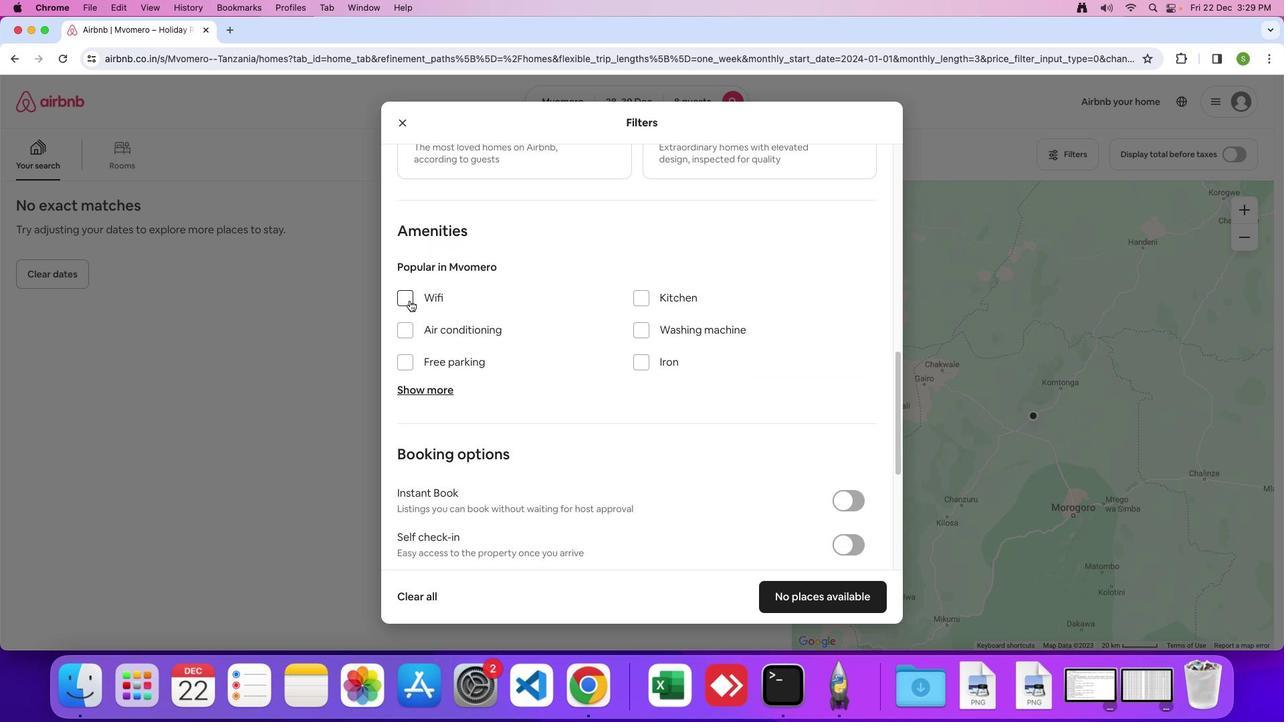 
Action: Mouse pressed left at (409, 301)
Screenshot: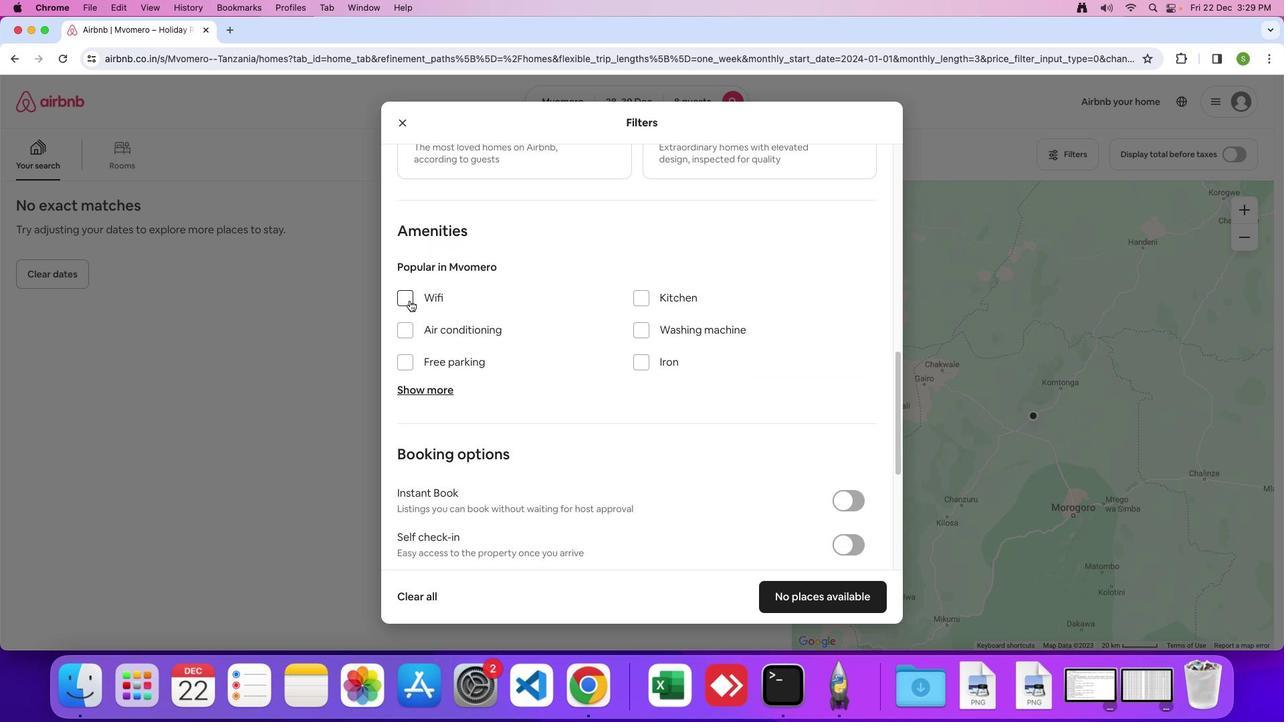 
Action: Mouse moved to (409, 359)
Screenshot: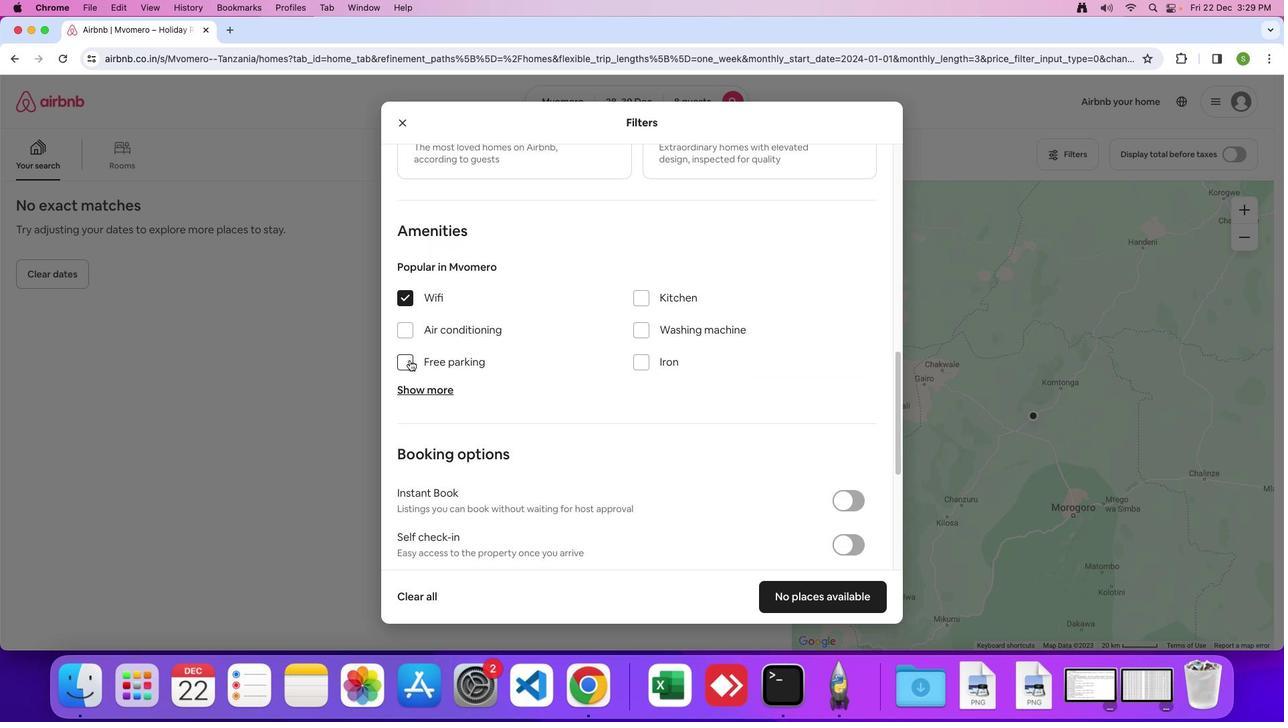 
Action: Mouse pressed left at (409, 359)
Screenshot: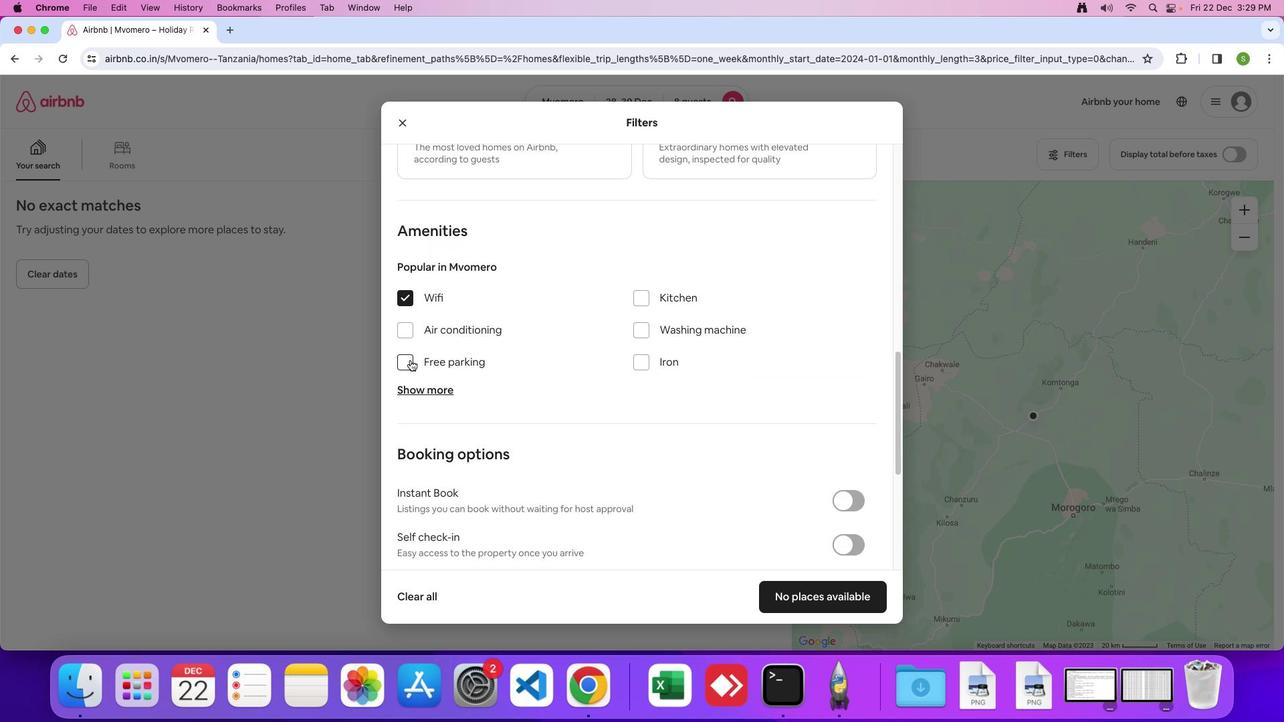 
Action: Mouse moved to (562, 340)
Screenshot: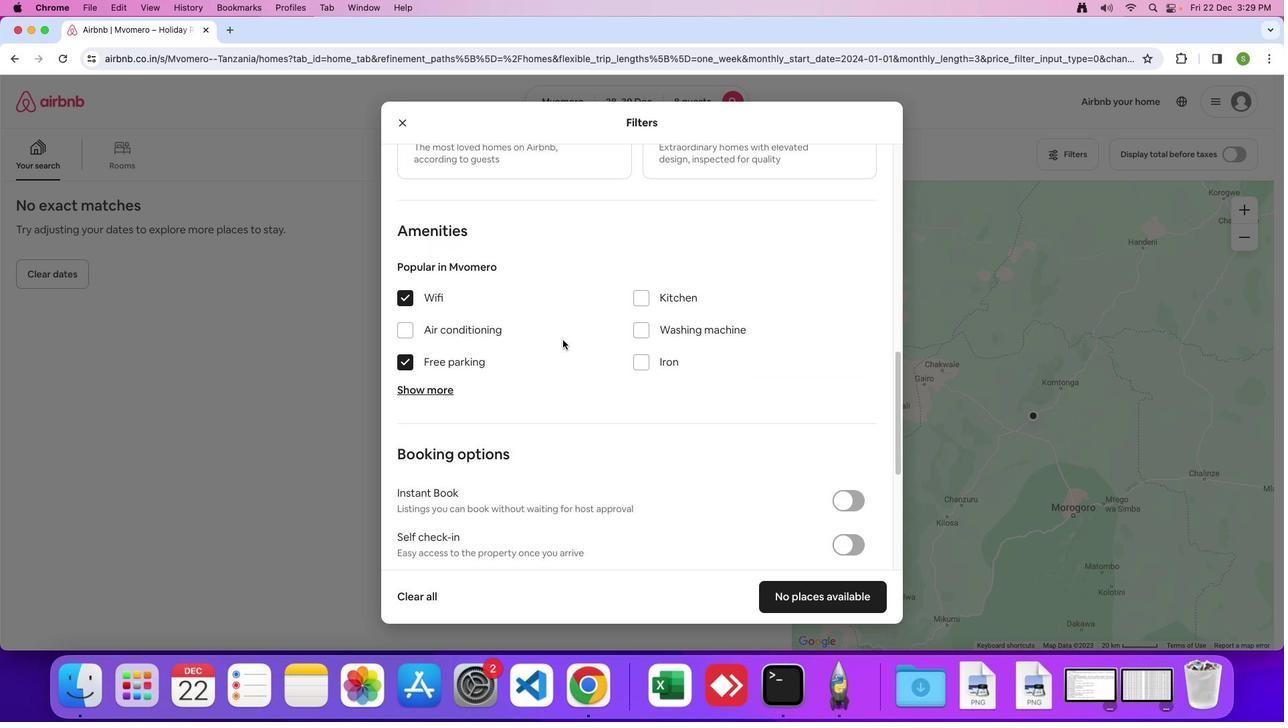 
Action: Mouse scrolled (562, 340) with delta (0, 0)
Screenshot: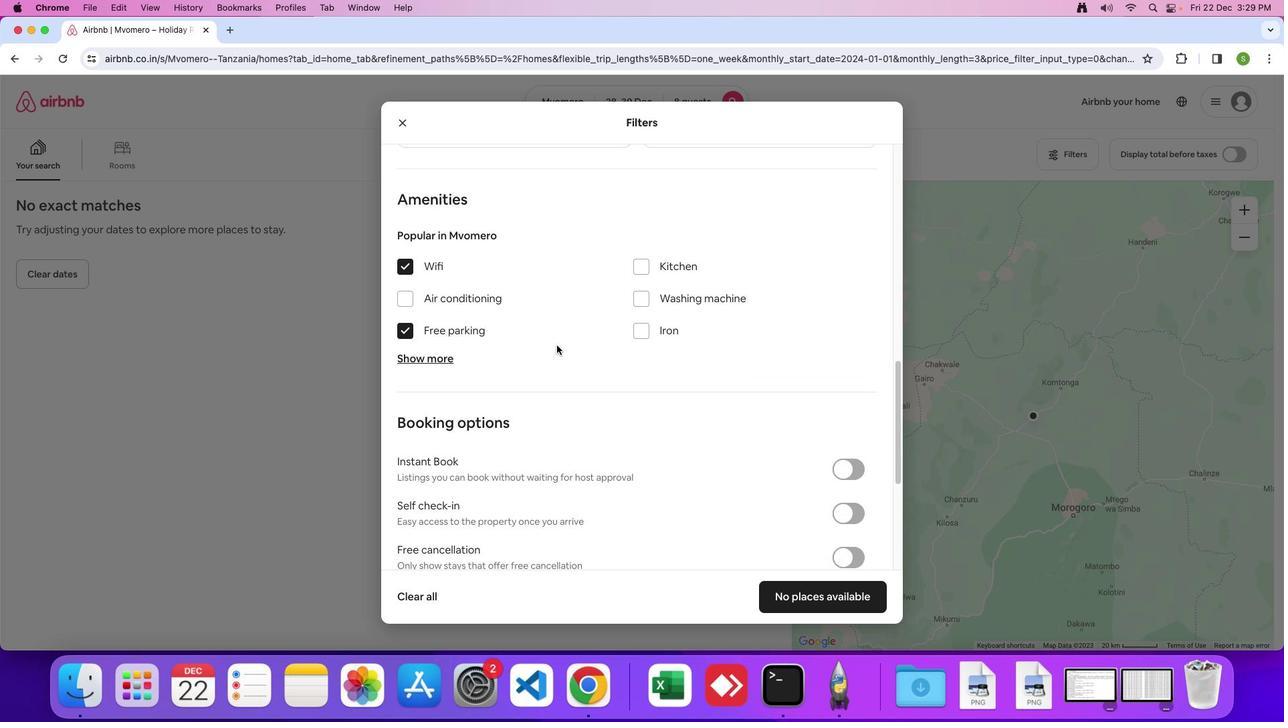 
Action: Mouse scrolled (562, 340) with delta (0, 0)
Screenshot: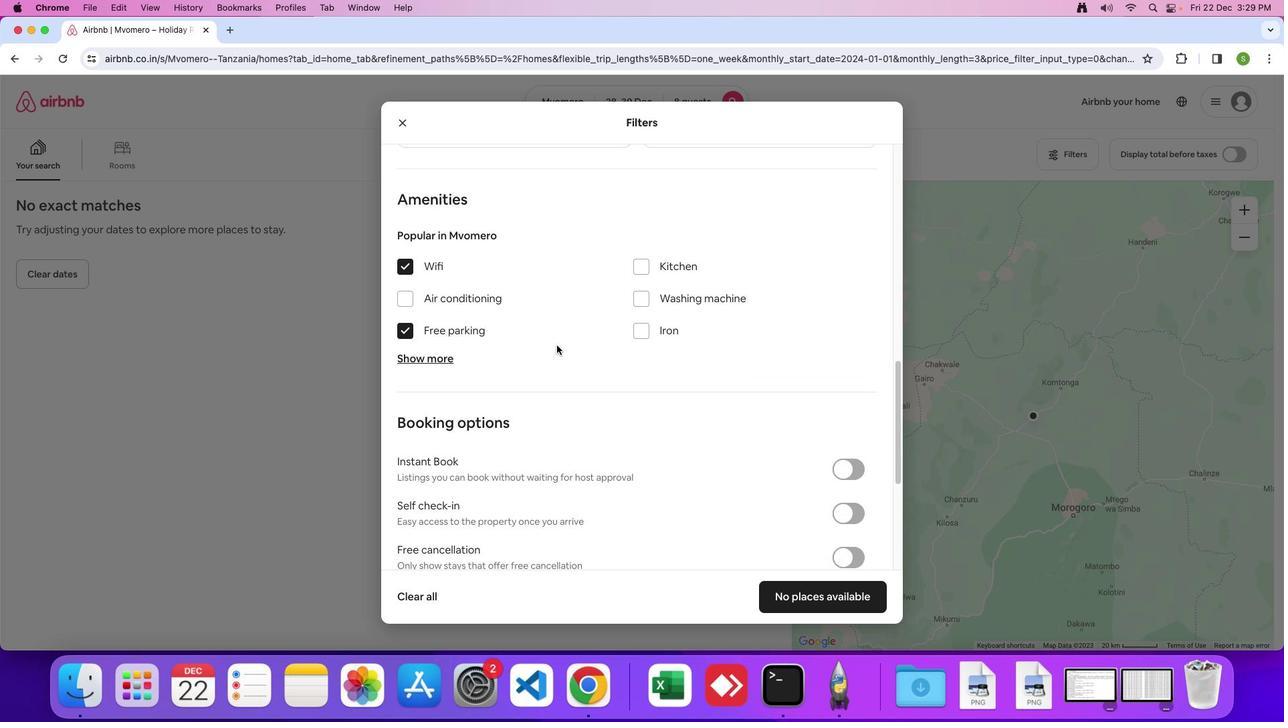 
Action: Mouse moved to (448, 358)
Screenshot: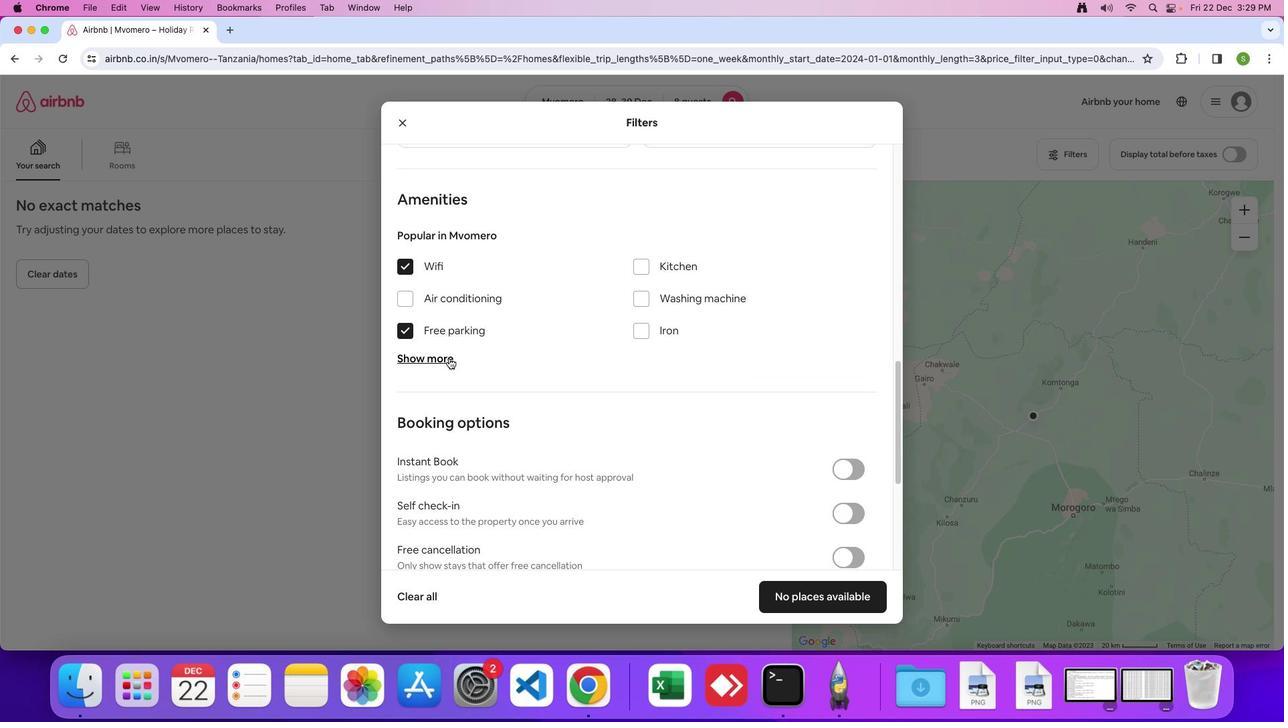 
Action: Mouse pressed left at (448, 358)
Screenshot: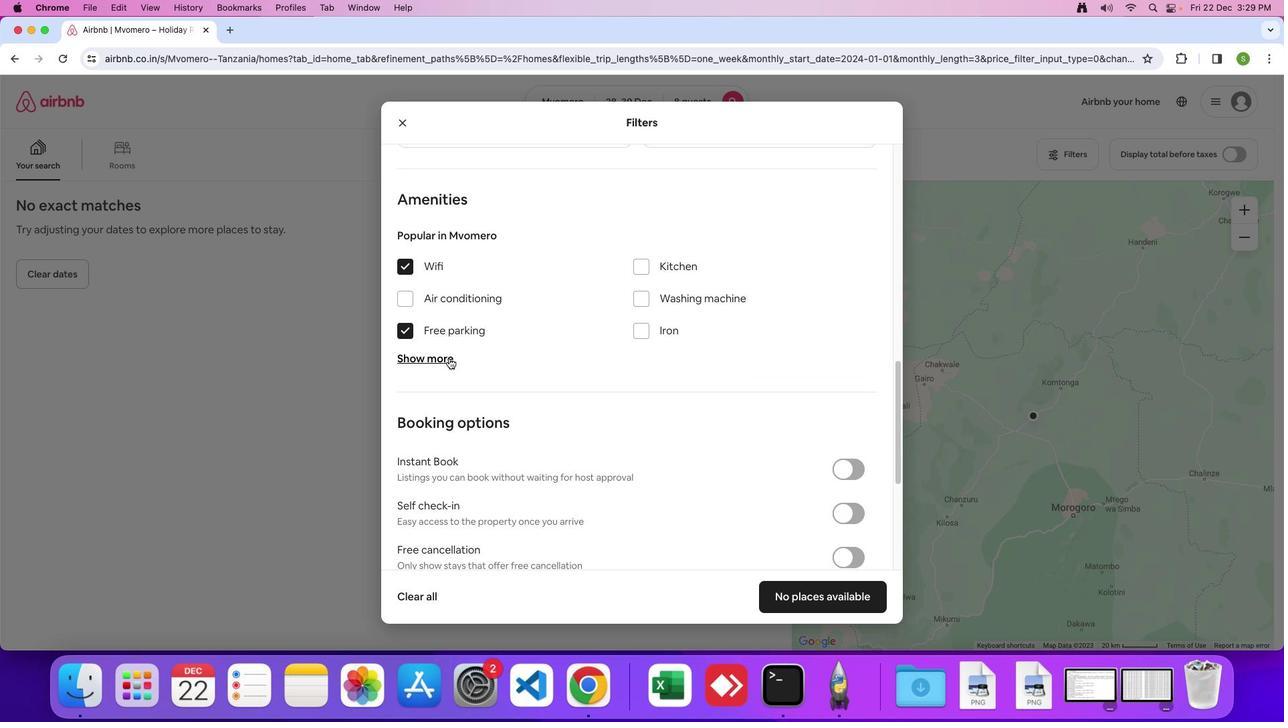
Action: Mouse moved to (609, 339)
Screenshot: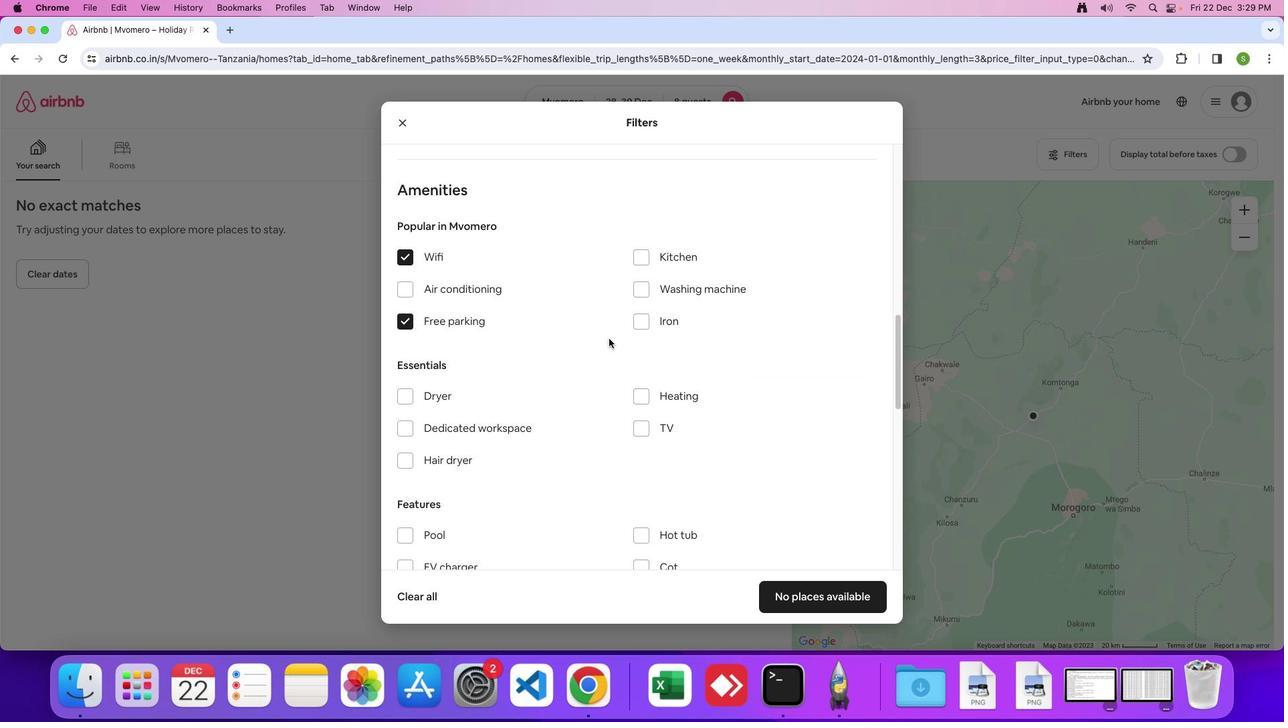 
Action: Mouse scrolled (609, 339) with delta (0, 0)
Screenshot: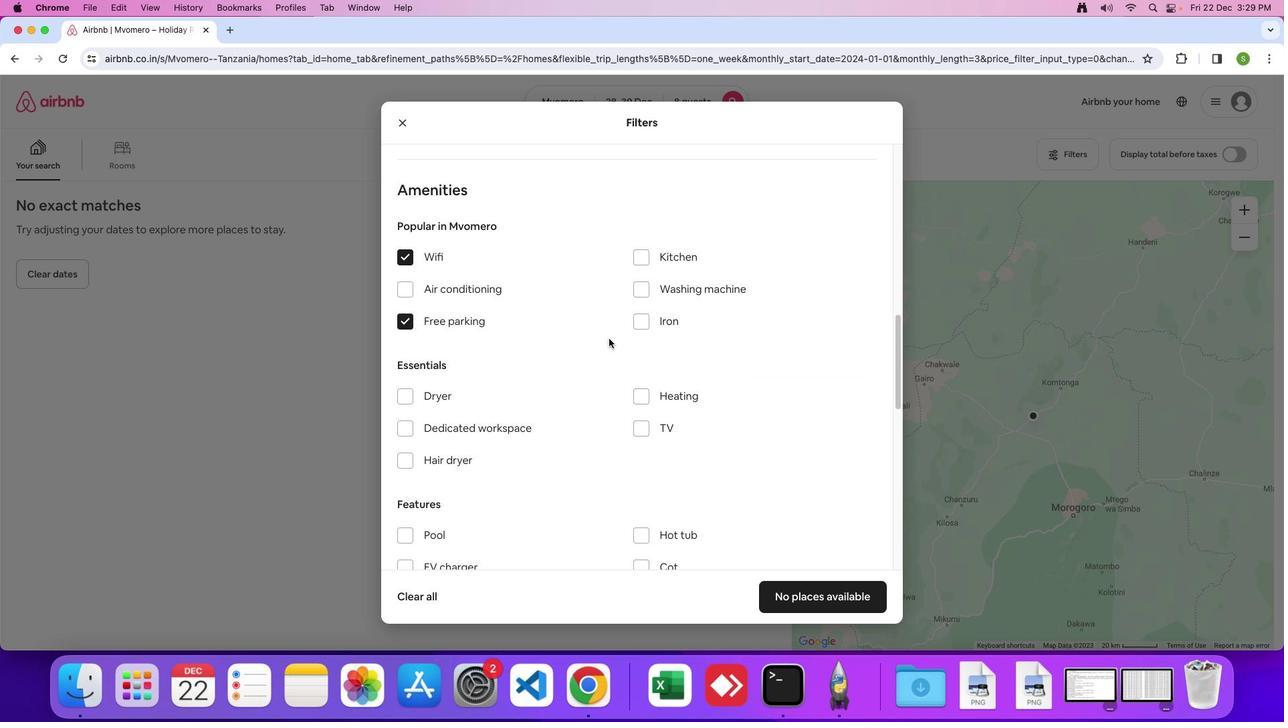 
Action: Mouse scrolled (609, 339) with delta (0, 0)
Screenshot: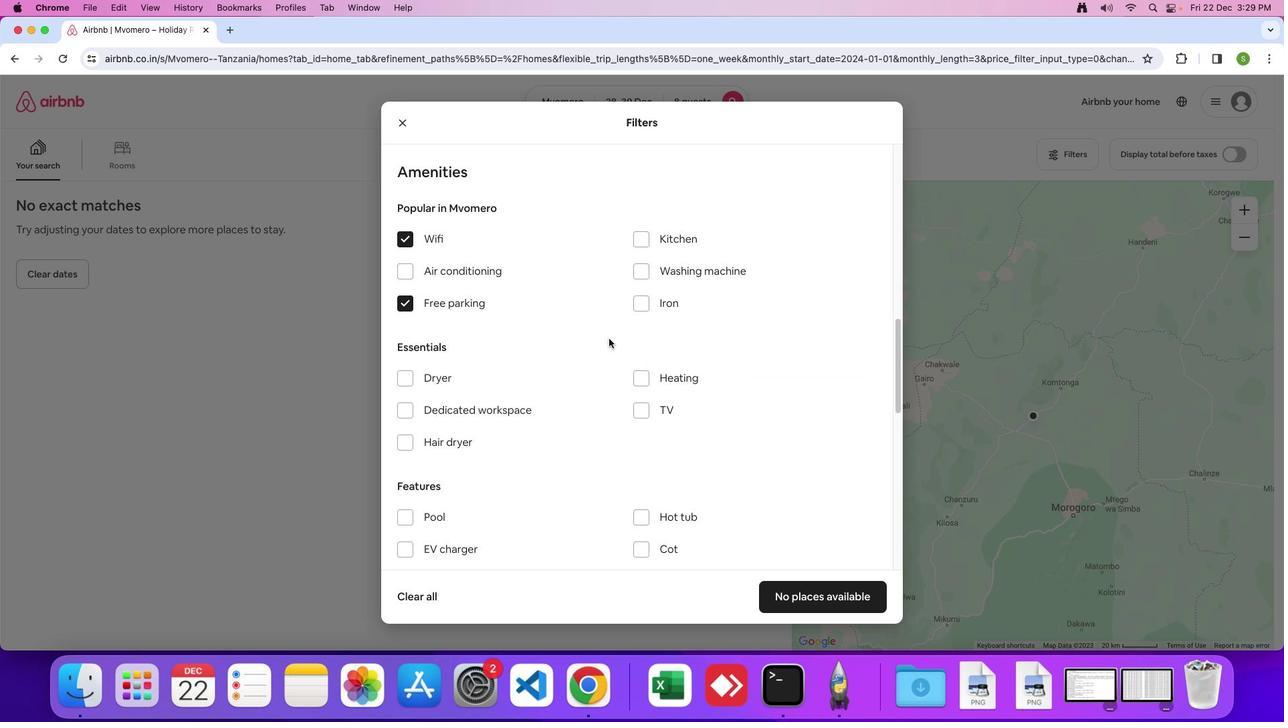 
Action: Mouse moved to (609, 339)
Screenshot: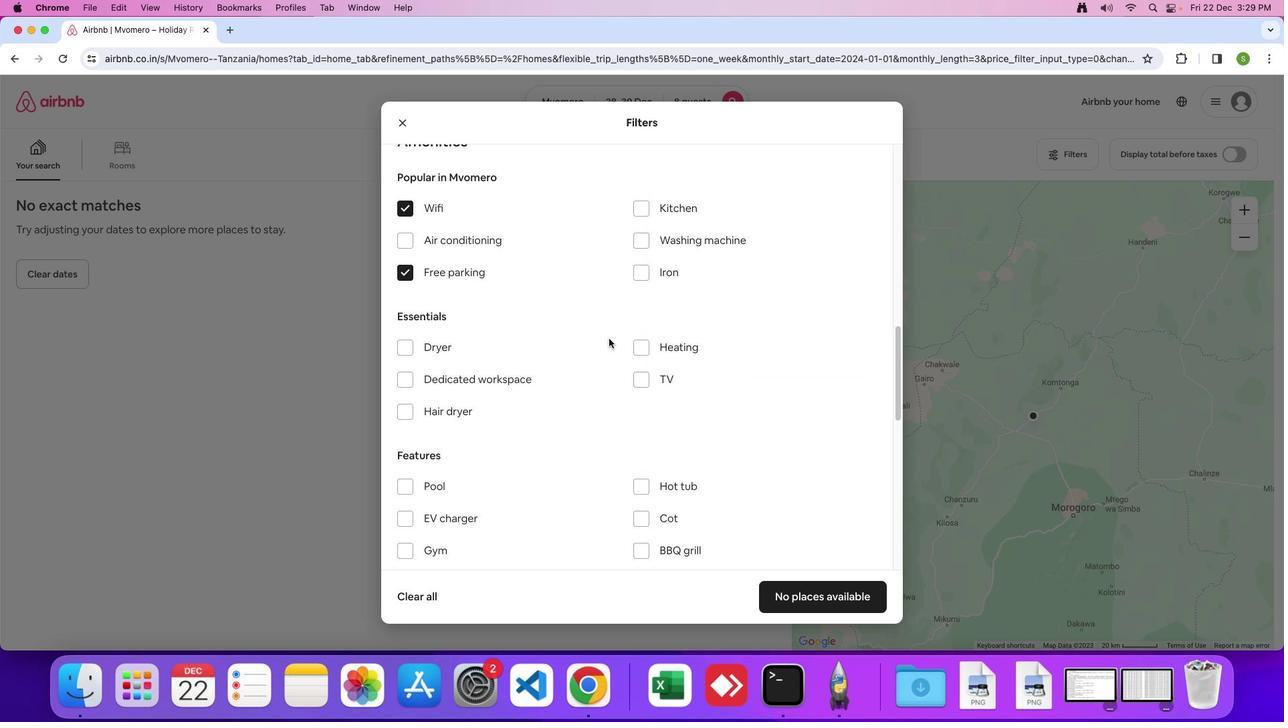 
Action: Mouse scrolled (609, 339) with delta (0, -1)
Screenshot: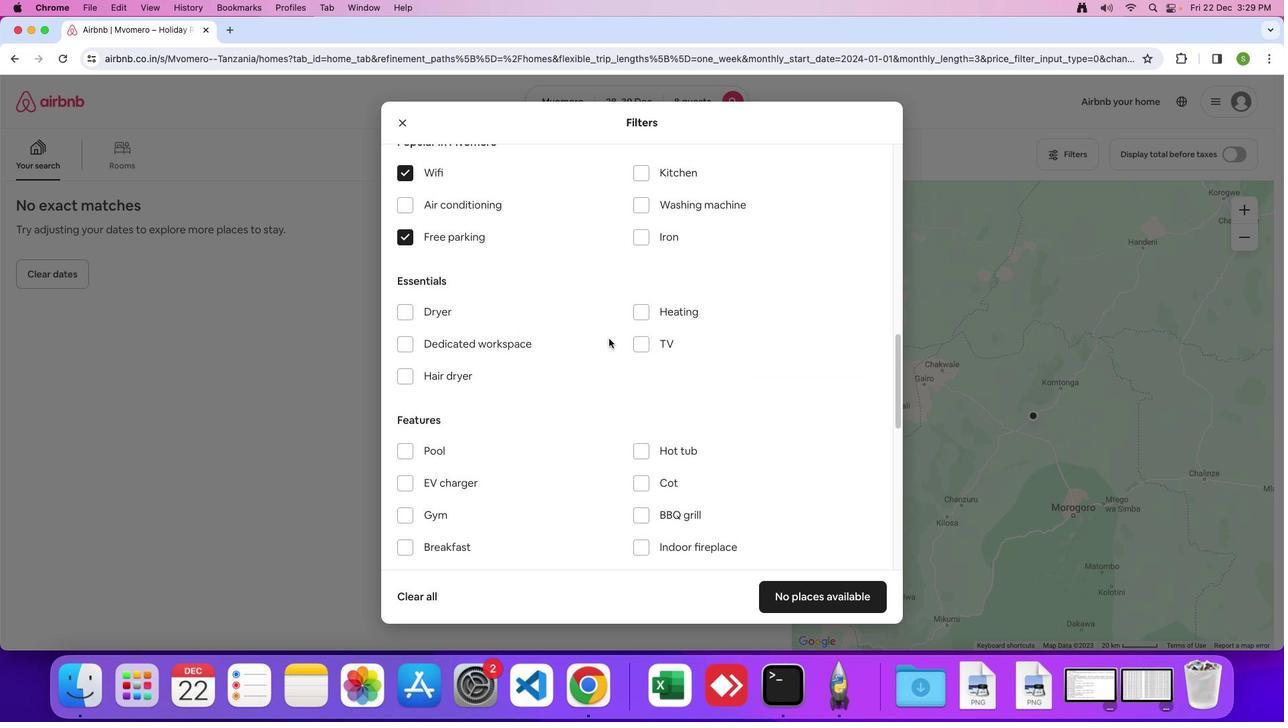 
Action: Mouse moved to (645, 315)
Screenshot: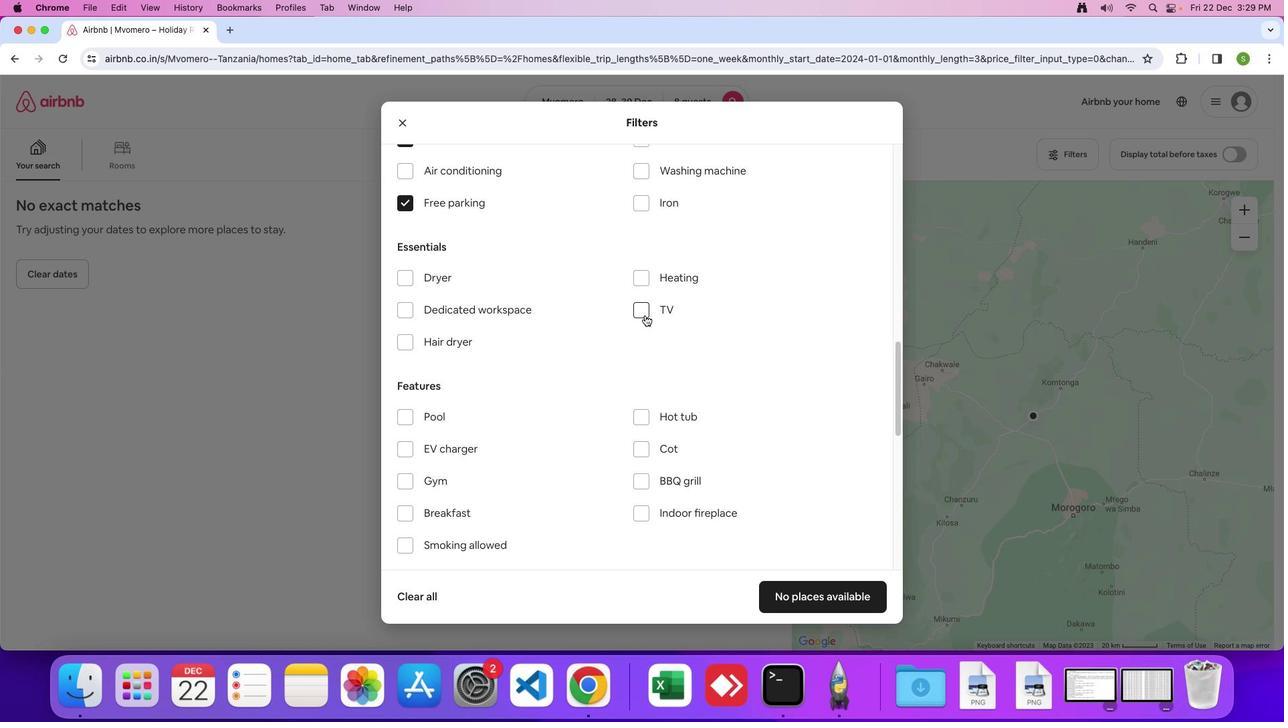 
Action: Mouse pressed left at (645, 315)
Screenshot: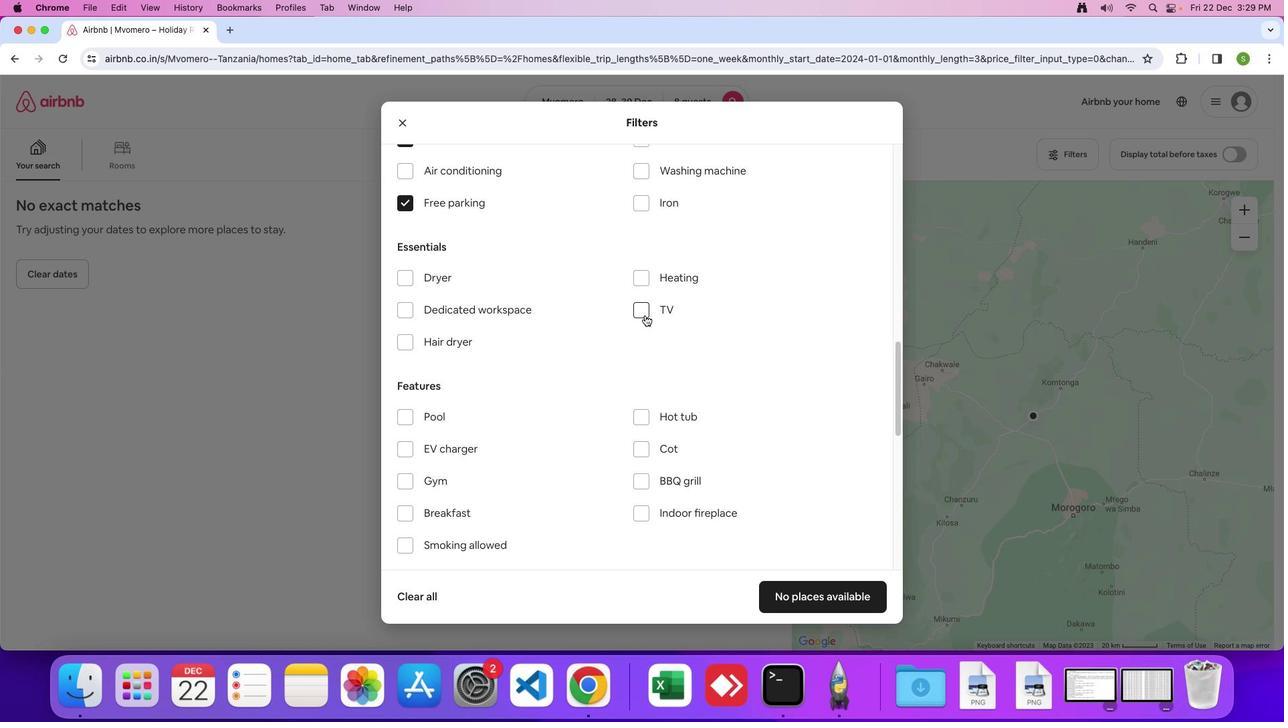 
Action: Mouse moved to (563, 338)
Screenshot: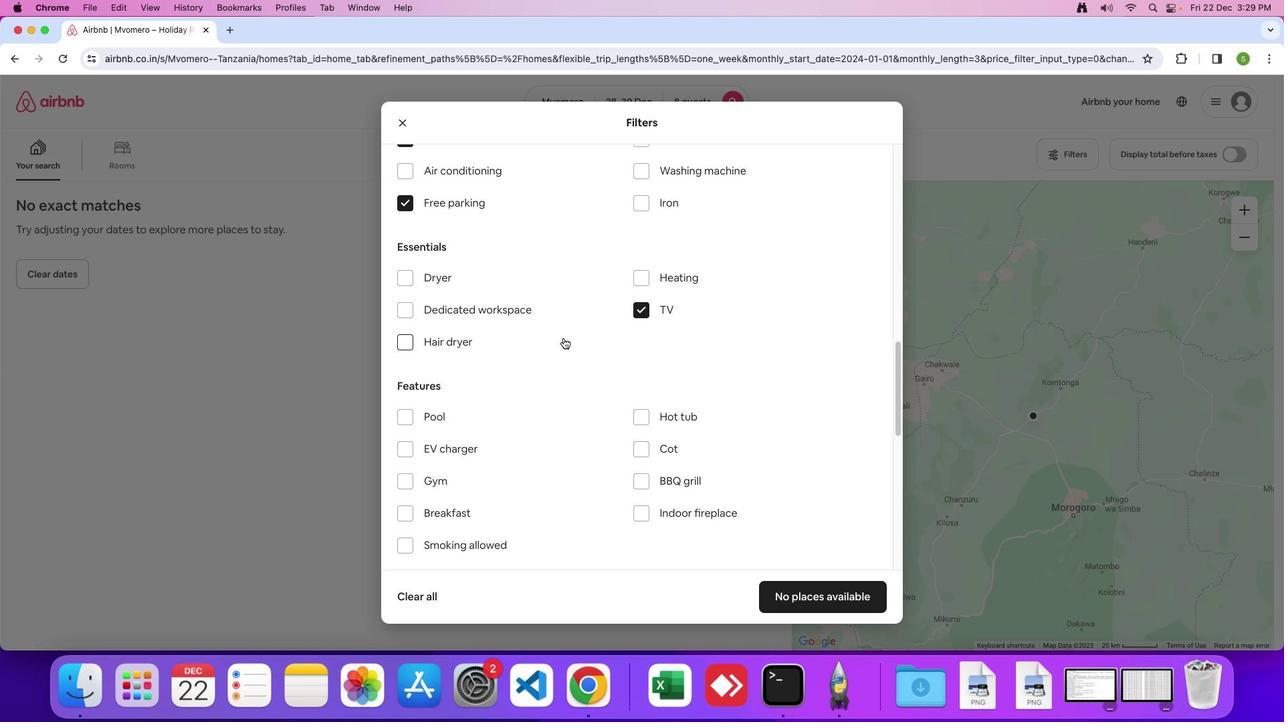 
Action: Mouse scrolled (563, 338) with delta (0, 0)
Screenshot: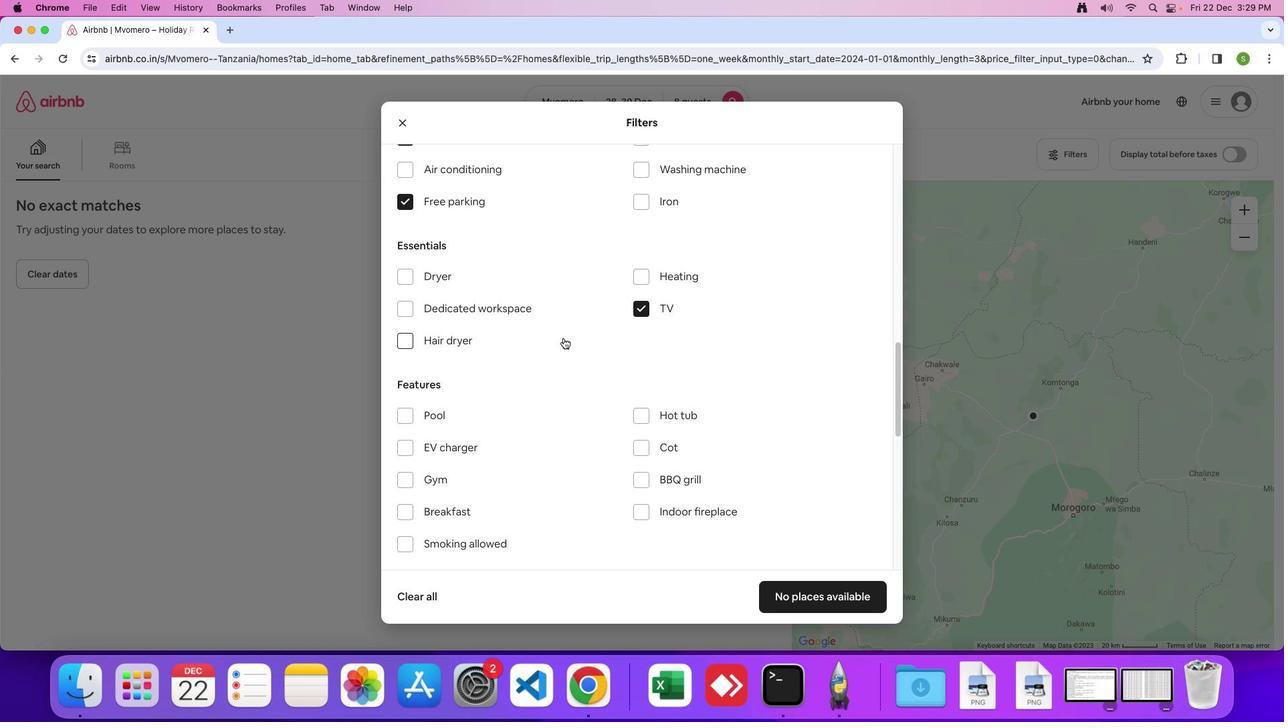 
Action: Mouse scrolled (563, 338) with delta (0, 0)
Screenshot: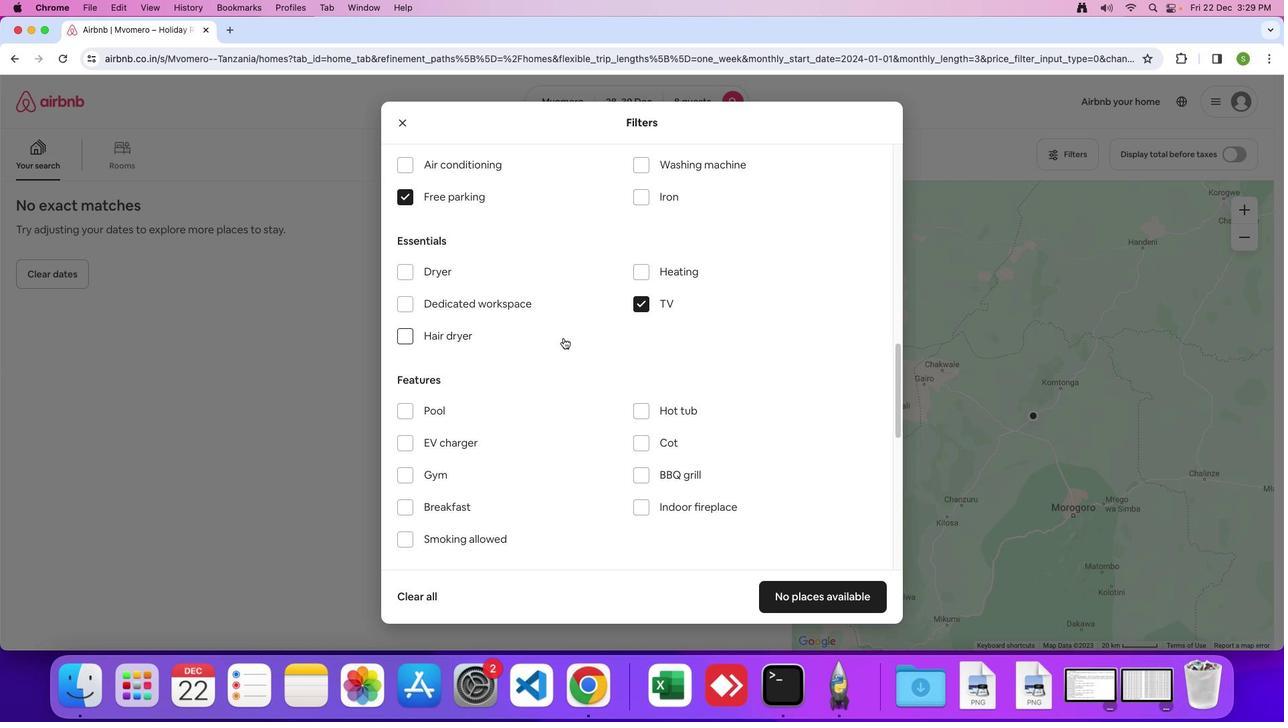 
Action: Mouse moved to (563, 336)
Screenshot: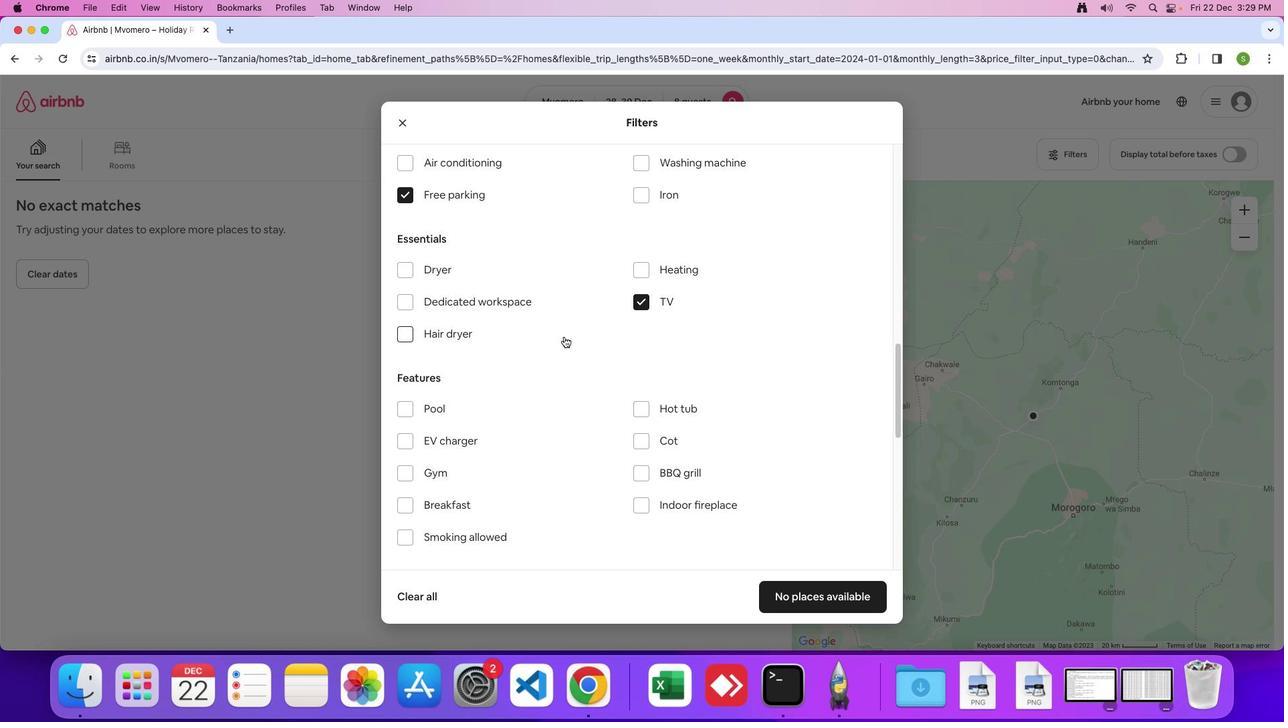 
Action: Mouse scrolled (563, 336) with delta (0, 0)
Screenshot: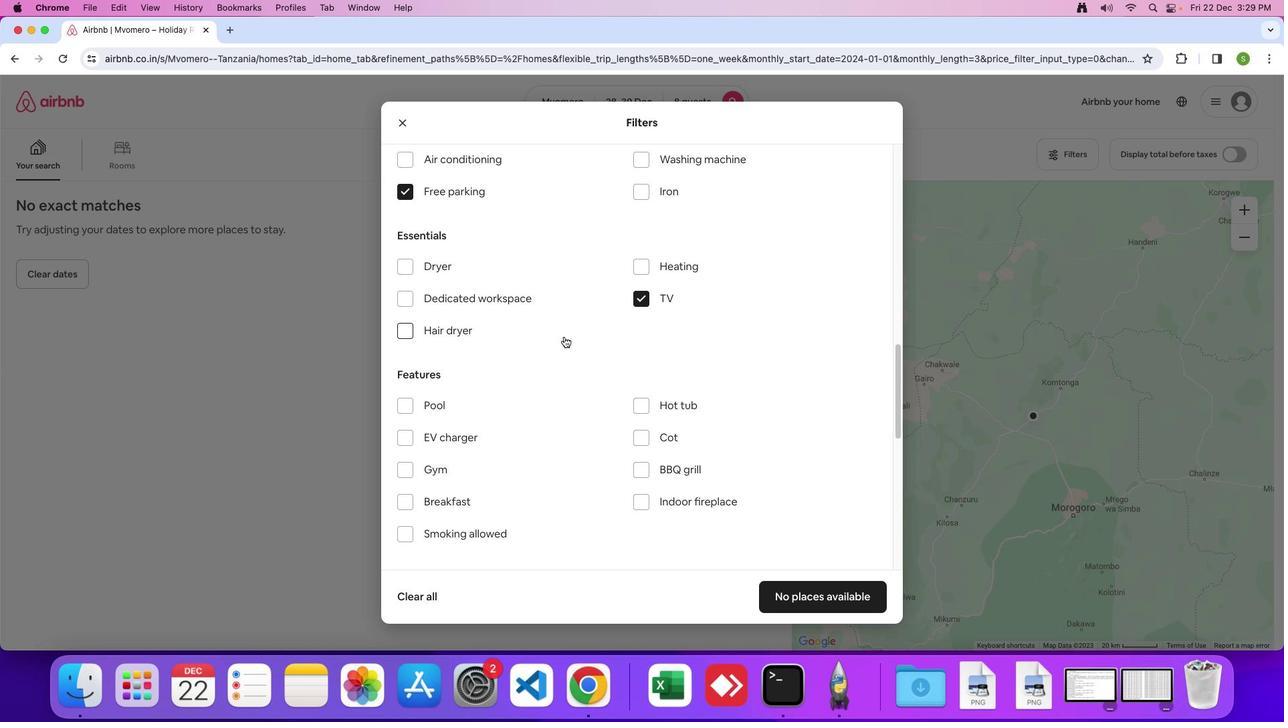 
Action: Mouse scrolled (563, 336) with delta (0, 0)
Screenshot: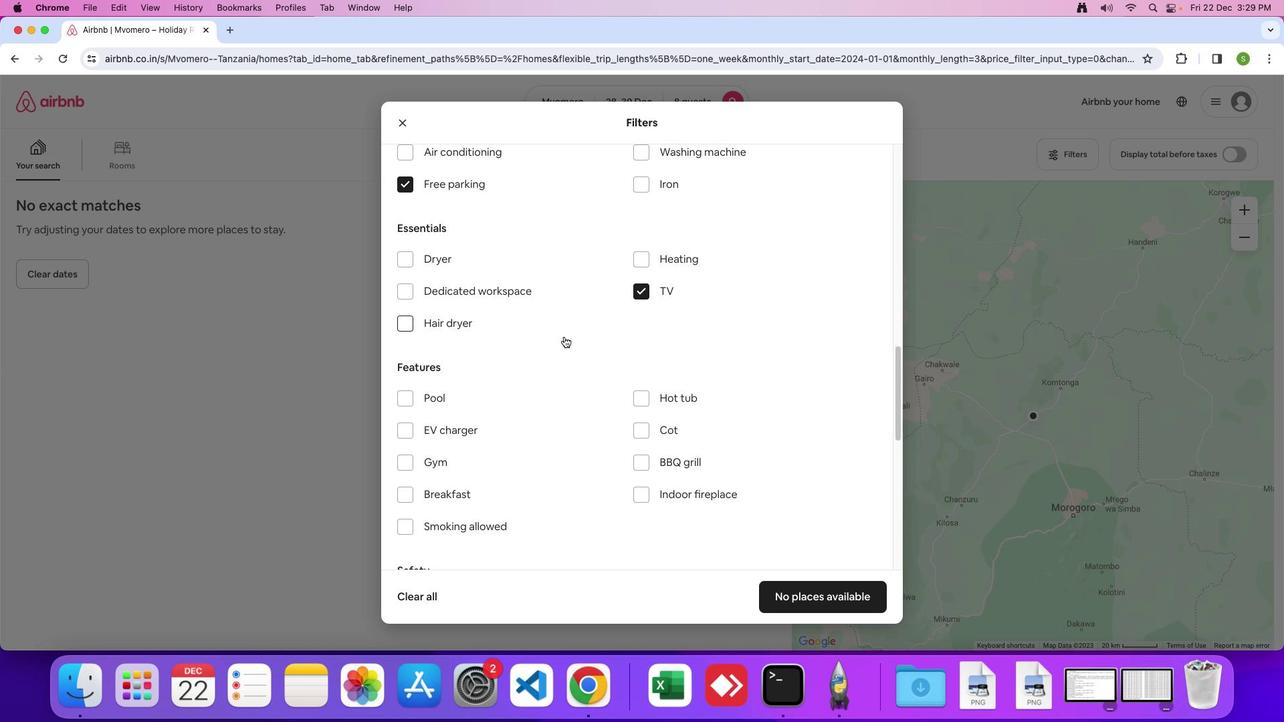 
Action: Mouse scrolled (563, 336) with delta (0, 0)
Screenshot: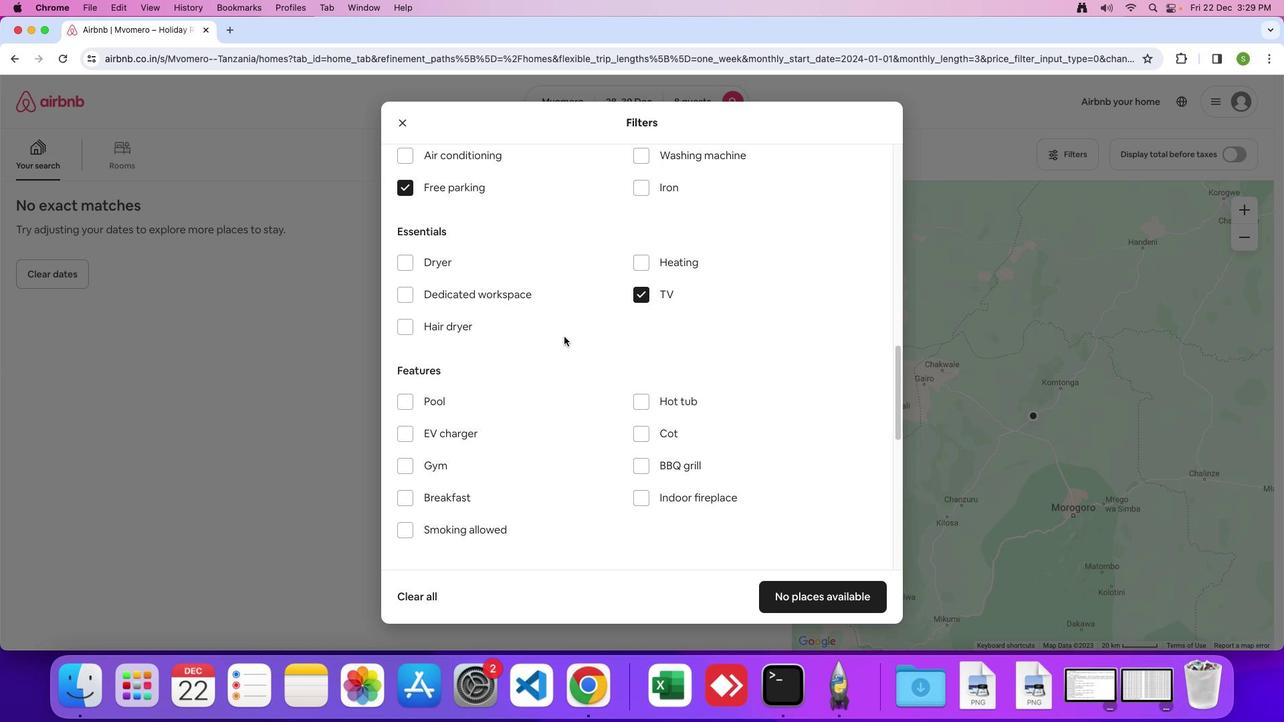 
Action: Mouse scrolled (563, 336) with delta (0, 0)
Screenshot: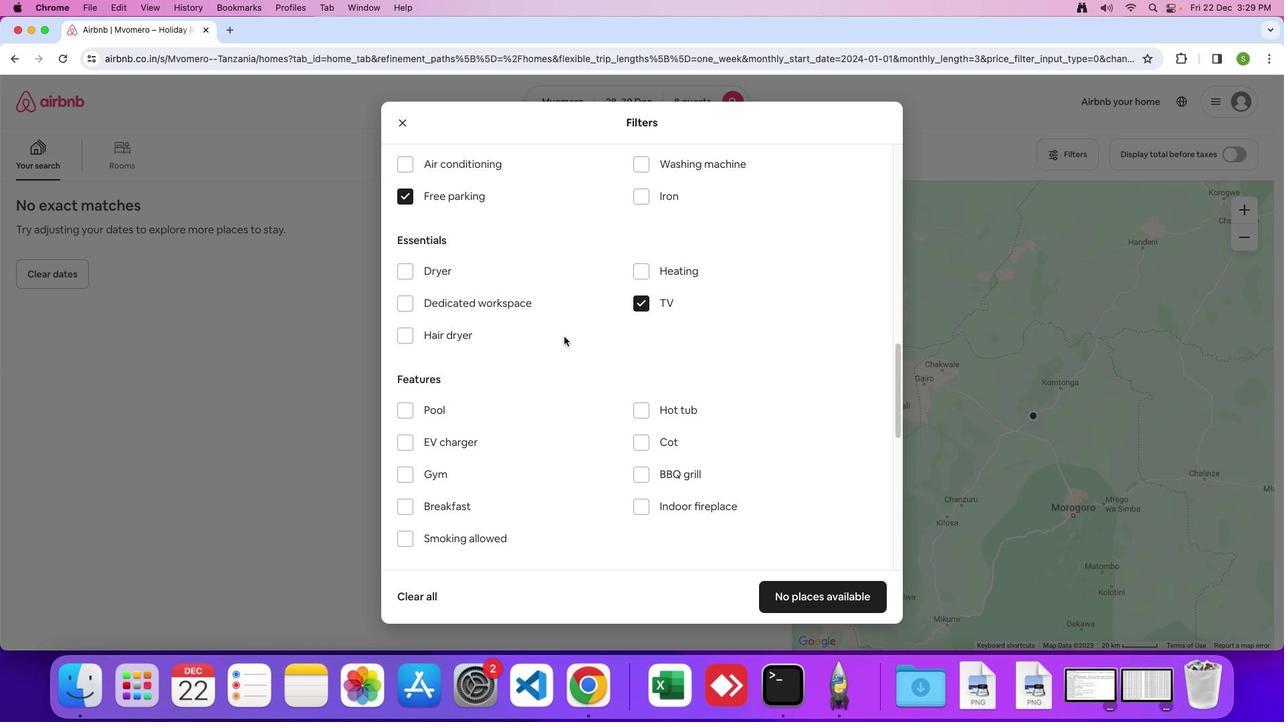 
Action: Mouse scrolled (563, 336) with delta (0, 0)
Screenshot: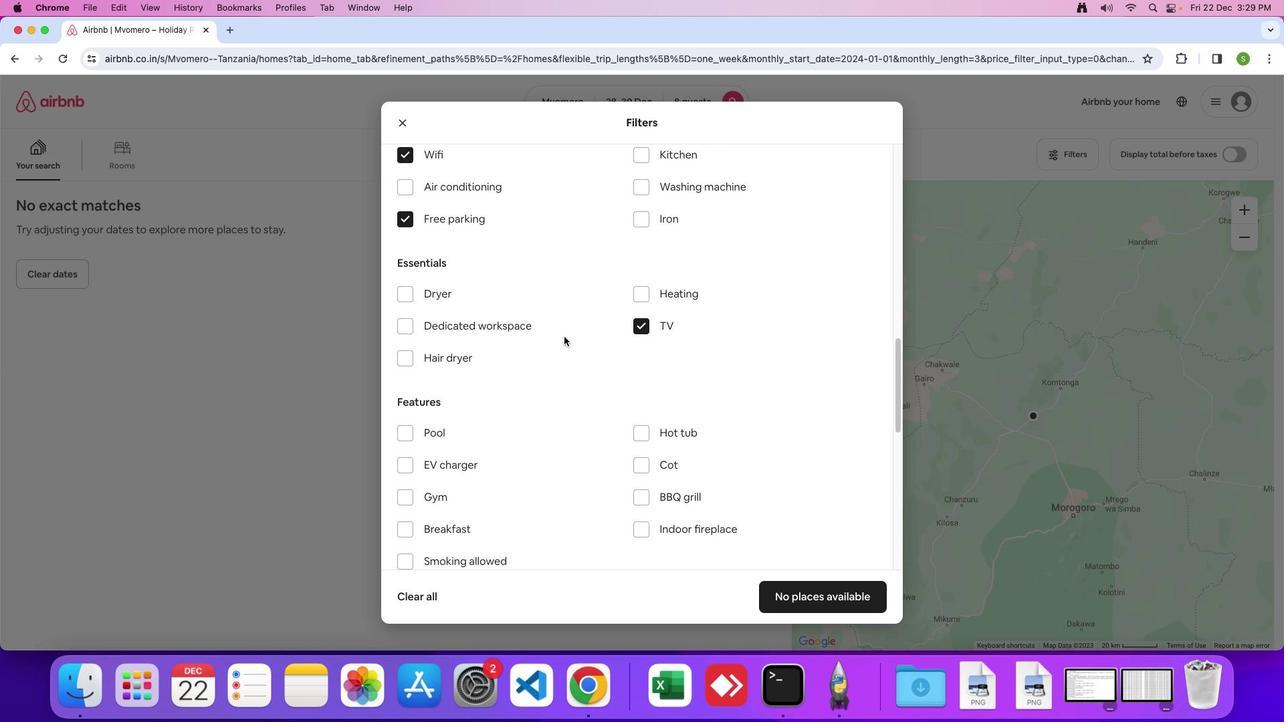 
Action: Mouse scrolled (563, 336) with delta (0, 0)
Screenshot: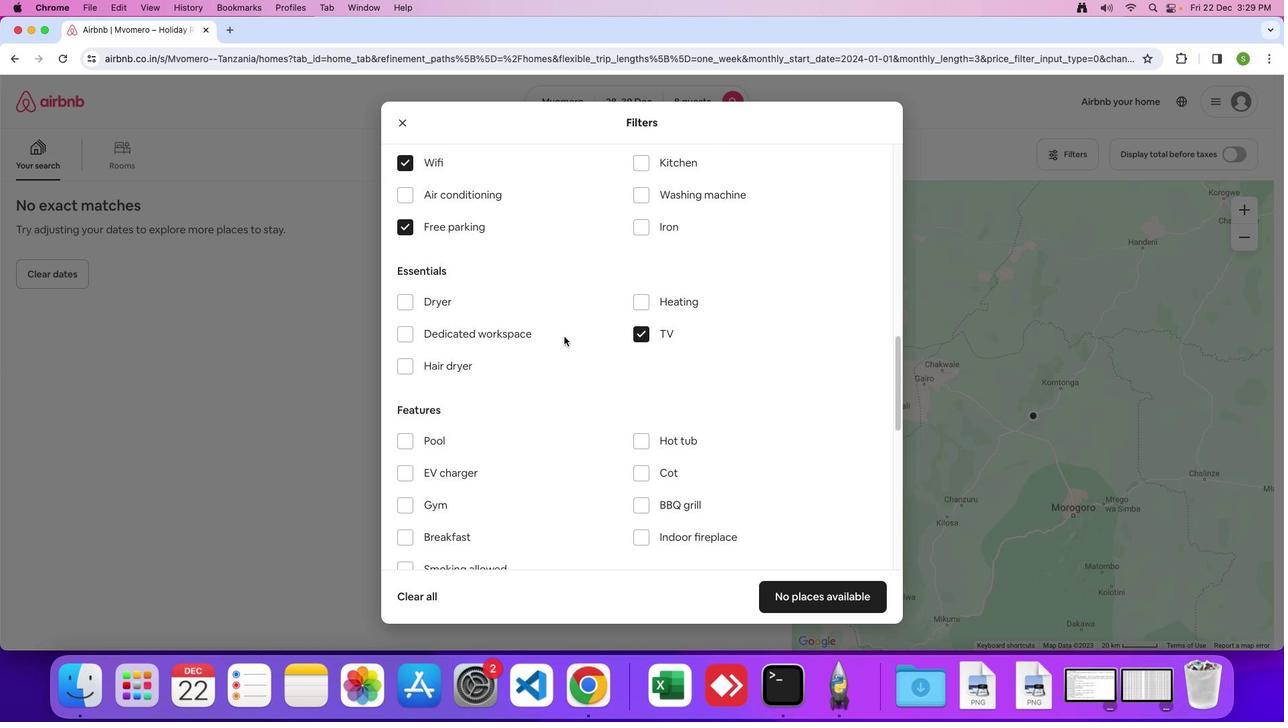 
Action: Mouse scrolled (563, 336) with delta (0, 0)
Screenshot: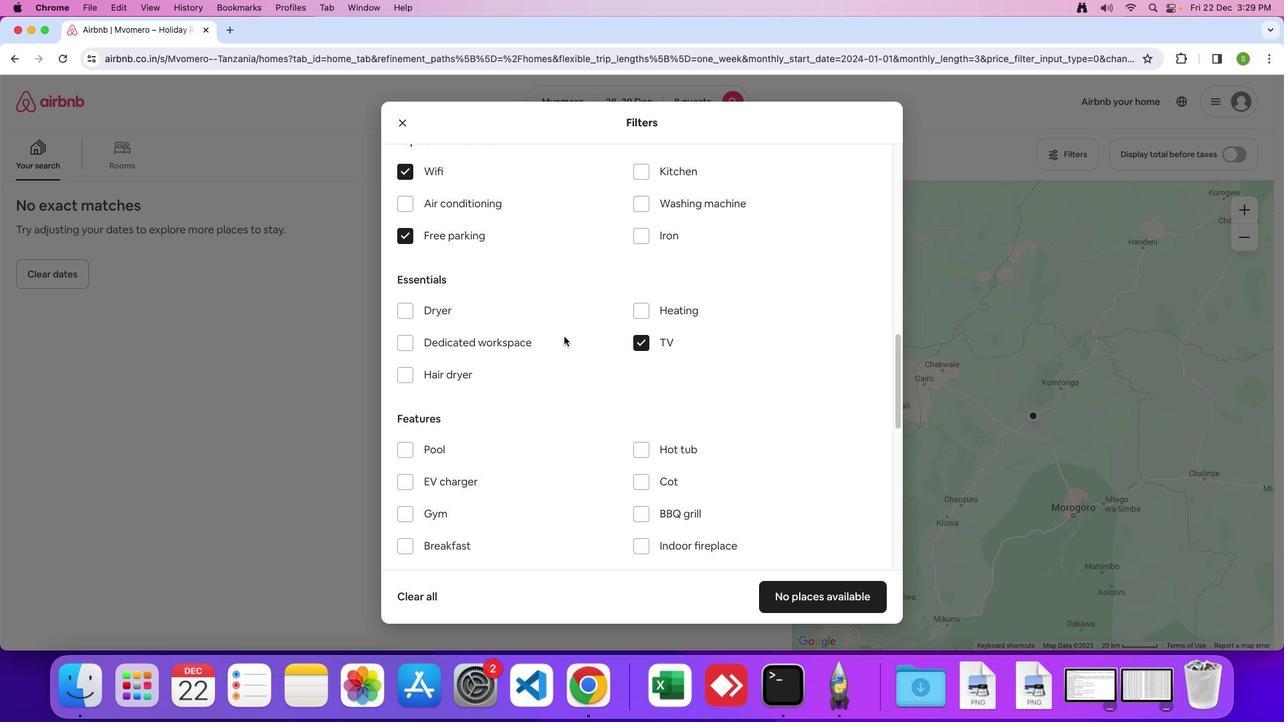 
Action: Mouse scrolled (563, 336) with delta (0, 0)
Screenshot: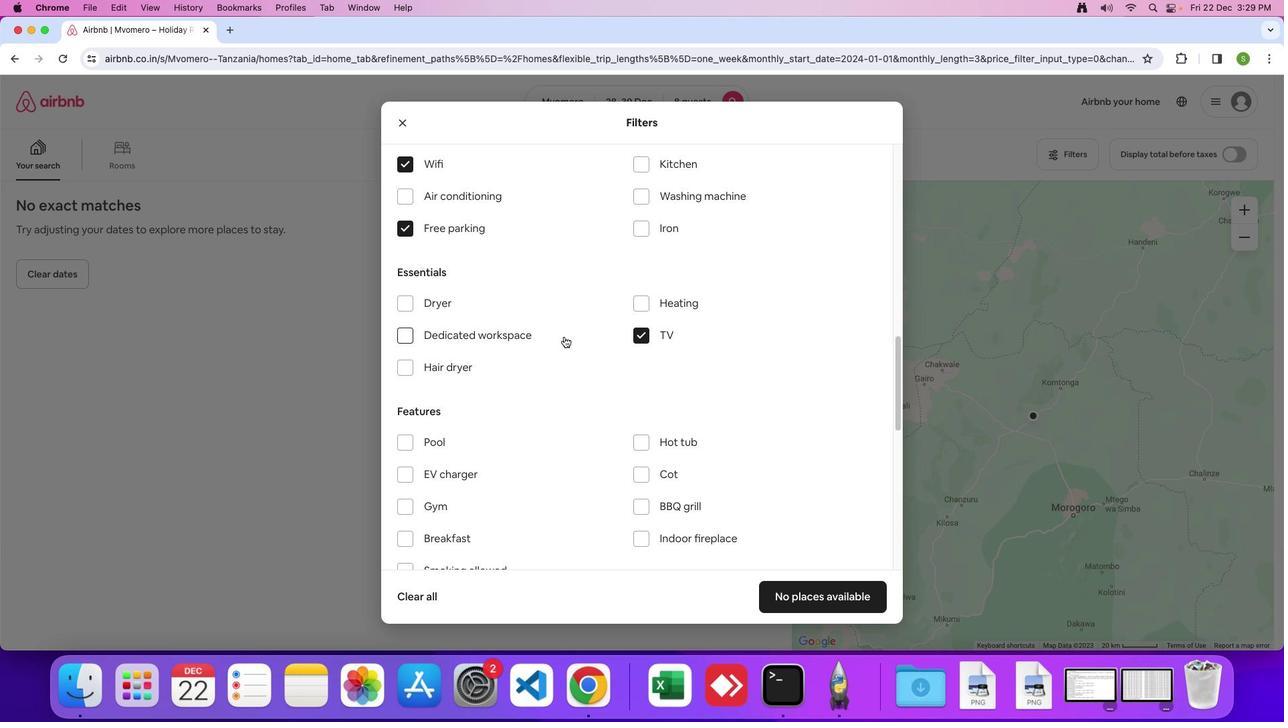 
Action: Mouse scrolled (563, 336) with delta (0, 0)
Screenshot: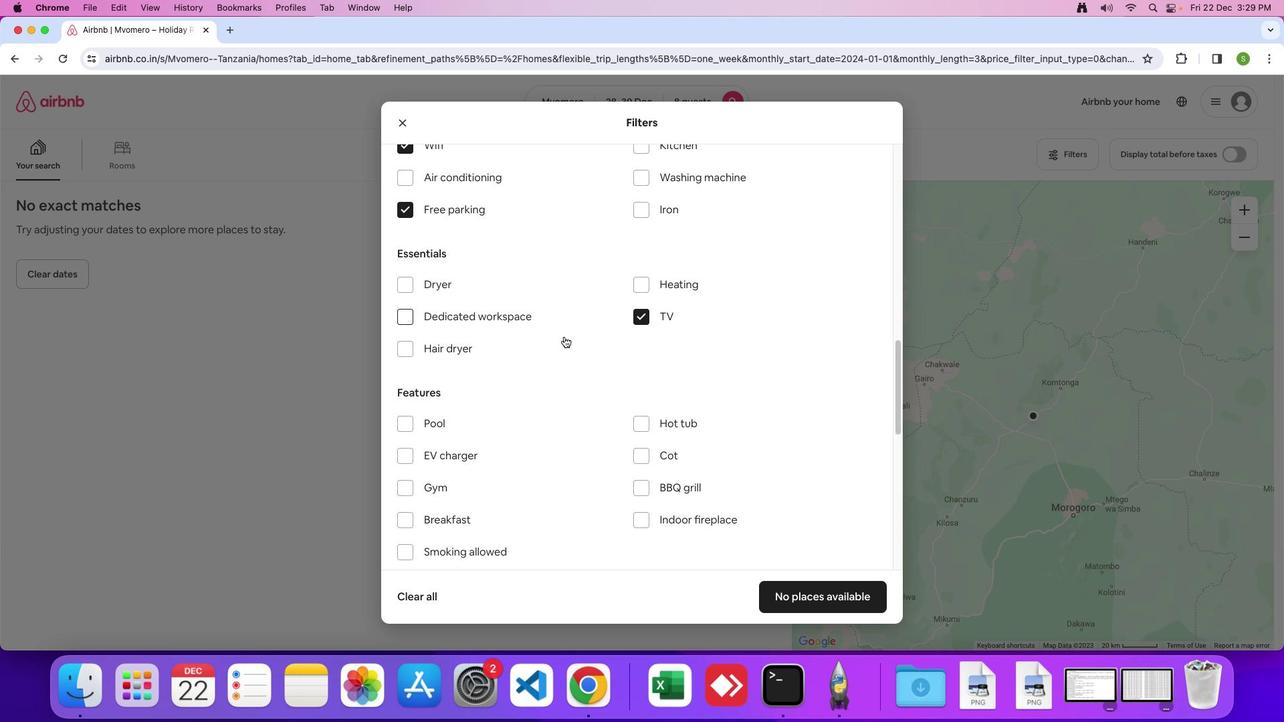 
Action: Mouse scrolled (563, 336) with delta (0, 0)
Screenshot: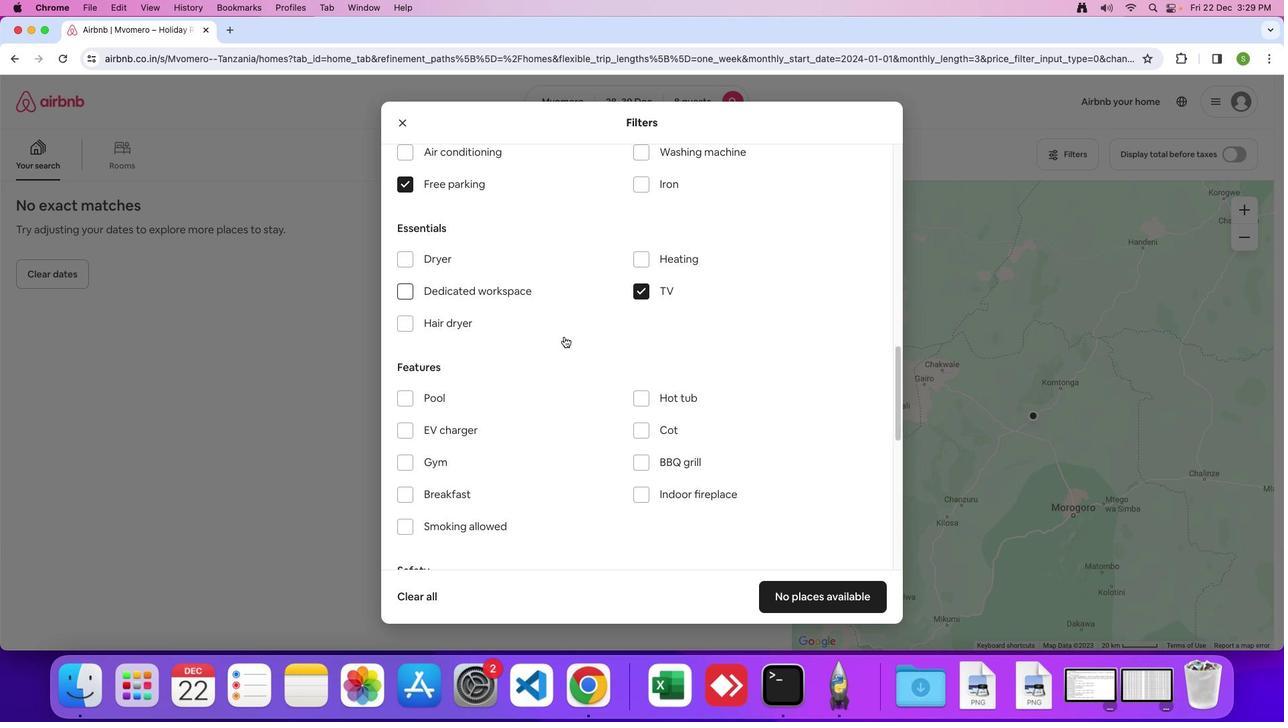 
Action: Mouse scrolled (563, 336) with delta (0, 0)
Screenshot: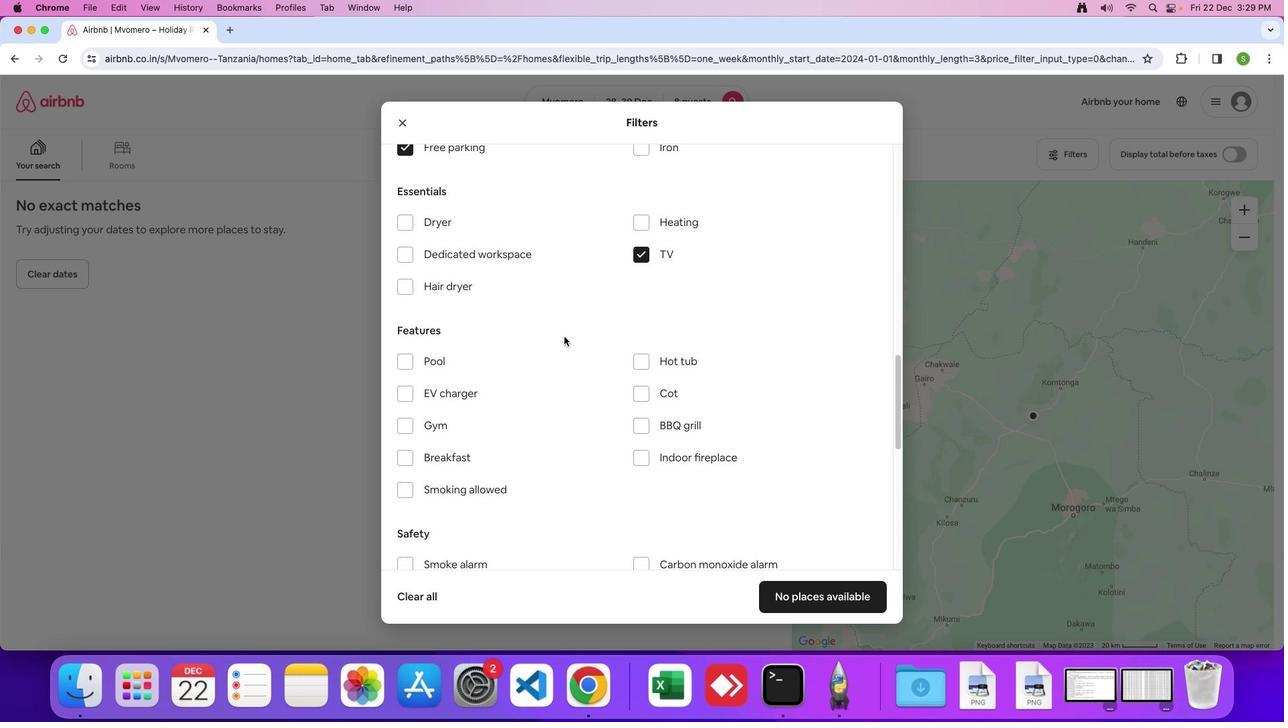 
Action: Mouse scrolled (563, 336) with delta (0, 0)
Screenshot: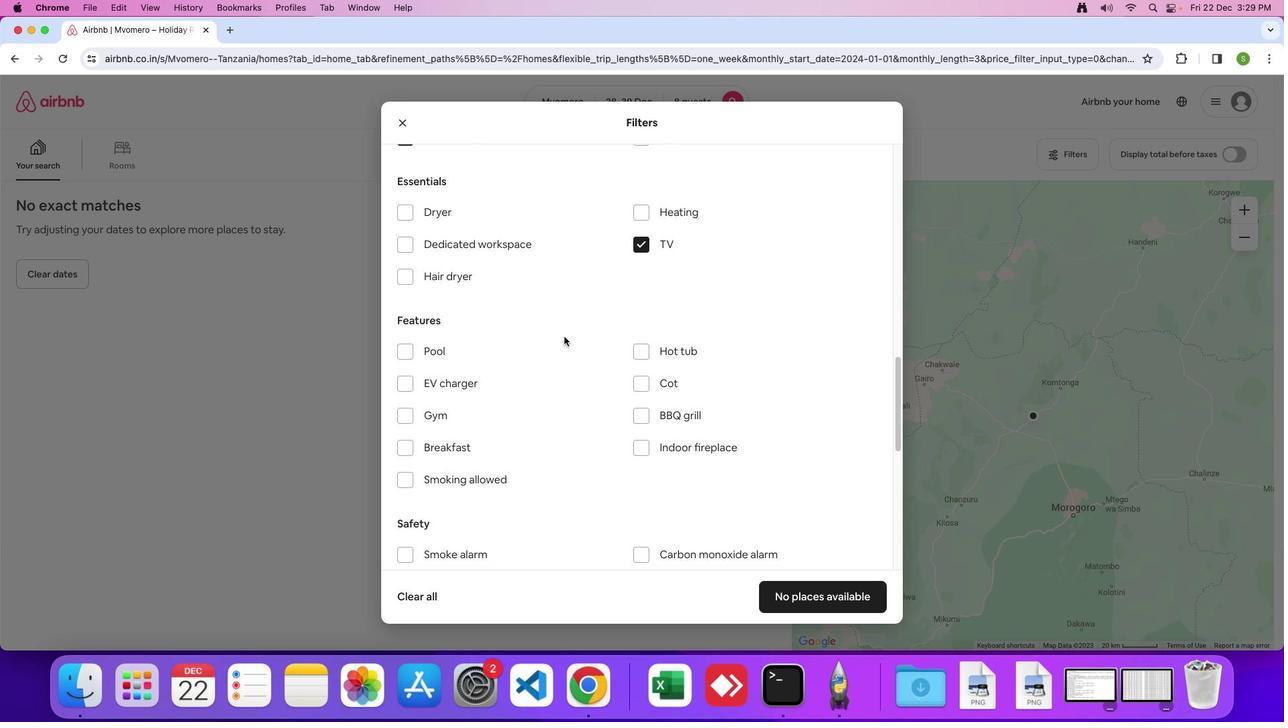 
Action: Mouse scrolled (563, 336) with delta (0, 0)
Screenshot: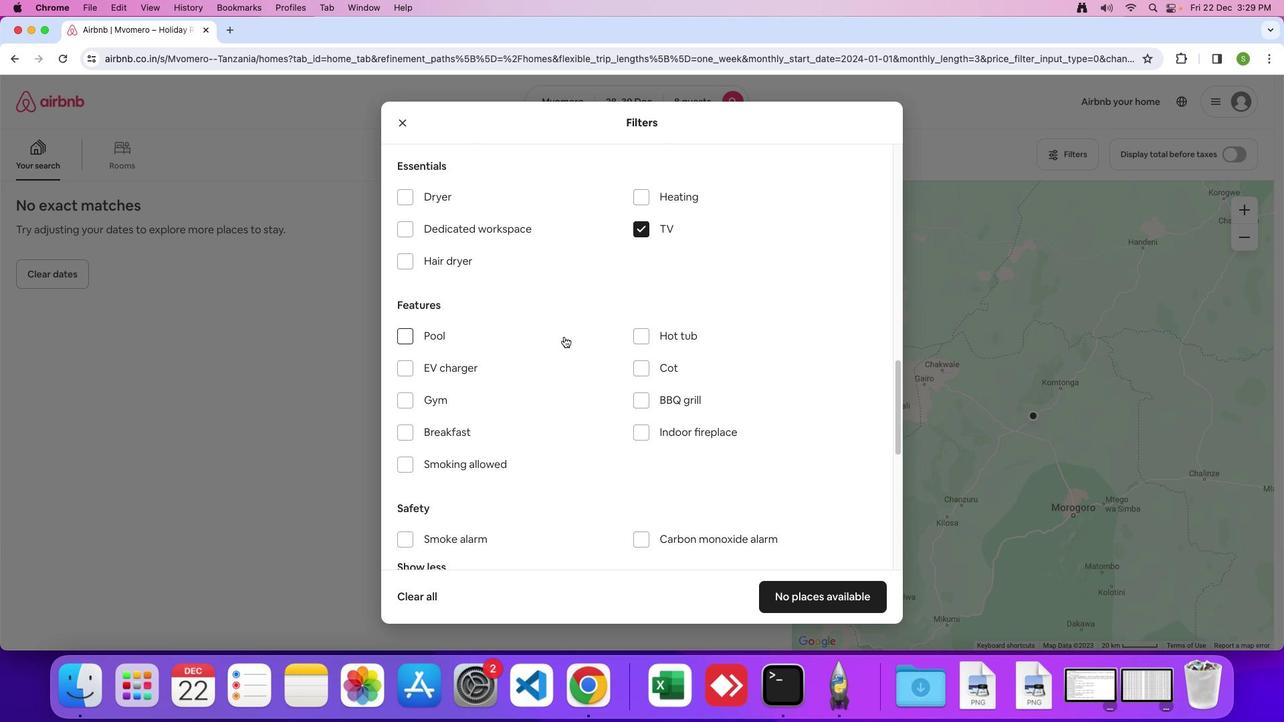 
Action: Mouse scrolled (563, 336) with delta (0, 0)
Screenshot: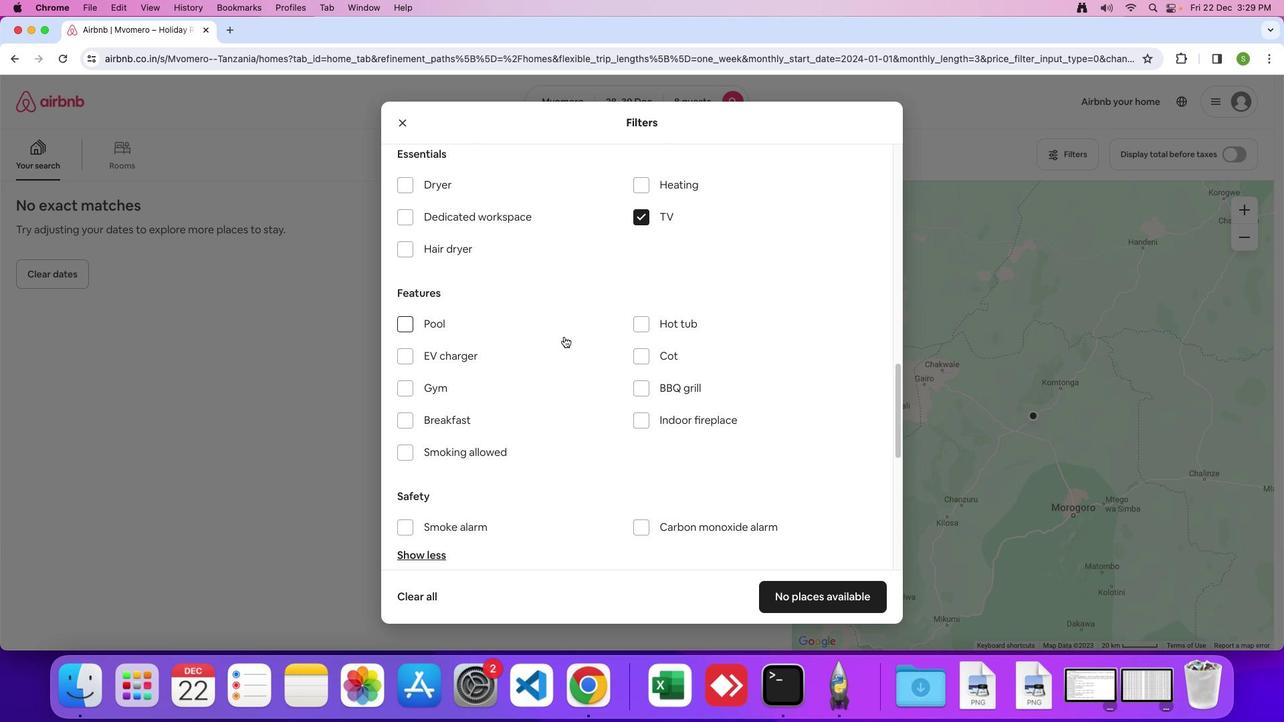 
Action: Mouse scrolled (563, 336) with delta (0, 0)
Screenshot: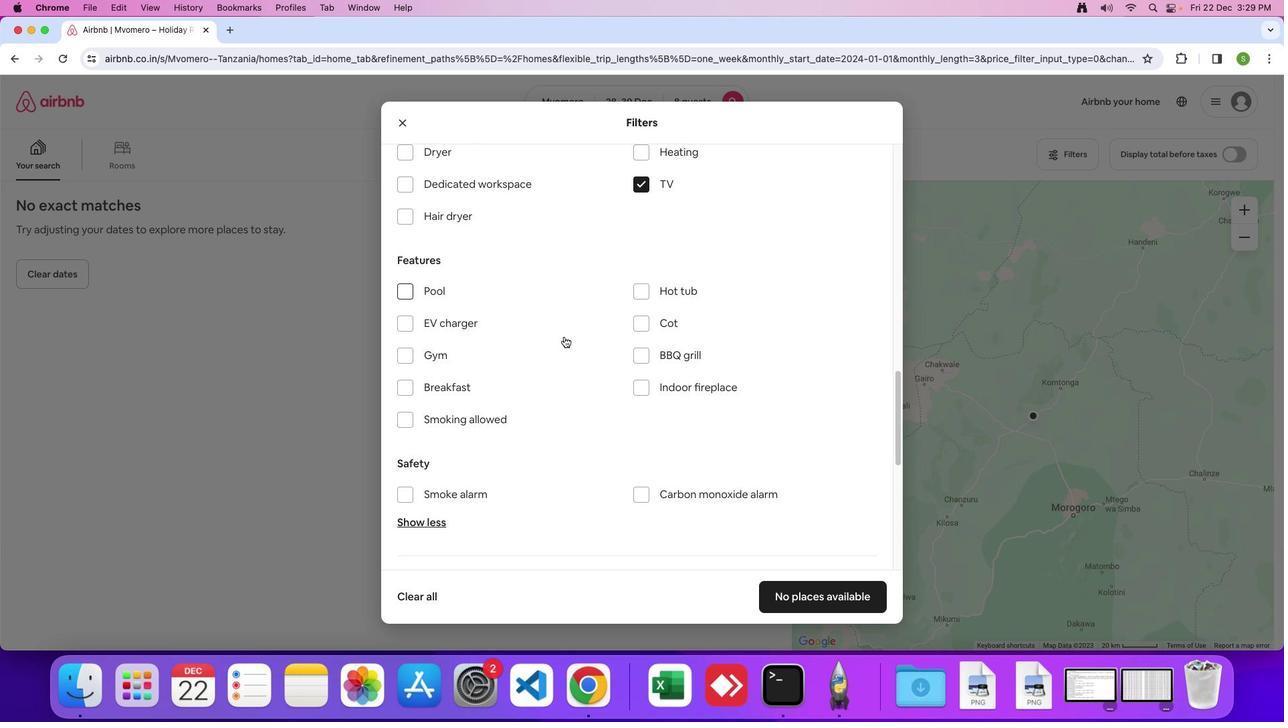 
Action: Mouse scrolled (563, 336) with delta (0, 0)
Screenshot: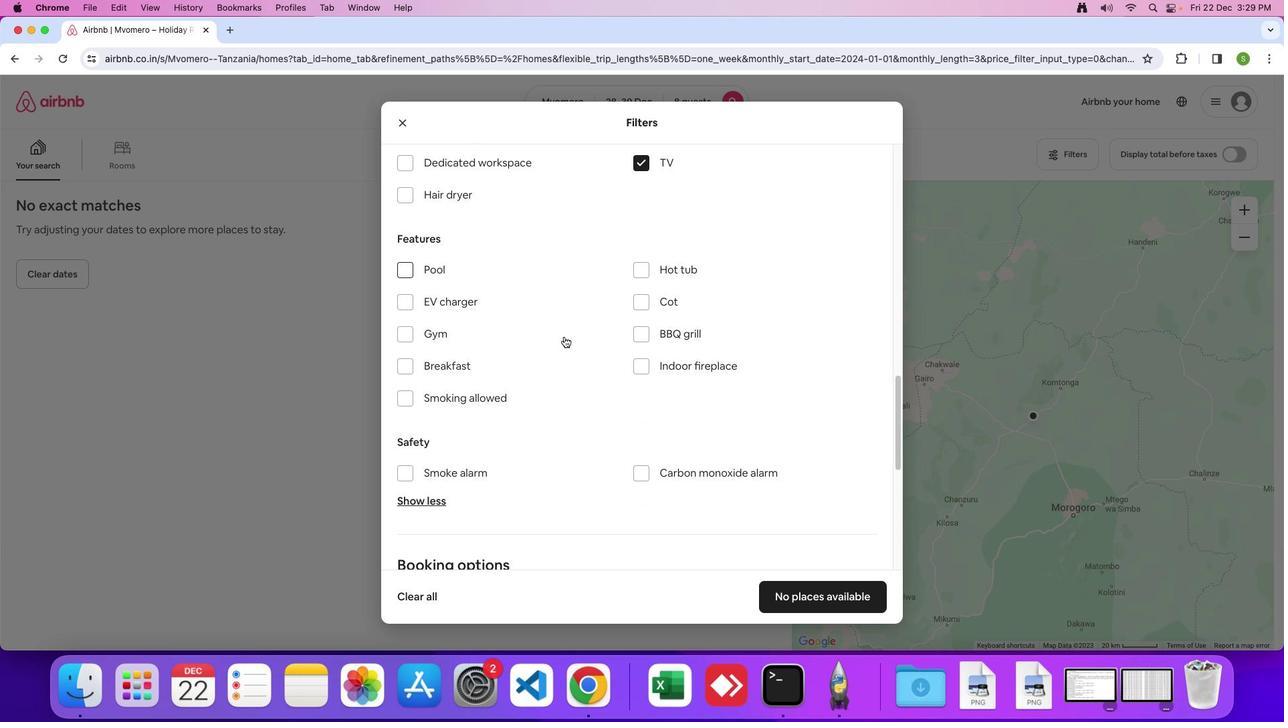 
Action: Mouse scrolled (563, 336) with delta (0, 0)
Screenshot: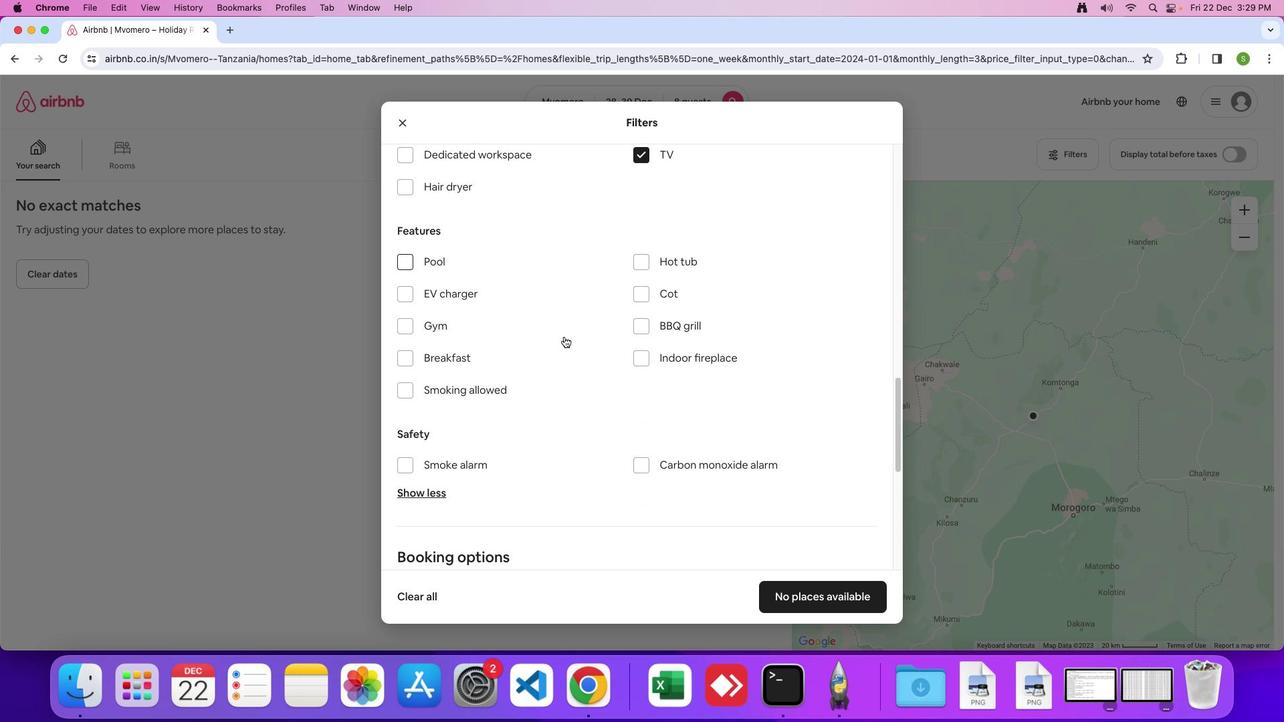 
Action: Mouse moved to (404, 323)
Screenshot: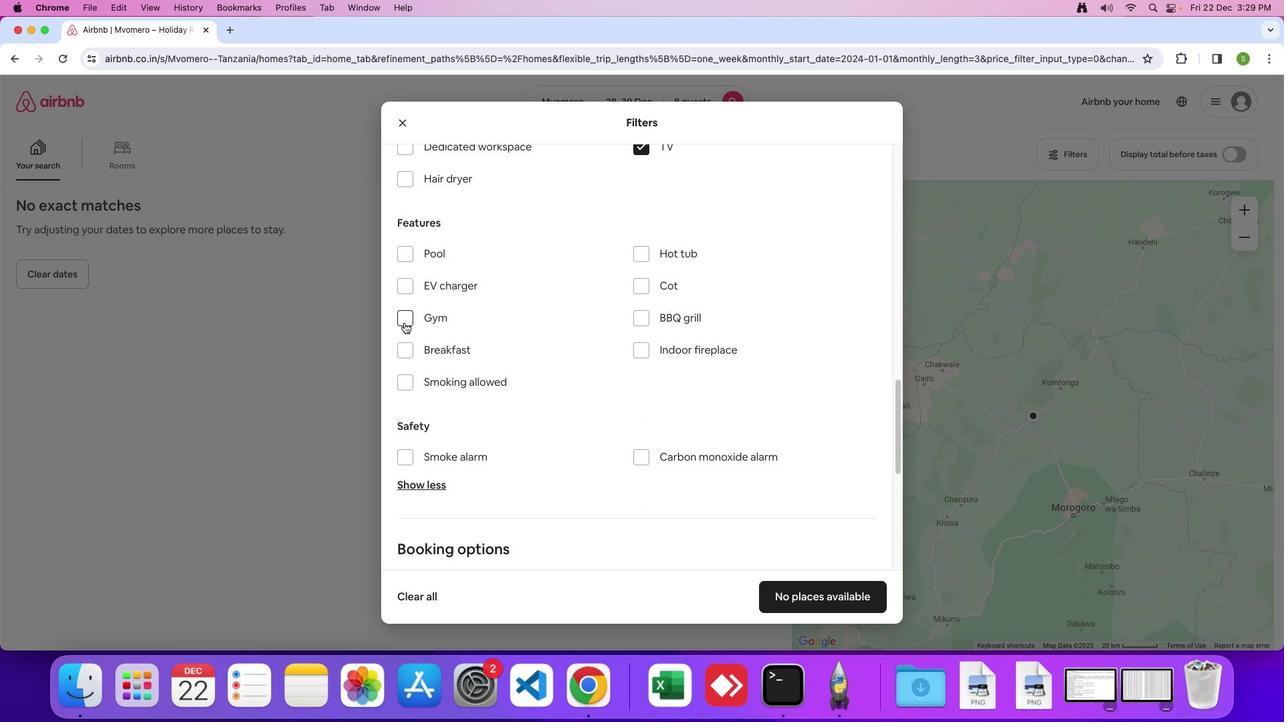 
Action: Mouse pressed left at (404, 323)
Screenshot: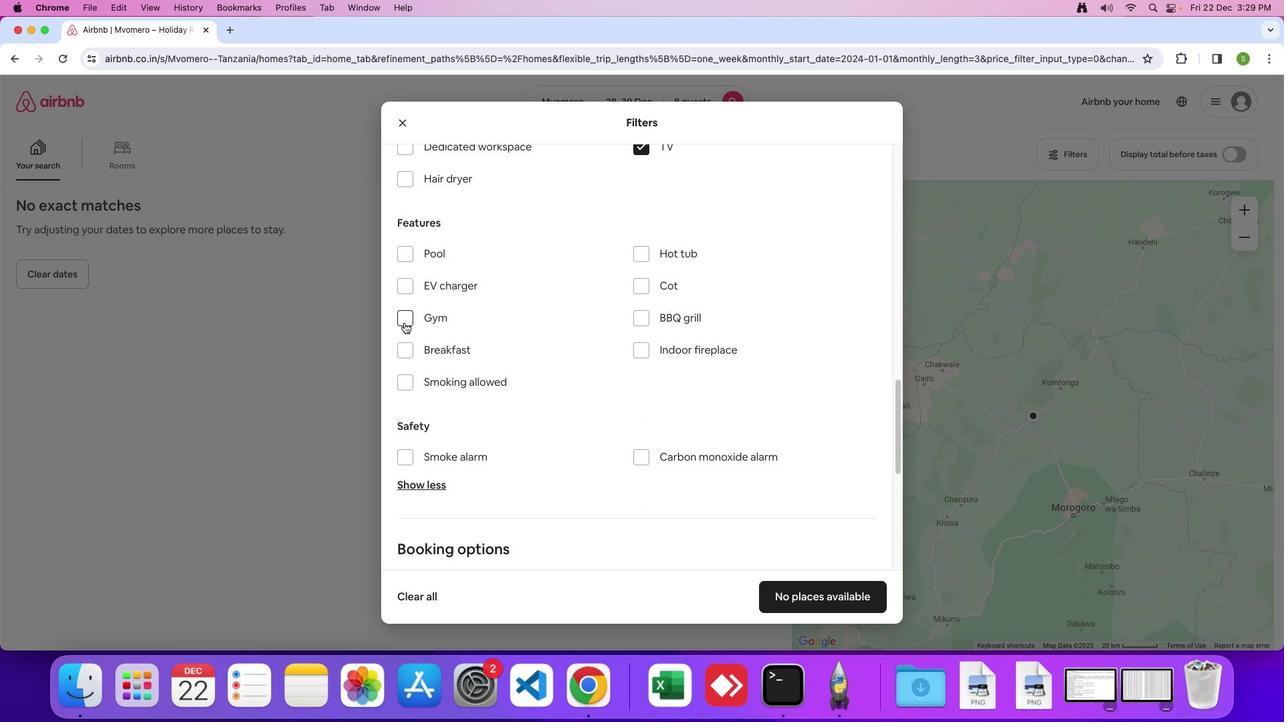 
Action: Mouse moved to (402, 348)
Screenshot: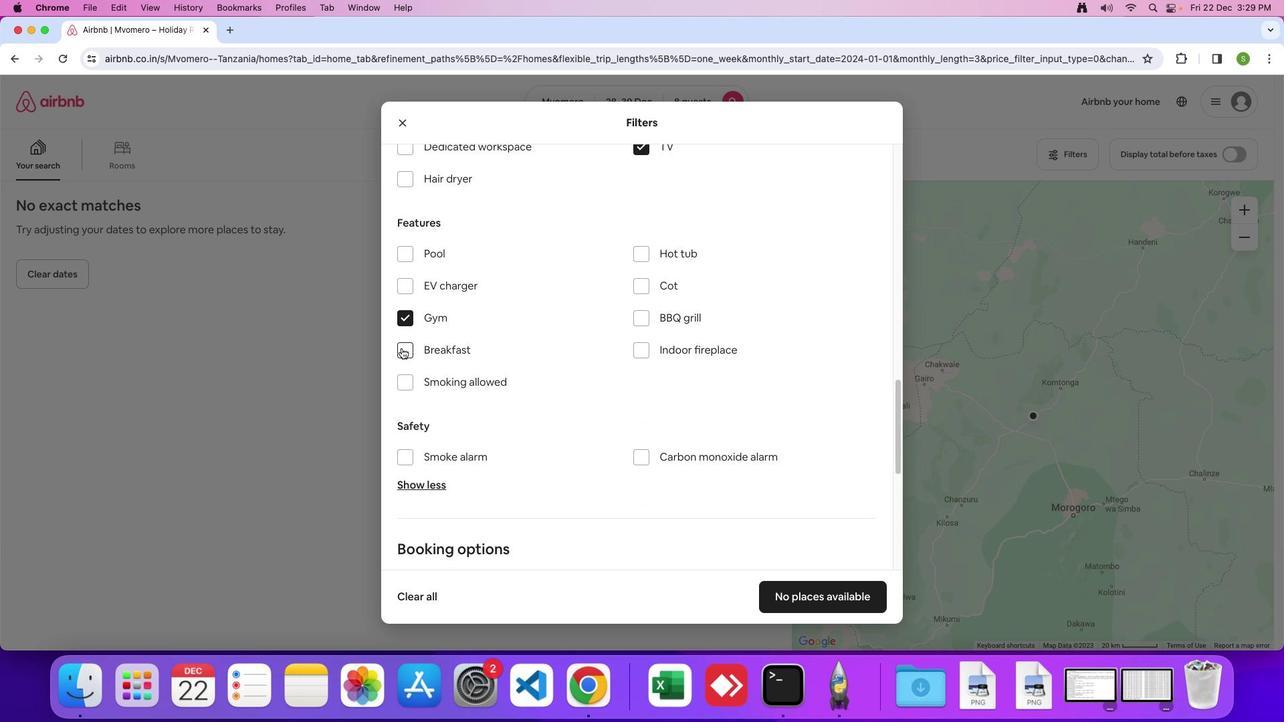 
Action: Mouse pressed left at (402, 348)
Screenshot: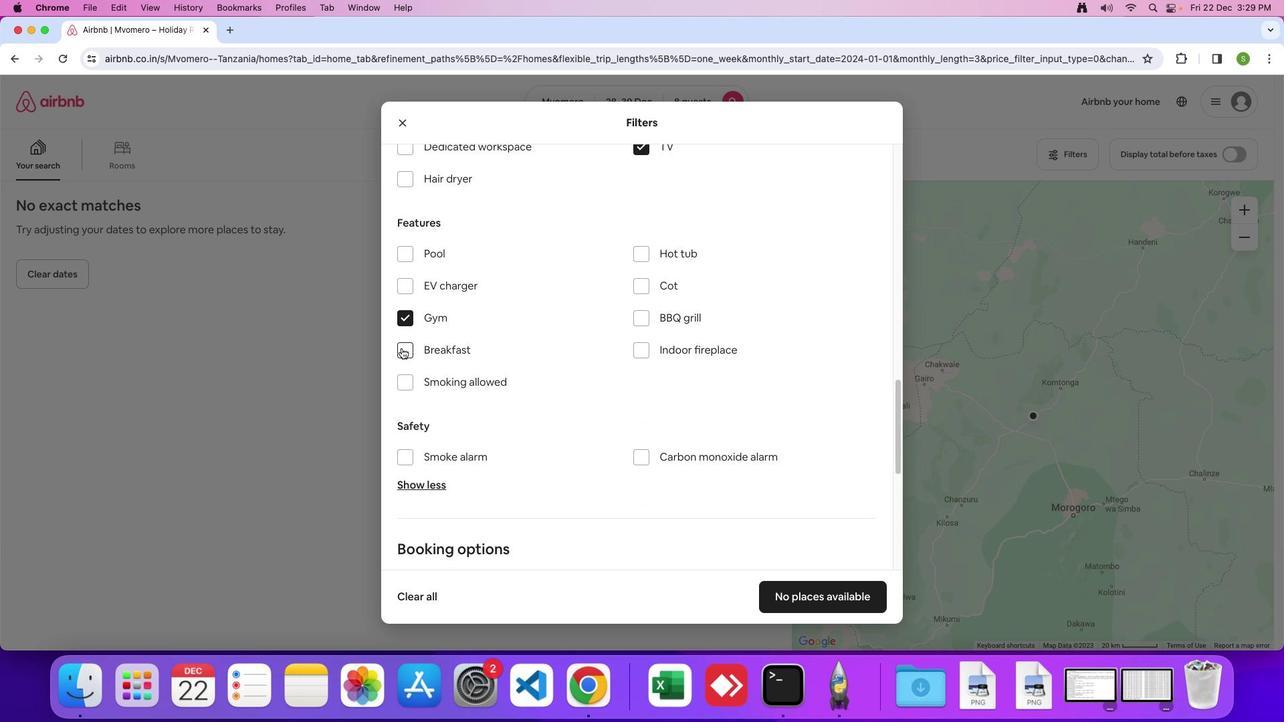 
Action: Mouse moved to (538, 332)
Screenshot: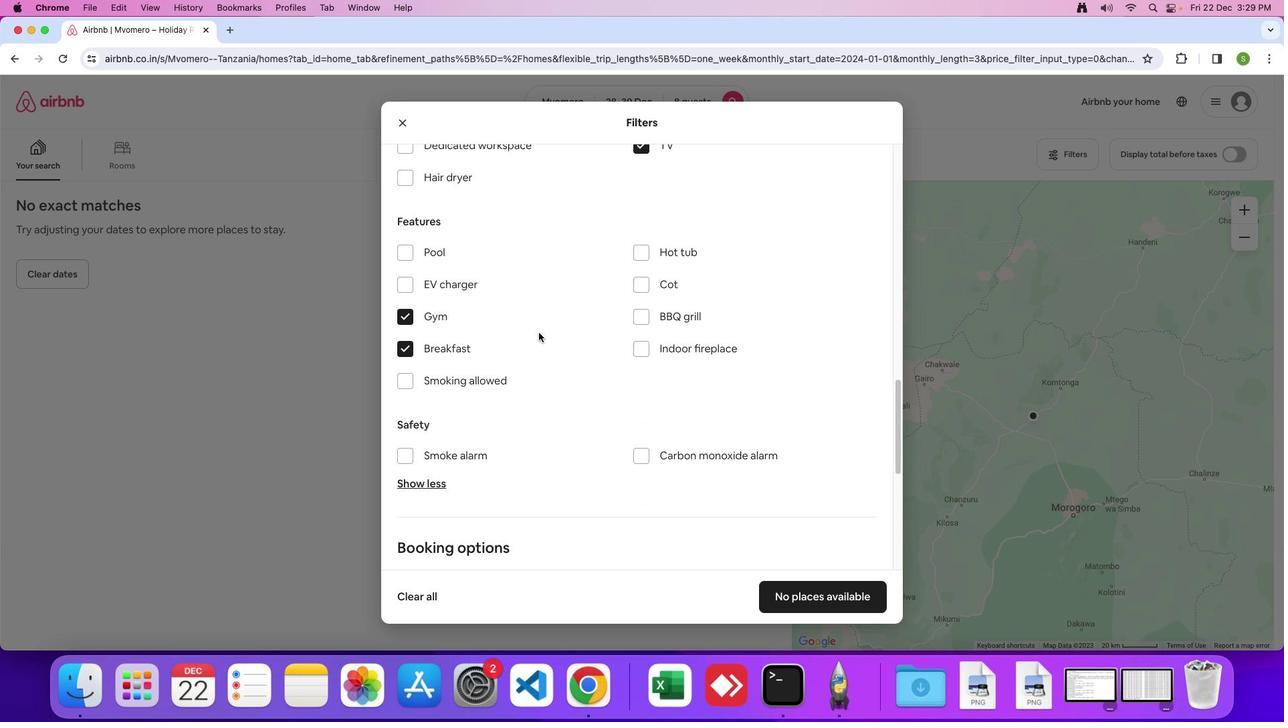 
Action: Mouse scrolled (538, 332) with delta (0, 0)
Screenshot: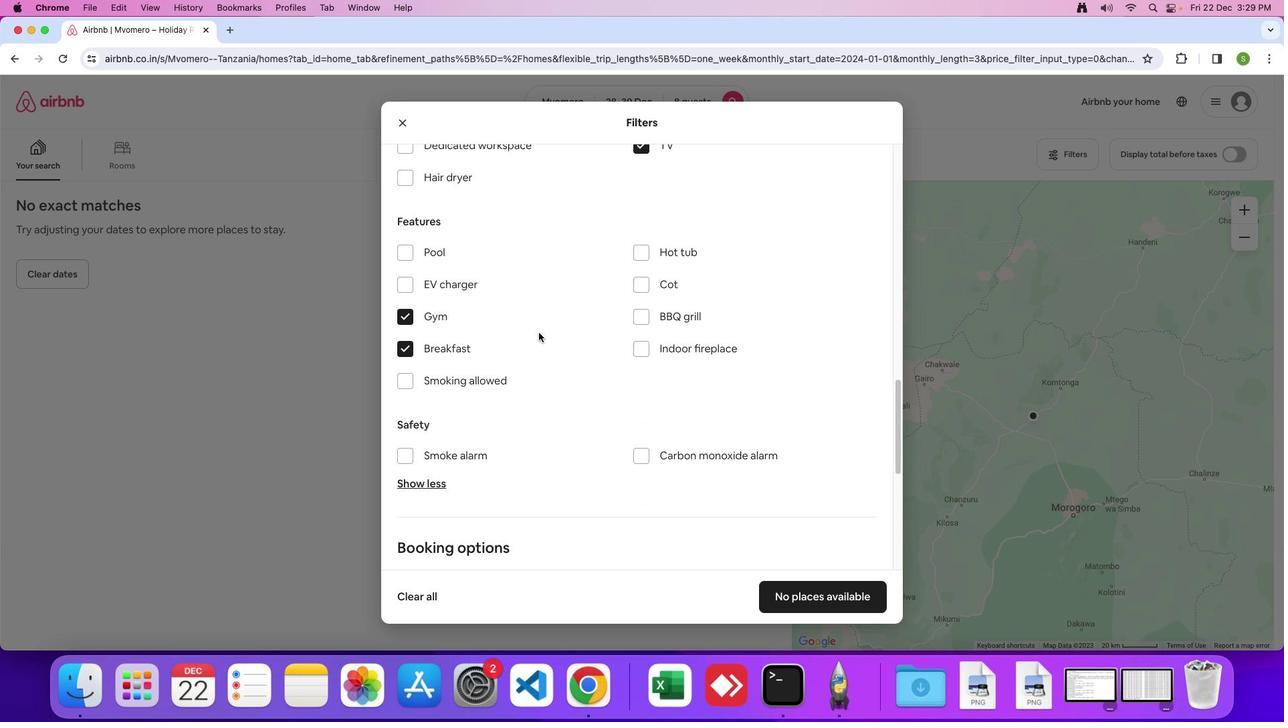 
Action: Mouse moved to (539, 332)
Screenshot: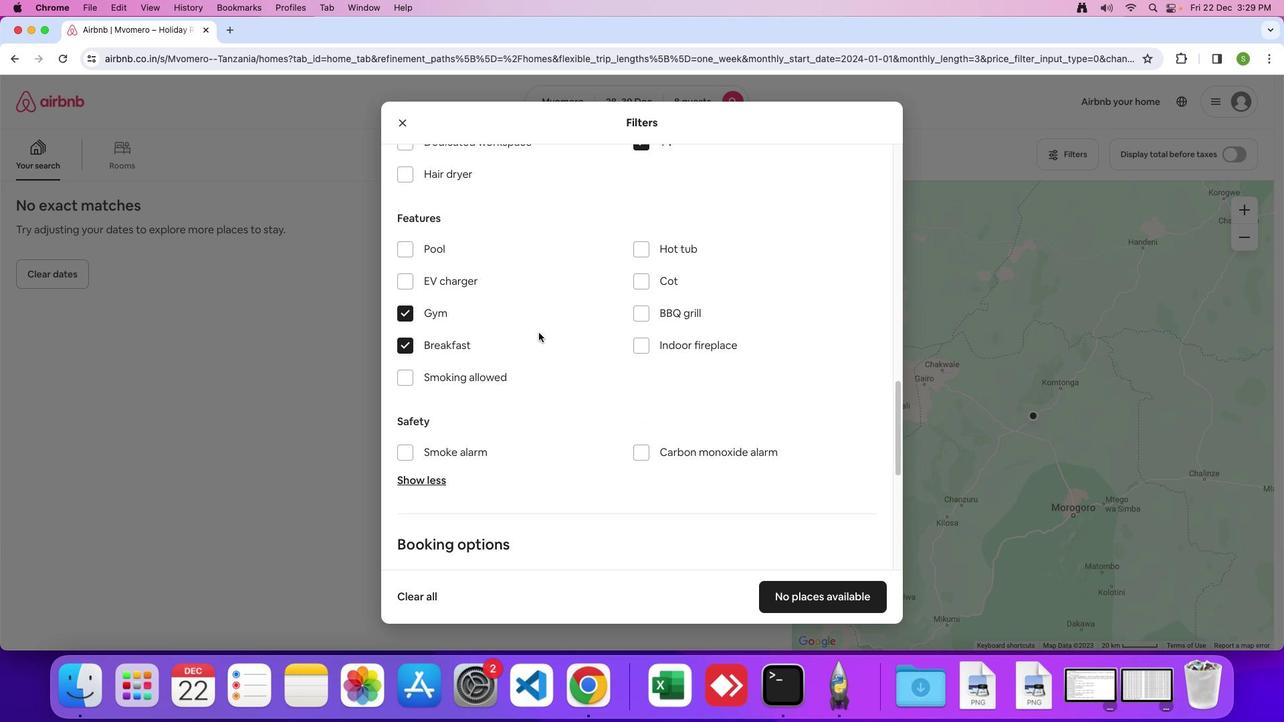 
Action: Mouse scrolled (539, 332) with delta (0, 0)
Screenshot: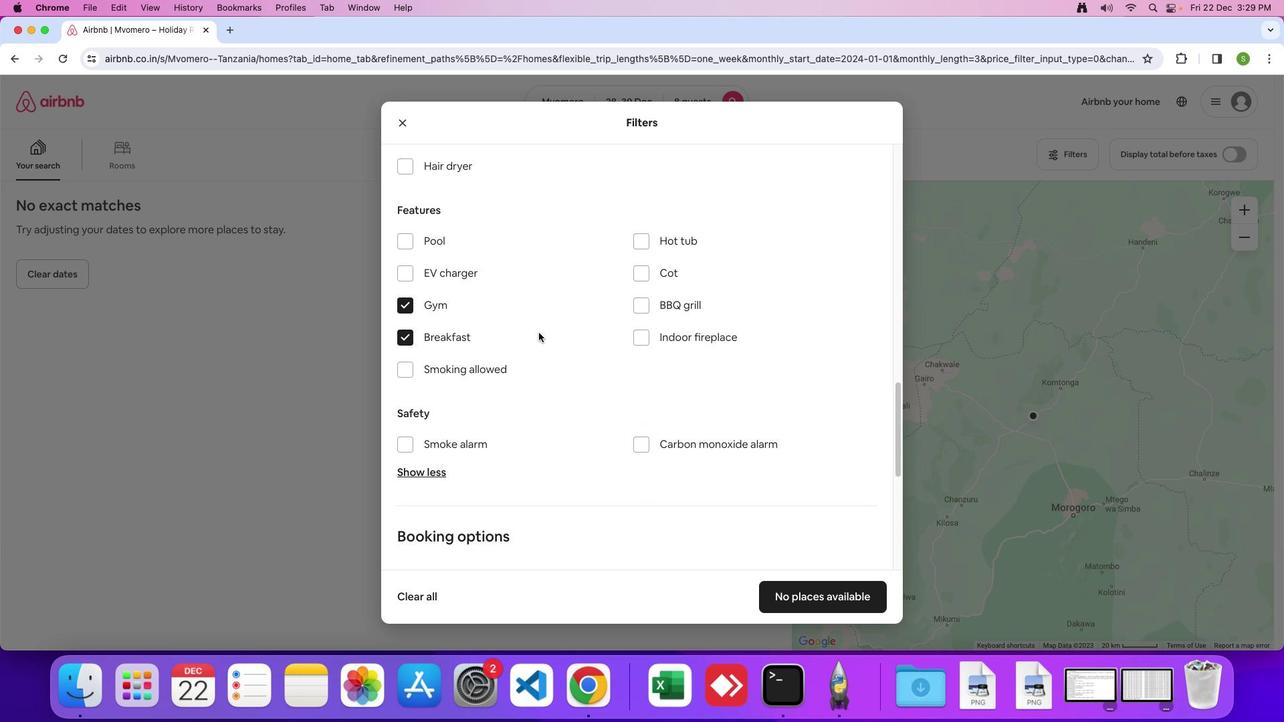 
Action: Mouse scrolled (539, 332) with delta (0, 0)
Screenshot: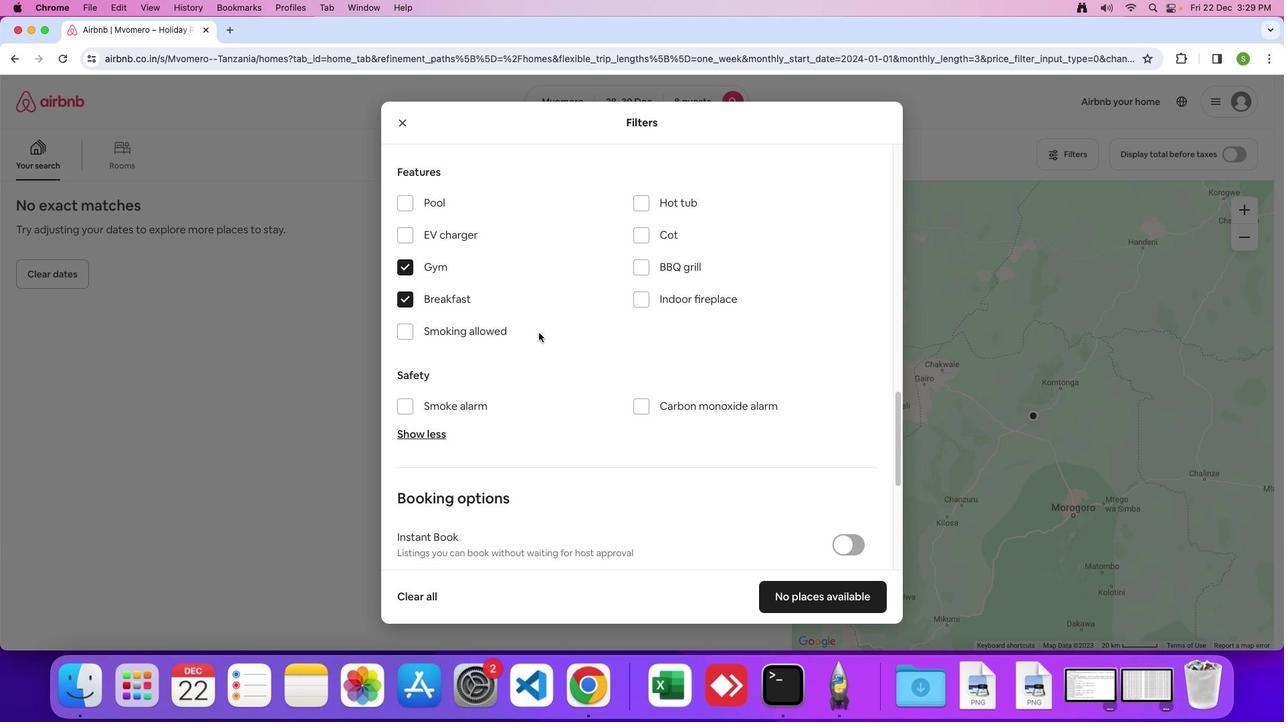 
Action: Mouse scrolled (539, 332) with delta (0, 0)
Screenshot: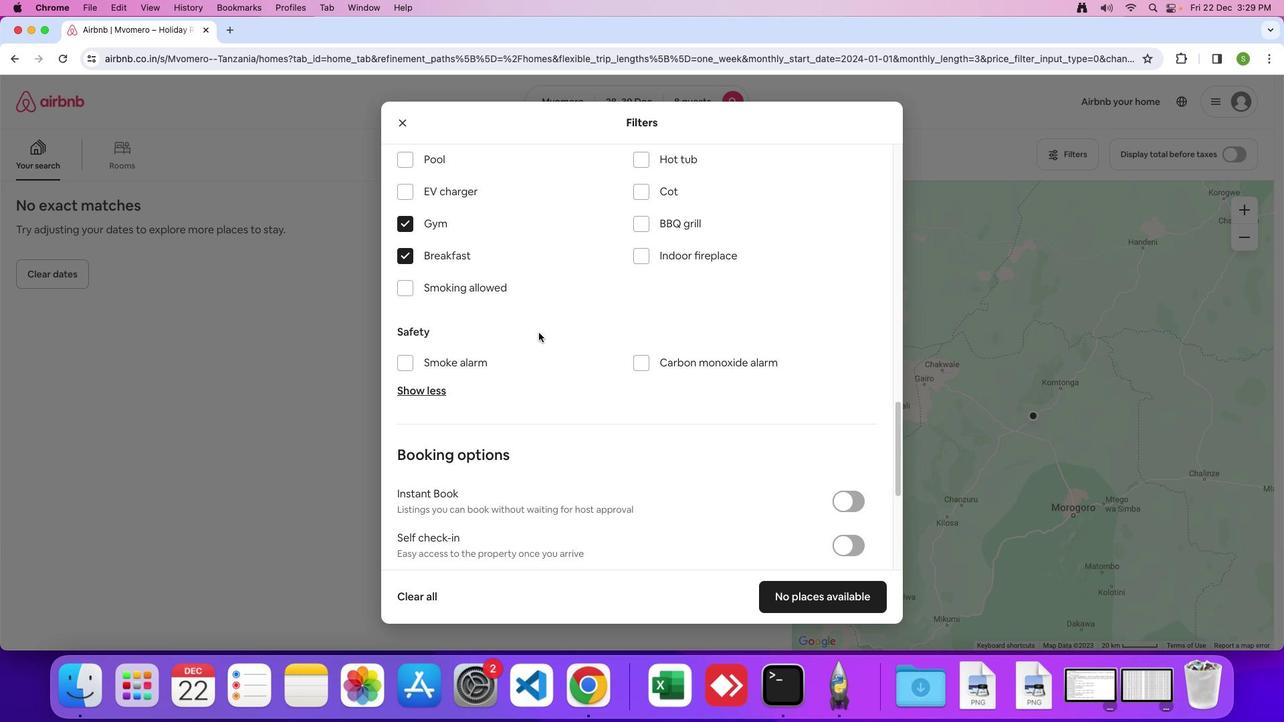 
Action: Mouse scrolled (539, 332) with delta (0, 0)
Screenshot: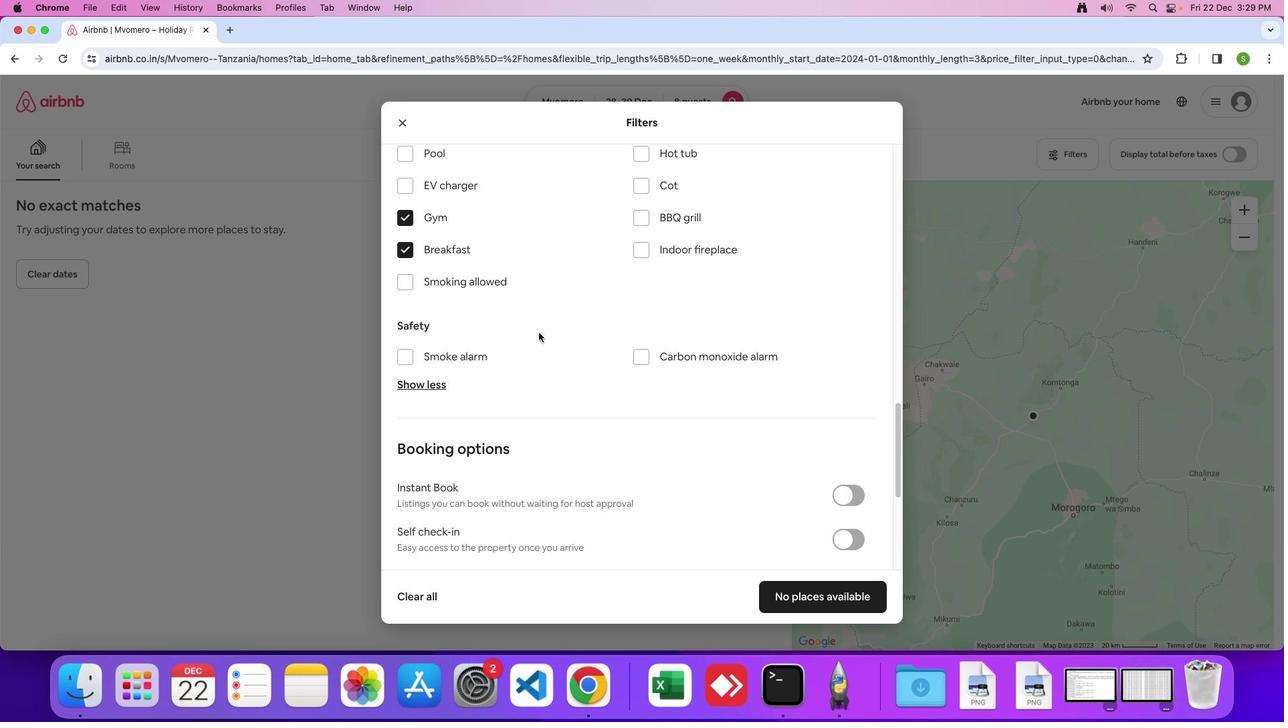 
Action: Mouse scrolled (539, 332) with delta (0, 0)
Screenshot: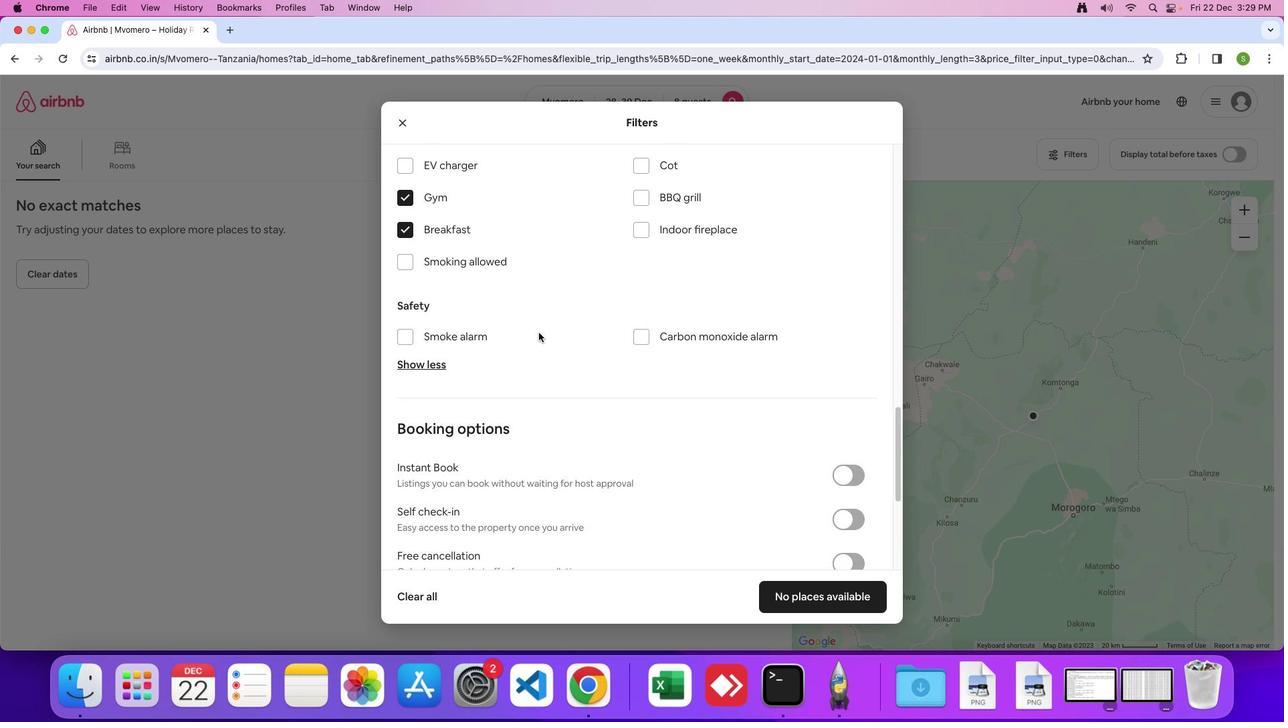 
Action: Mouse scrolled (539, 332) with delta (0, 0)
Screenshot: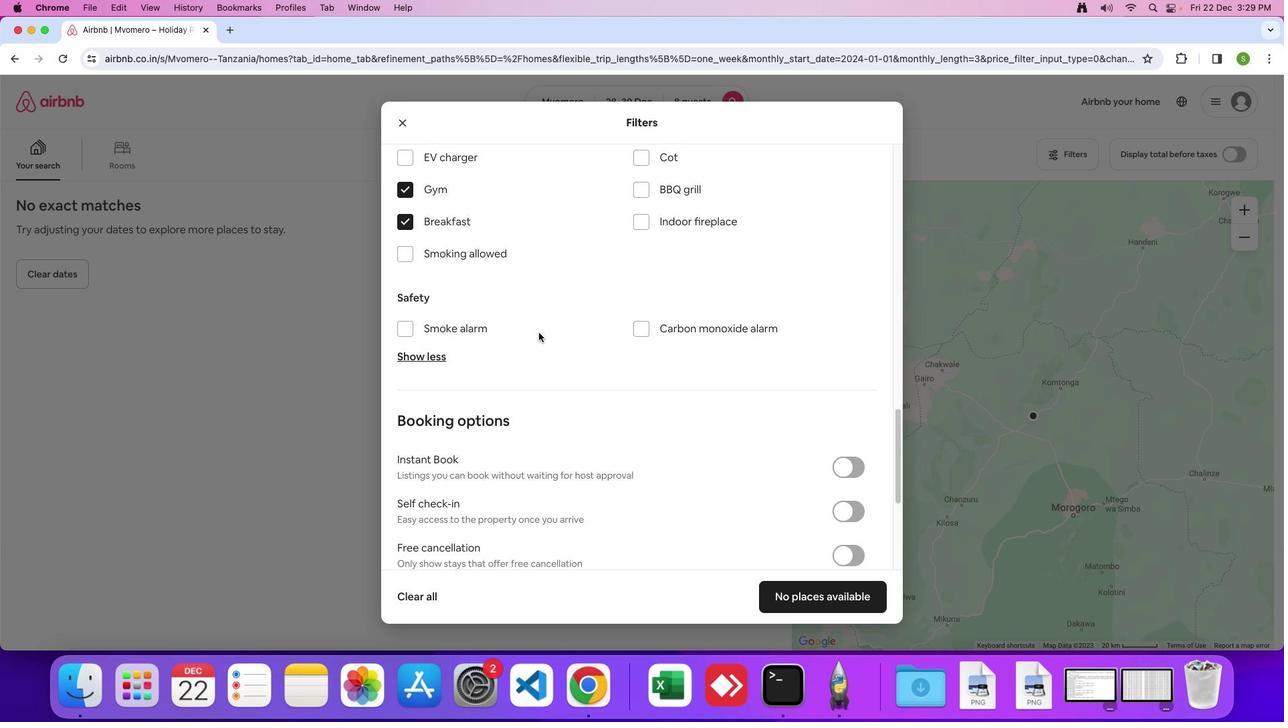 
Action: Mouse scrolled (539, 332) with delta (0, -1)
Screenshot: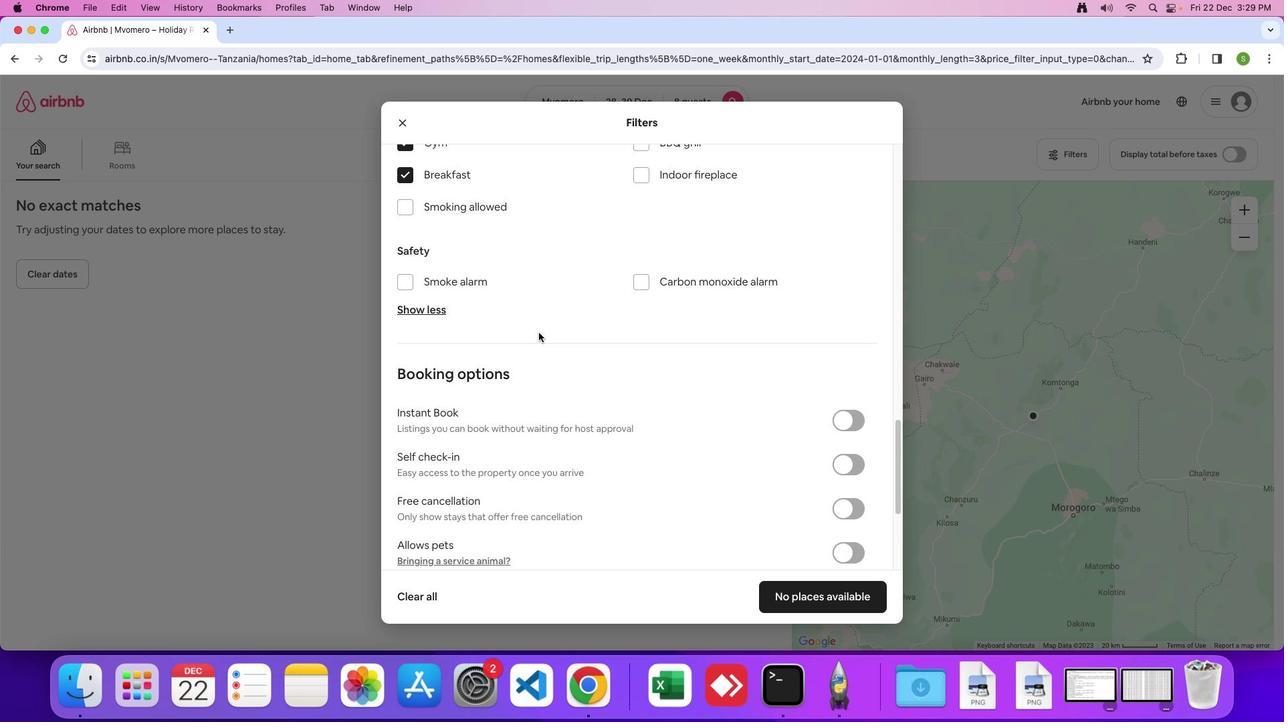 
Action: Mouse scrolled (539, 332) with delta (0, 0)
Screenshot: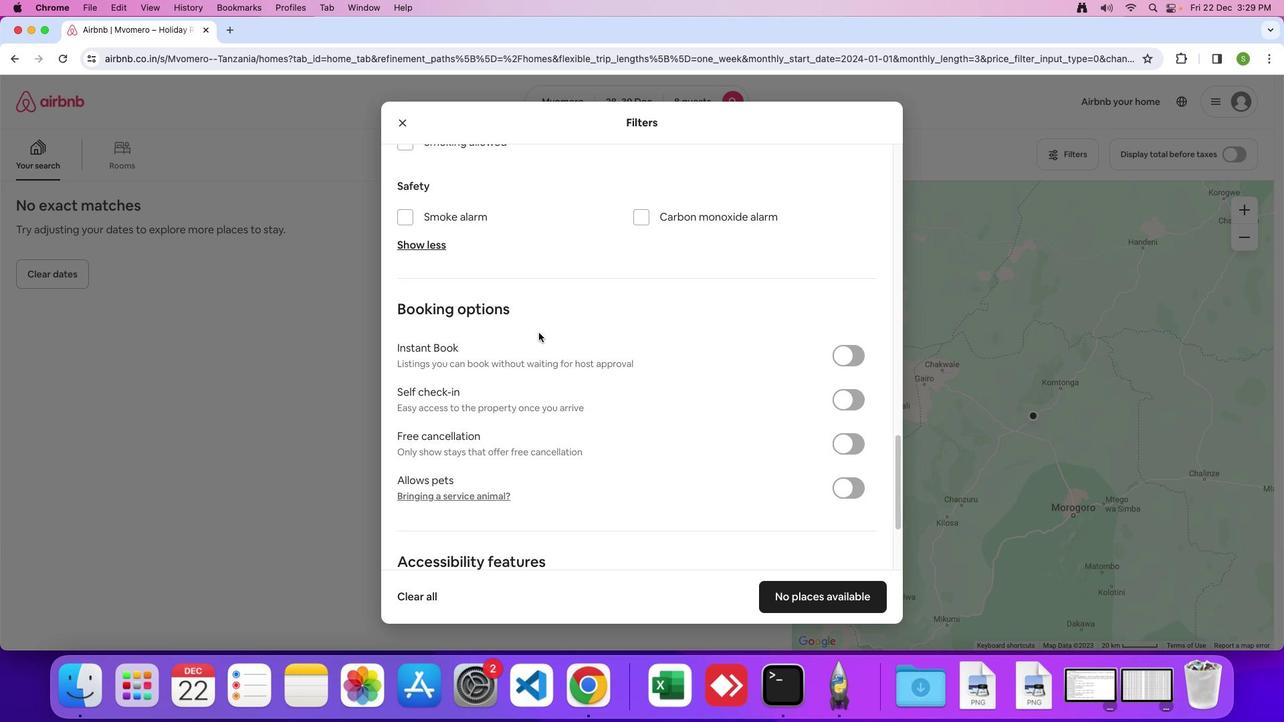 
Action: Mouse scrolled (539, 332) with delta (0, 0)
Screenshot: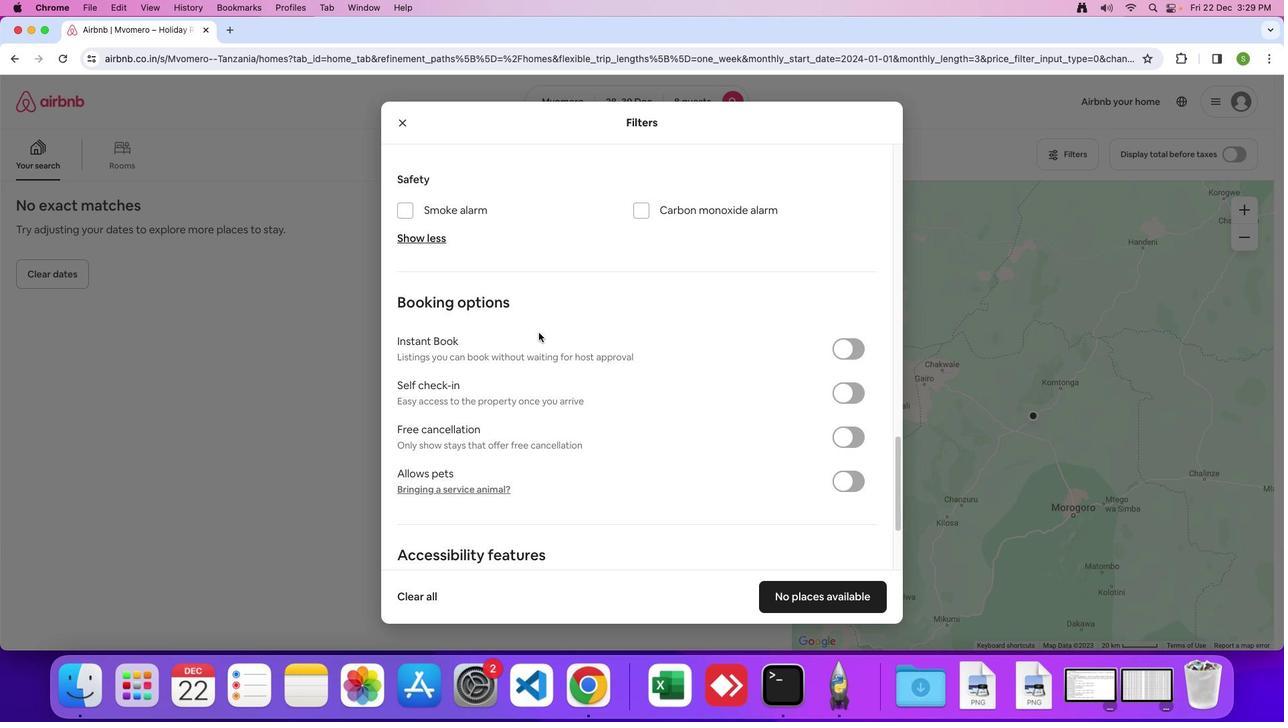 
Action: Mouse scrolled (539, 332) with delta (0, 0)
Screenshot: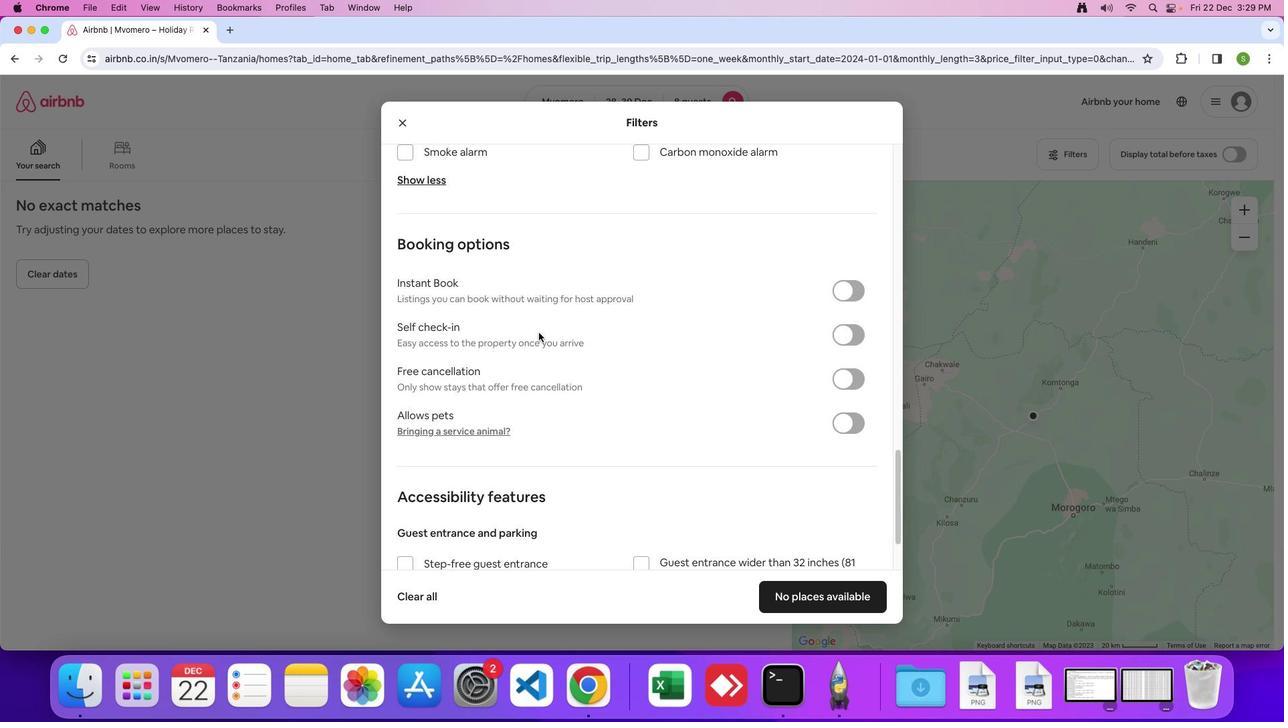 
Action: Mouse moved to (539, 331)
Screenshot: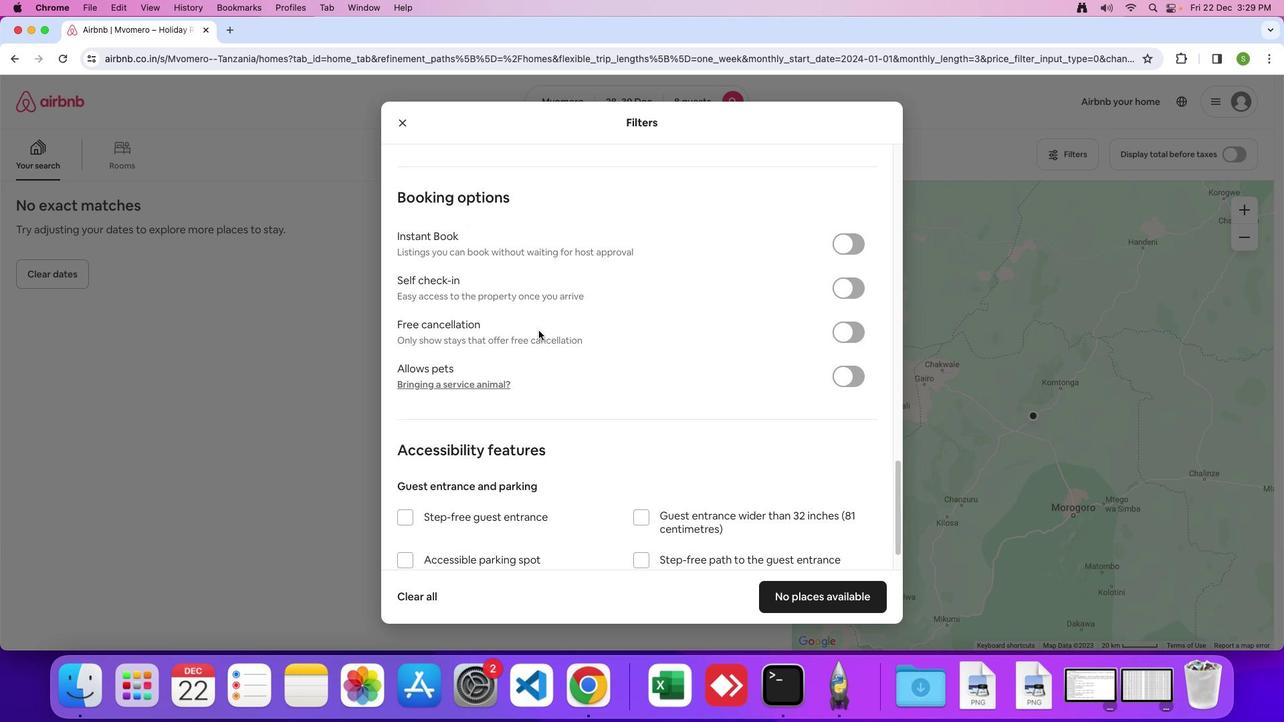 
Action: Mouse scrolled (539, 331) with delta (0, 0)
Screenshot: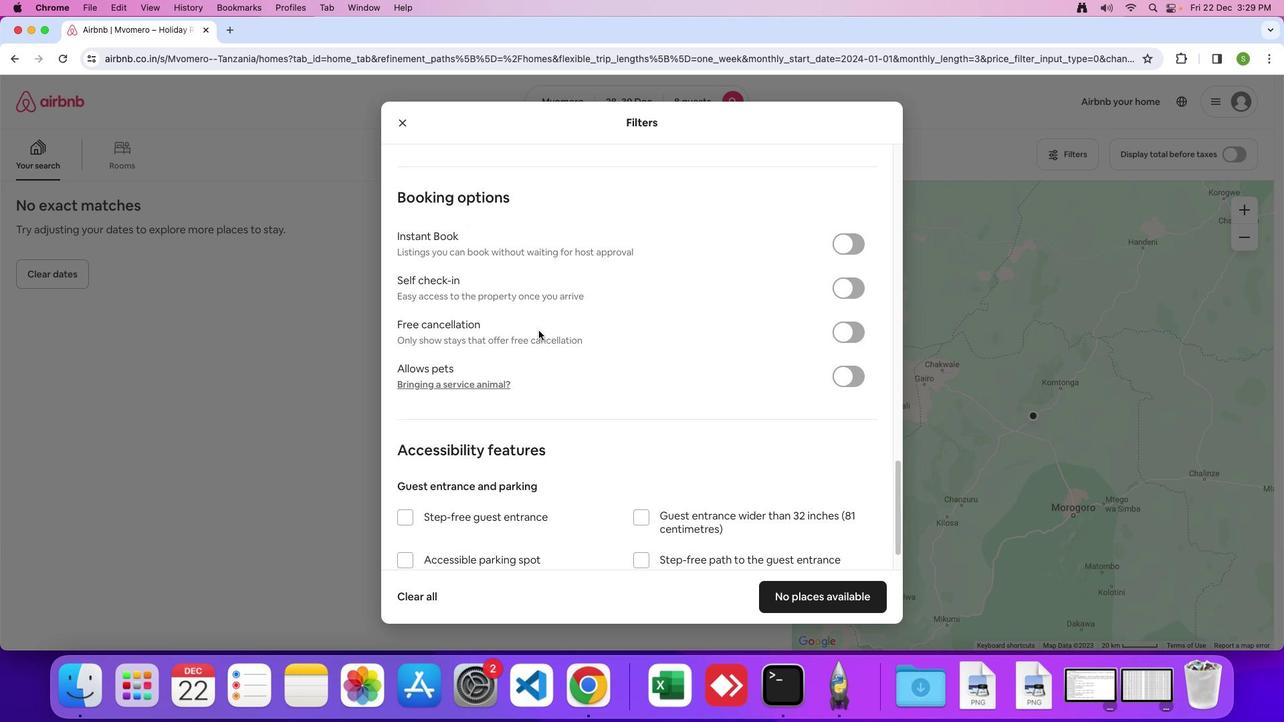 
Action: Mouse moved to (539, 331)
Screenshot: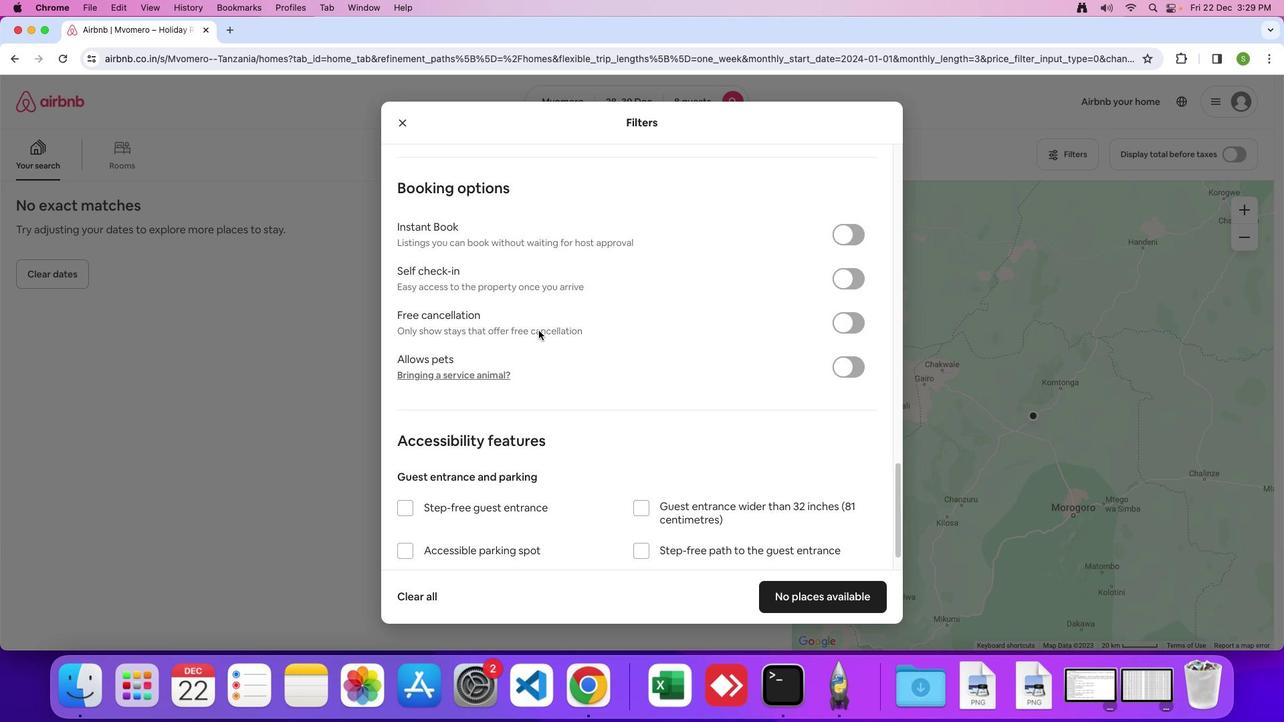 
Action: Mouse scrolled (539, 331) with delta (0, 0)
Screenshot: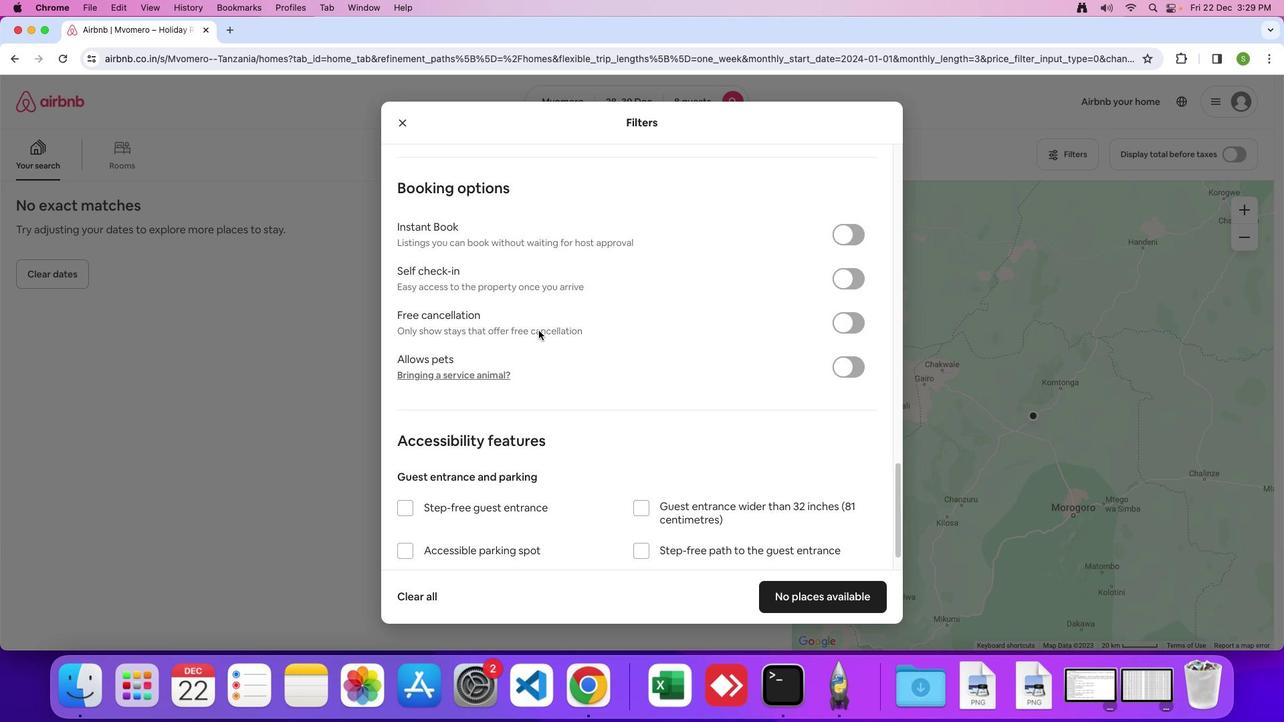 
Action: Mouse moved to (539, 331)
Screenshot: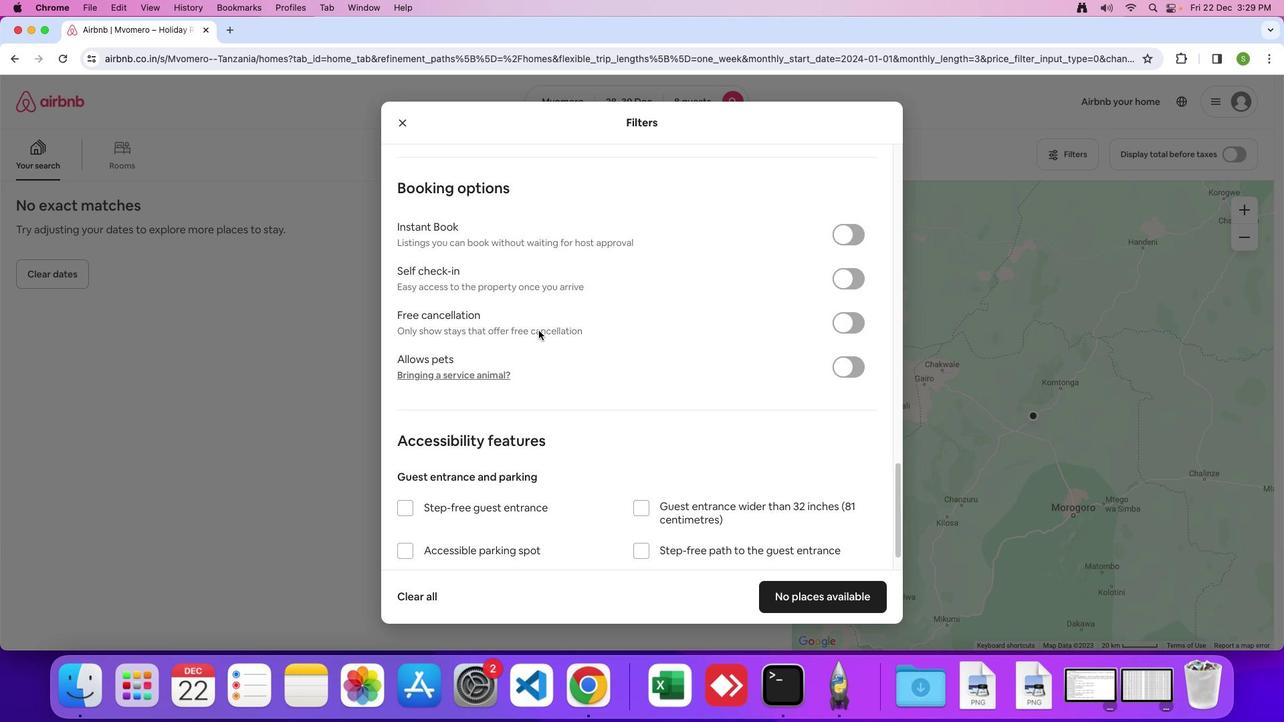 
Action: Mouse scrolled (539, 331) with delta (0, -1)
Screenshot: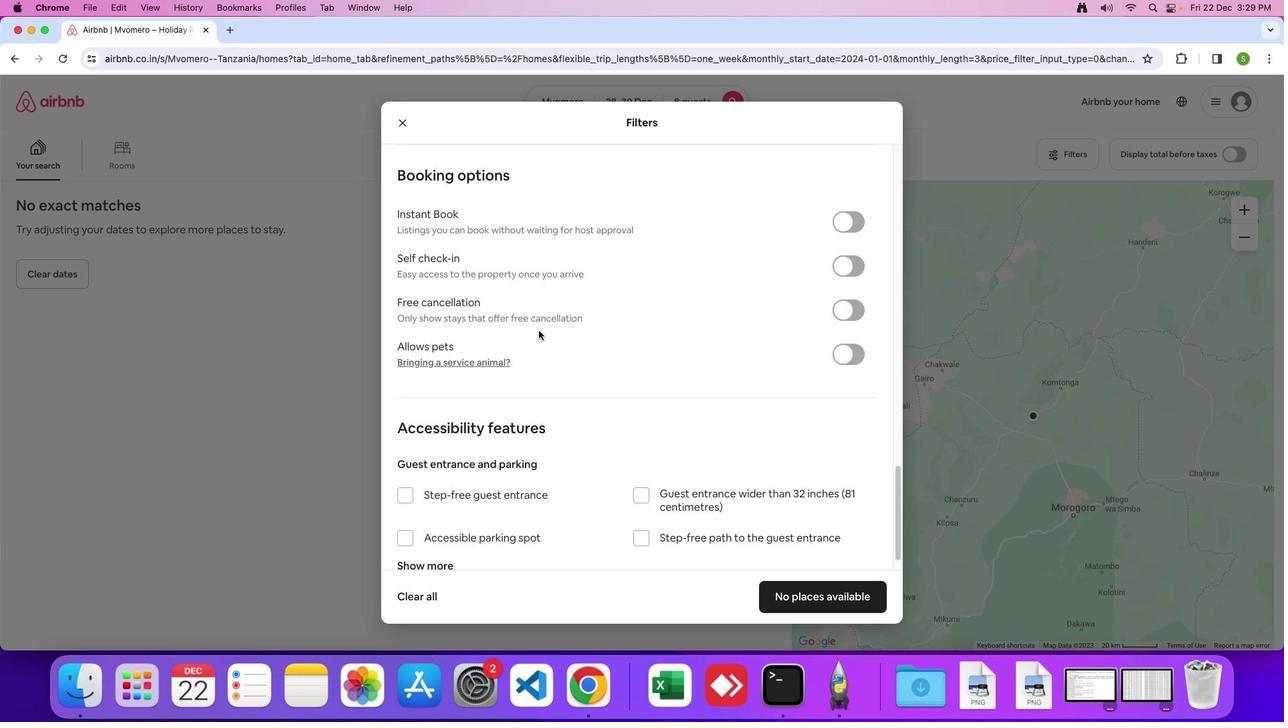 
Action: Mouse scrolled (539, 331) with delta (0, 0)
Screenshot: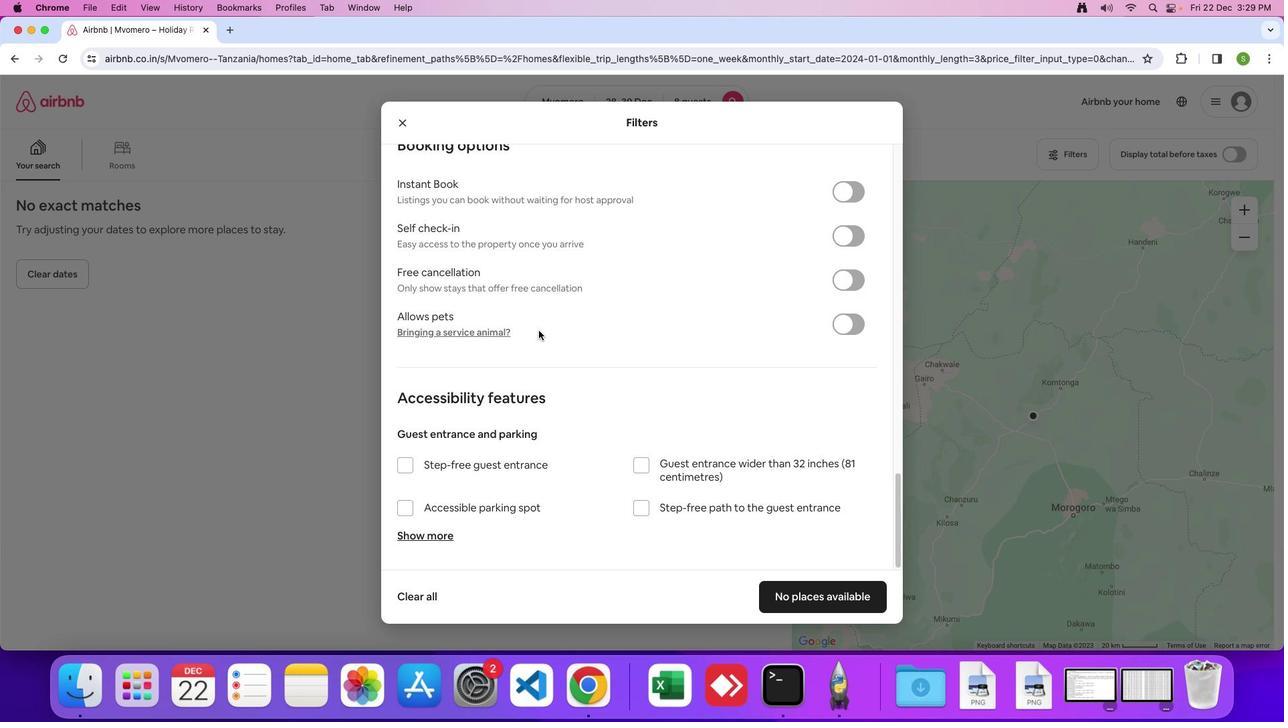
Action: Mouse scrolled (539, 331) with delta (0, 0)
Screenshot: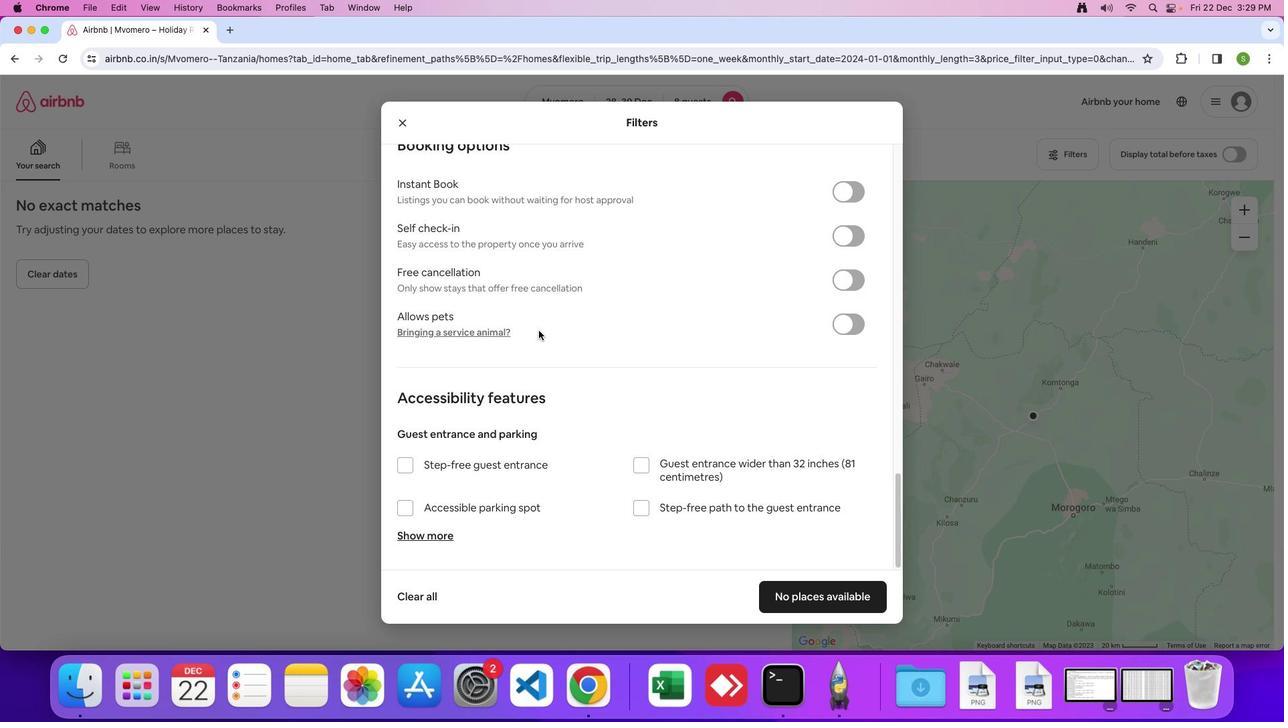 
Action: Mouse scrolled (539, 331) with delta (0, -1)
Screenshot: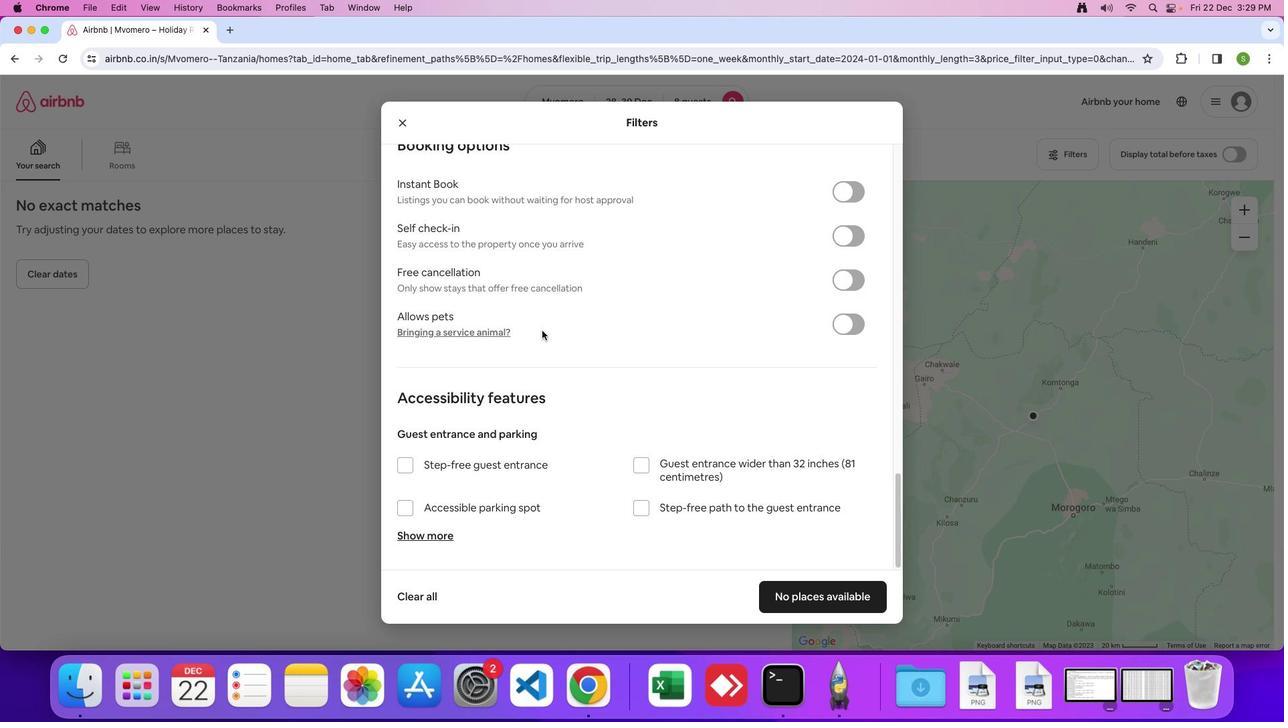
Action: Mouse moved to (838, 589)
Screenshot: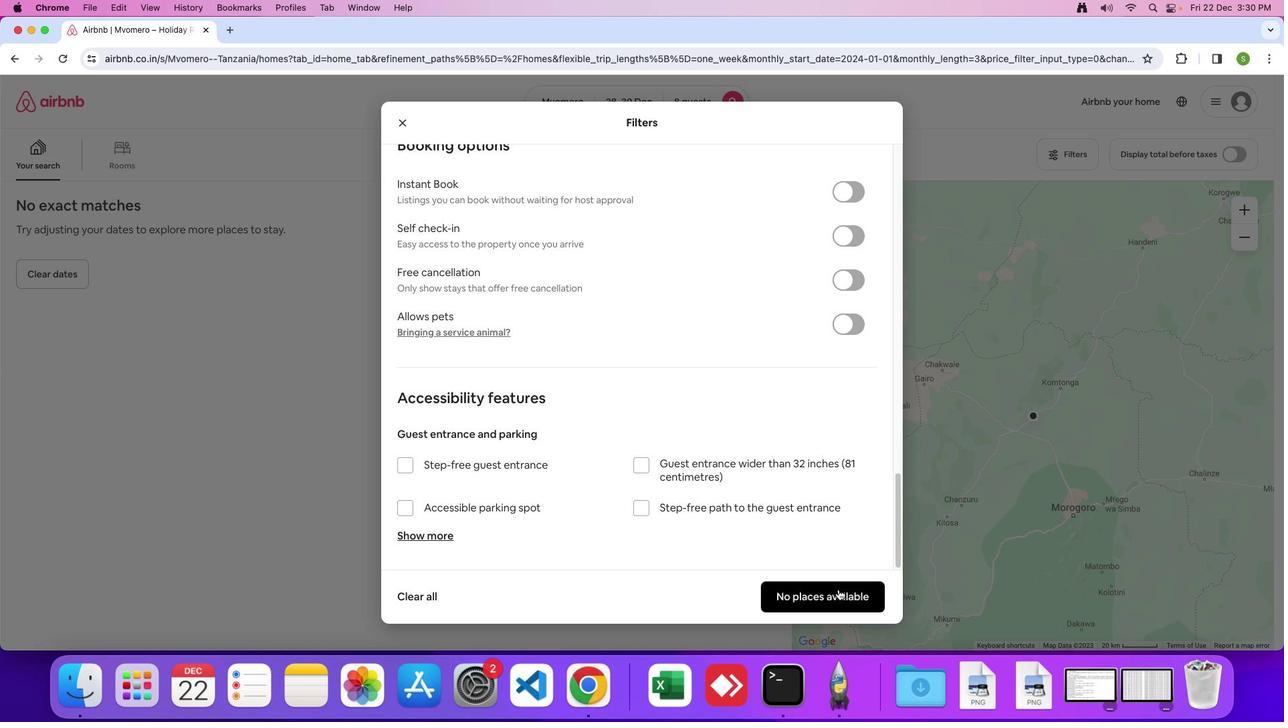 
Action: Mouse pressed left at (838, 589)
Screenshot: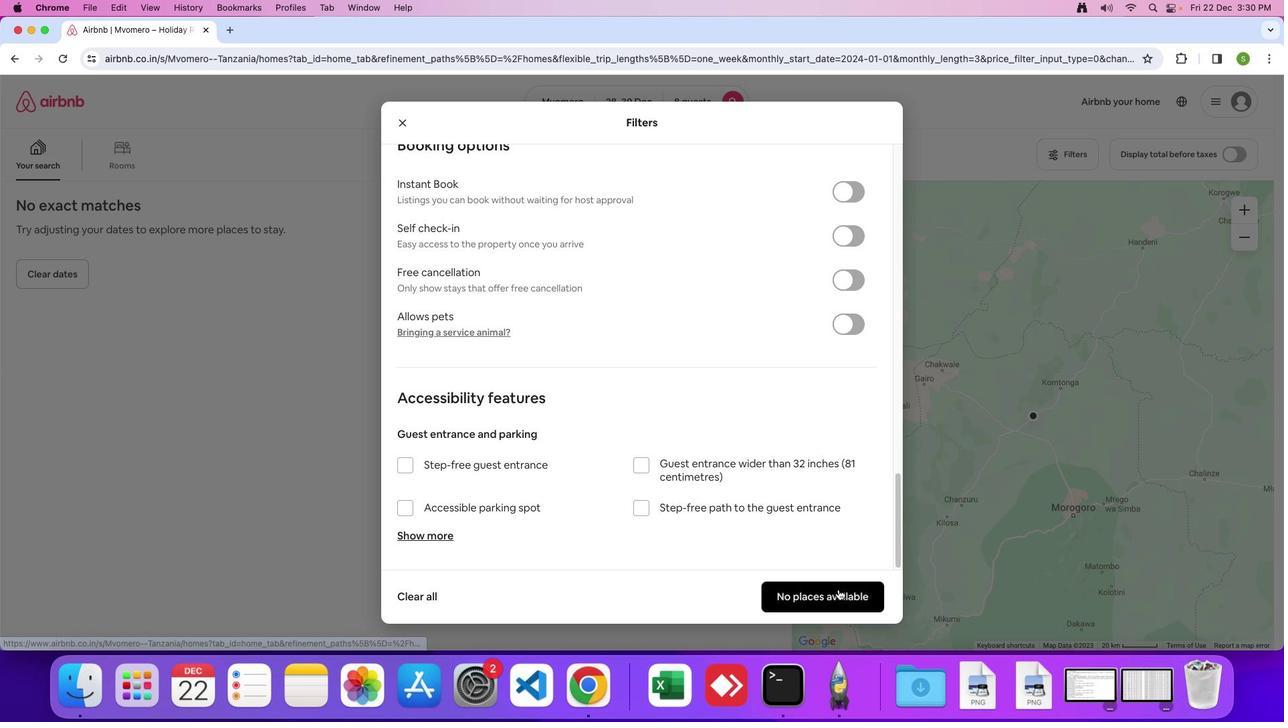 
Action: Mouse moved to (461, 310)
Screenshot: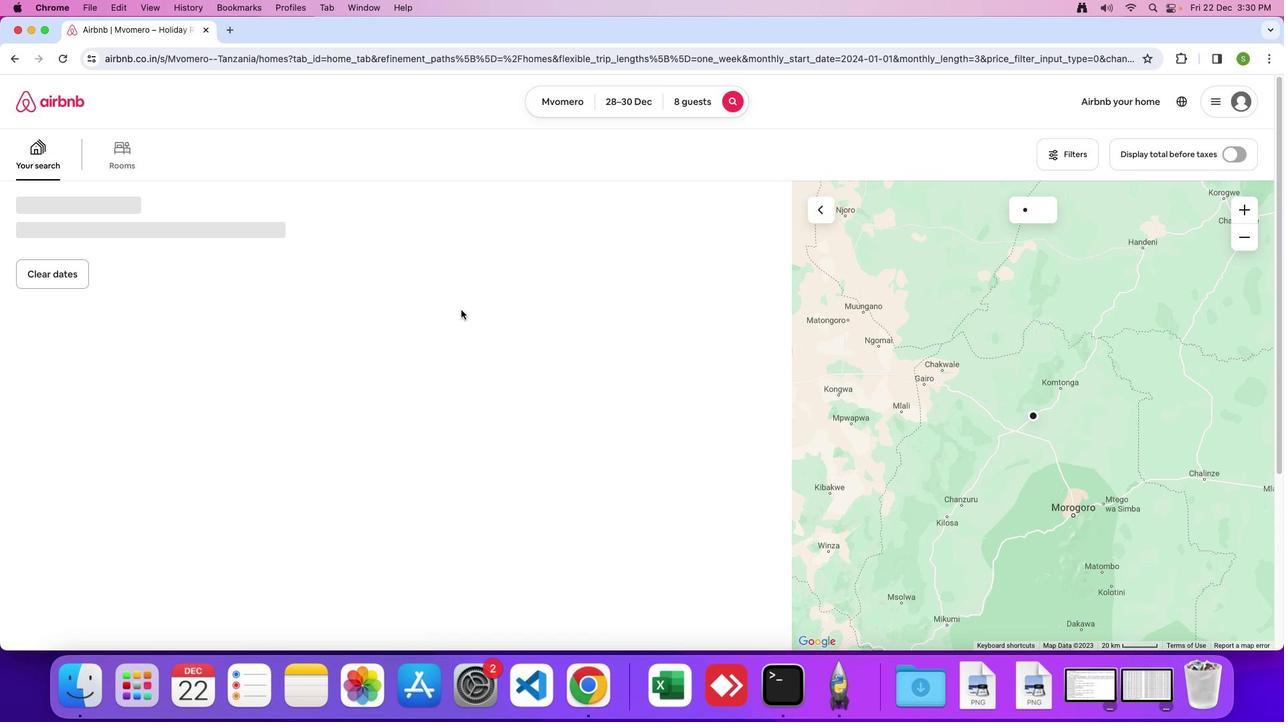 
